 Task: Look for space in Oschatz, Germany from 10th July, 2023 to 15th July, 2023 for 7 adults in price range Rs.10000 to Rs.15000. Place can be entire place or shared room with 4 bedrooms having 7 beds and 4 bathrooms. Property type can be house, flat, guest house. Amenities needed are: wifi, TV, free parkinig on premises, gym, breakfast. Booking option can be shelf check-in. Required host language is English.
Action: Mouse moved to (392, 175)
Screenshot: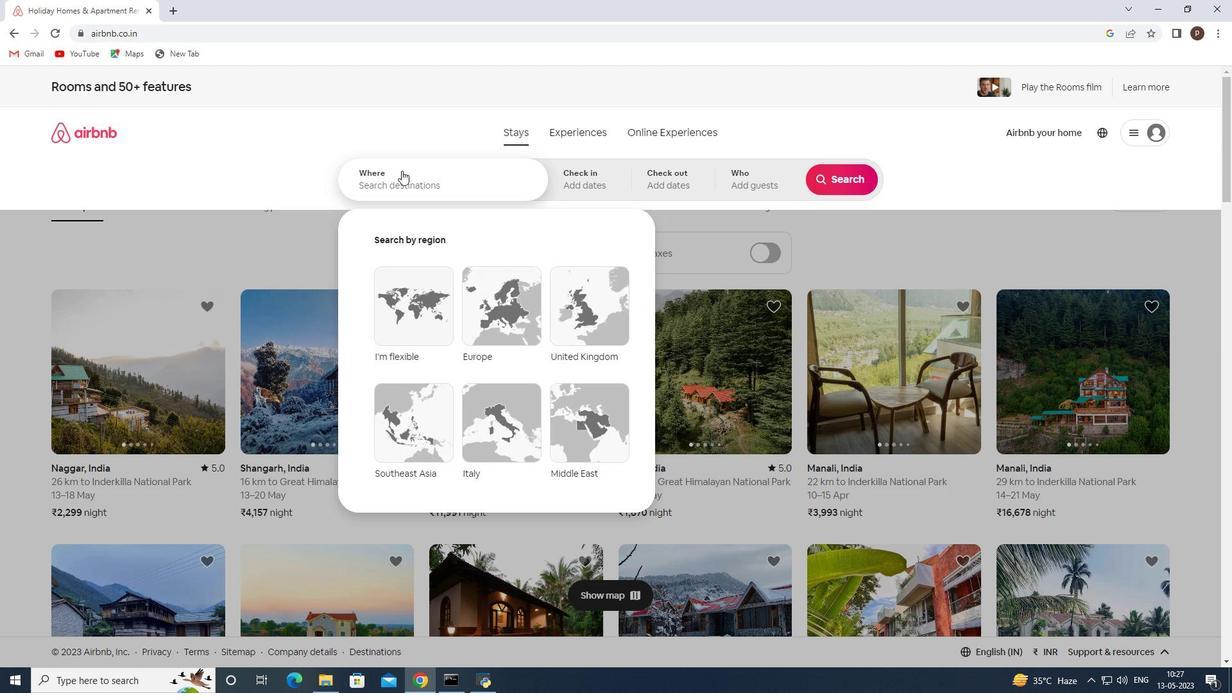 
Action: Mouse pressed left at (392, 175)
Screenshot: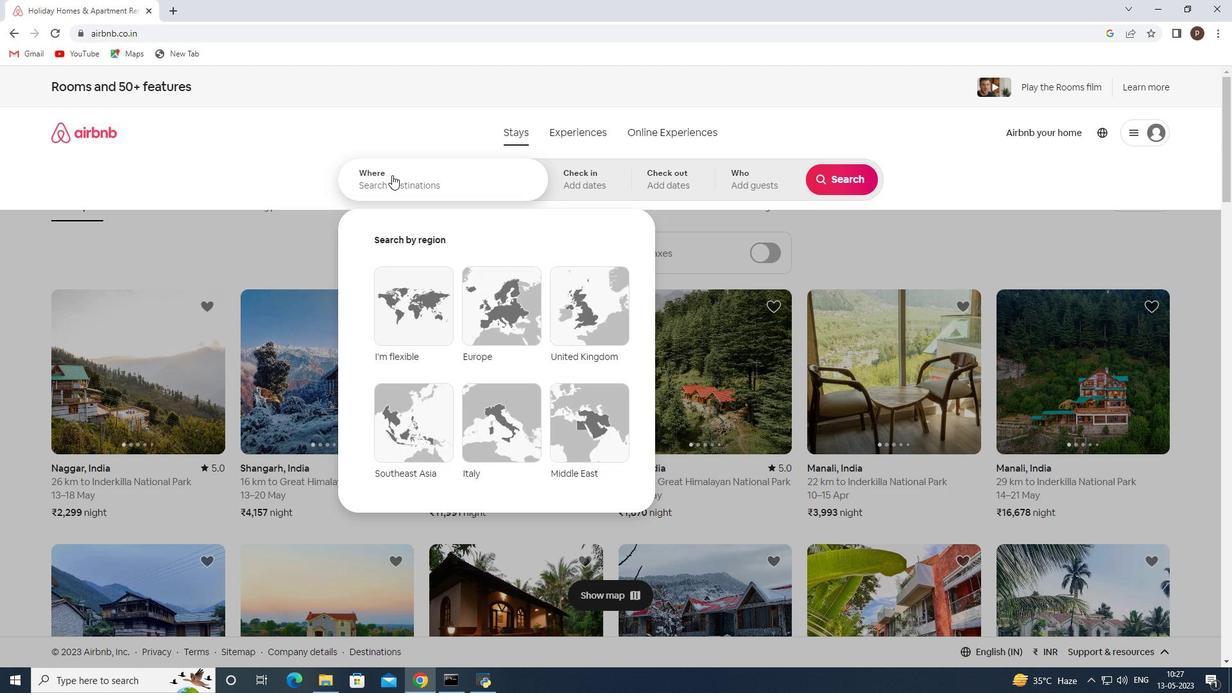 
Action: Mouse moved to (387, 181)
Screenshot: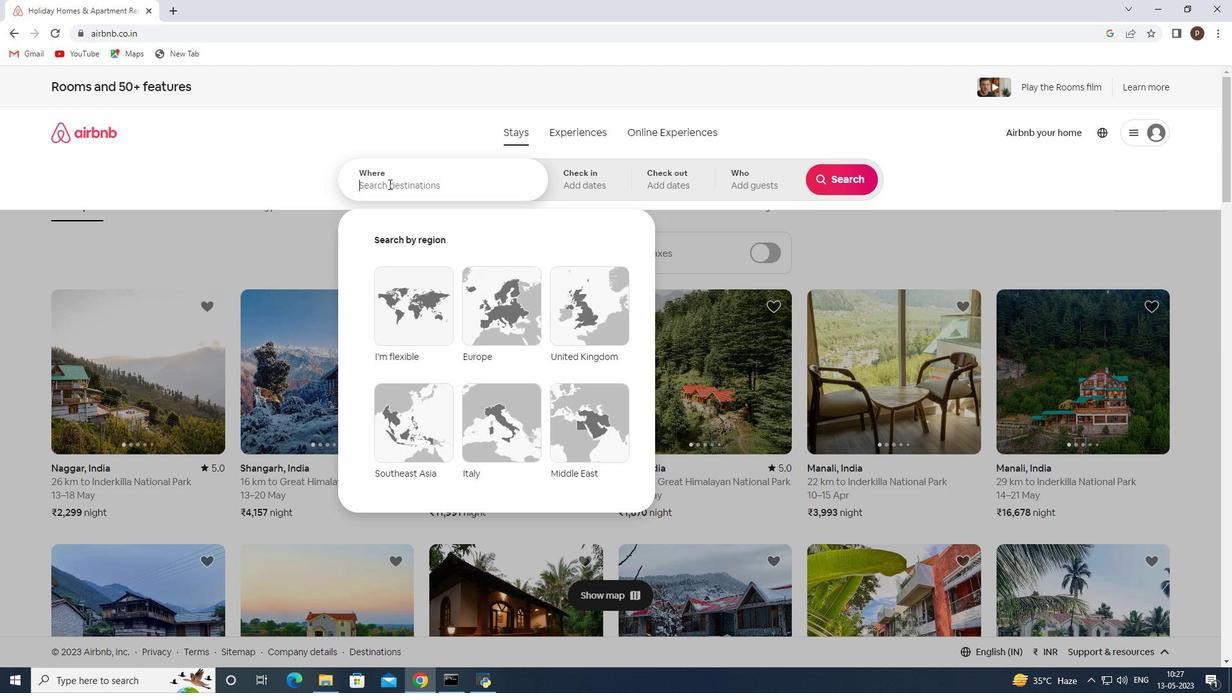 
Action: Key pressed <Key.caps_lock>O<Key.caps_lock>schatz
Screenshot: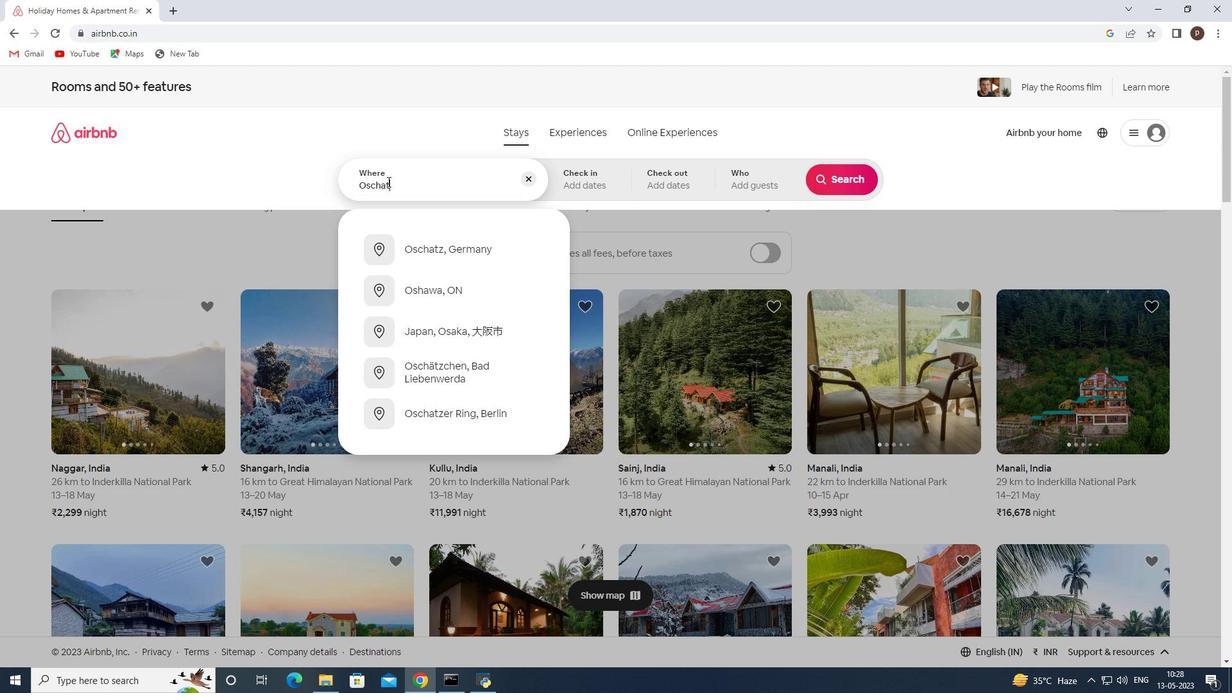 
Action: Mouse moved to (419, 244)
Screenshot: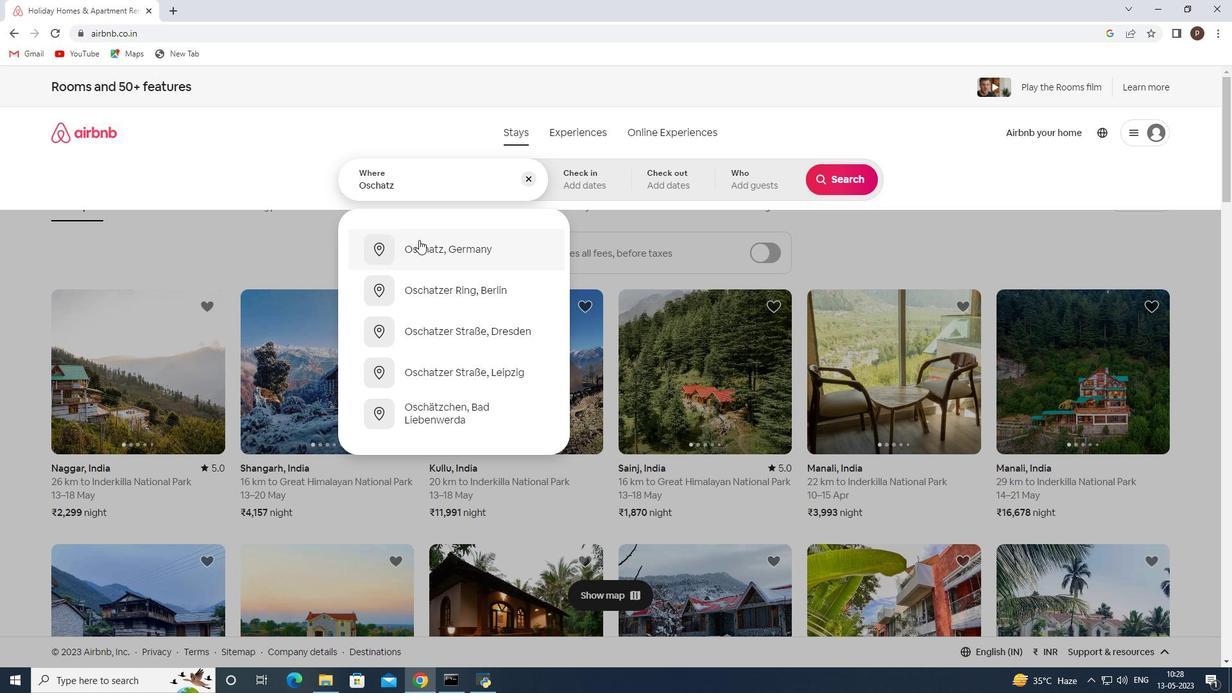 
Action: Mouse pressed left at (419, 244)
Screenshot: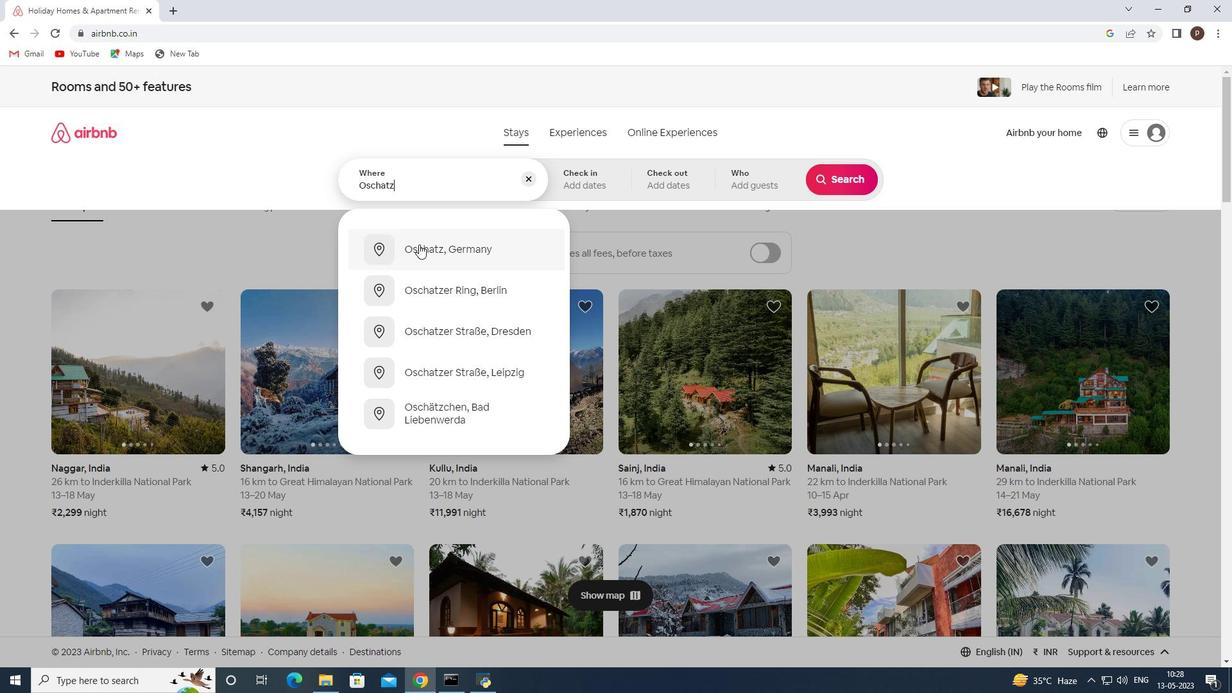 
Action: Mouse moved to (831, 281)
Screenshot: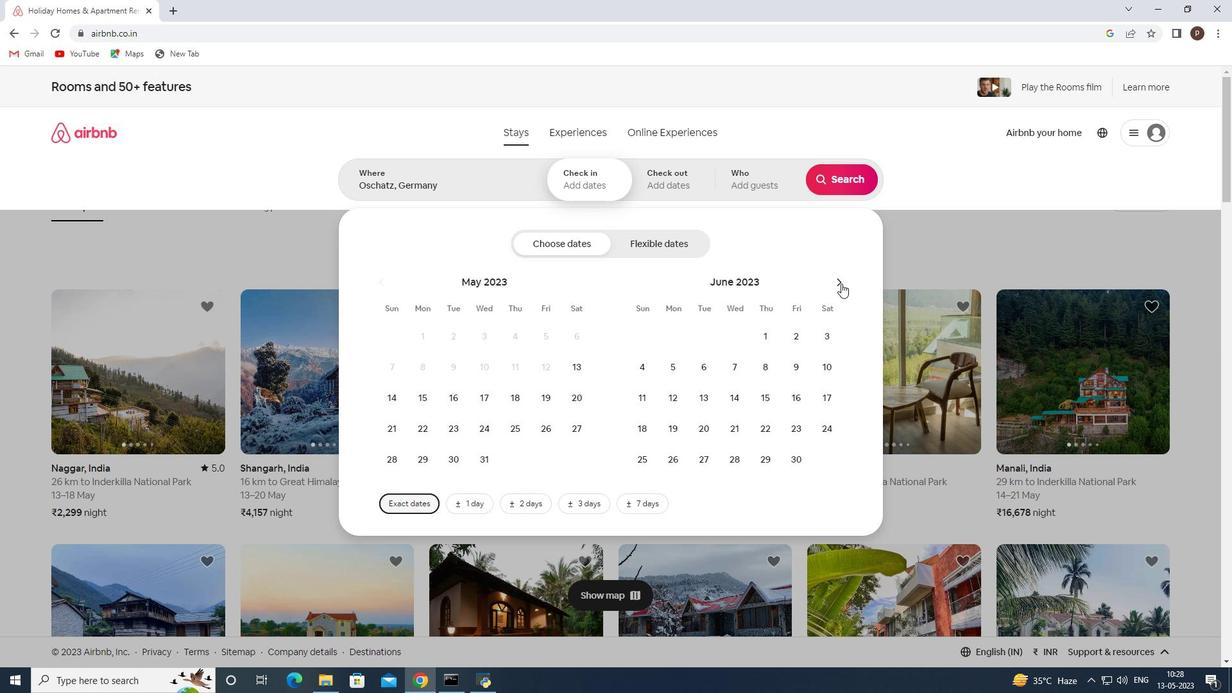 
Action: Mouse pressed left at (831, 281)
Screenshot: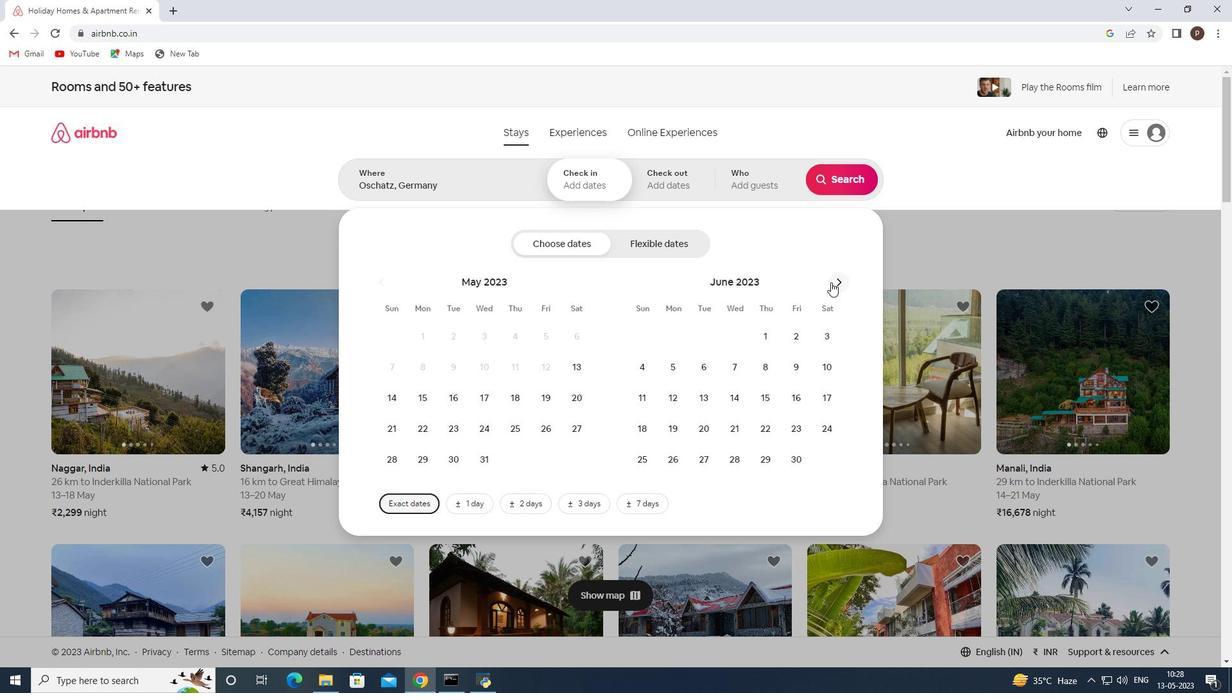 
Action: Mouse moved to (678, 392)
Screenshot: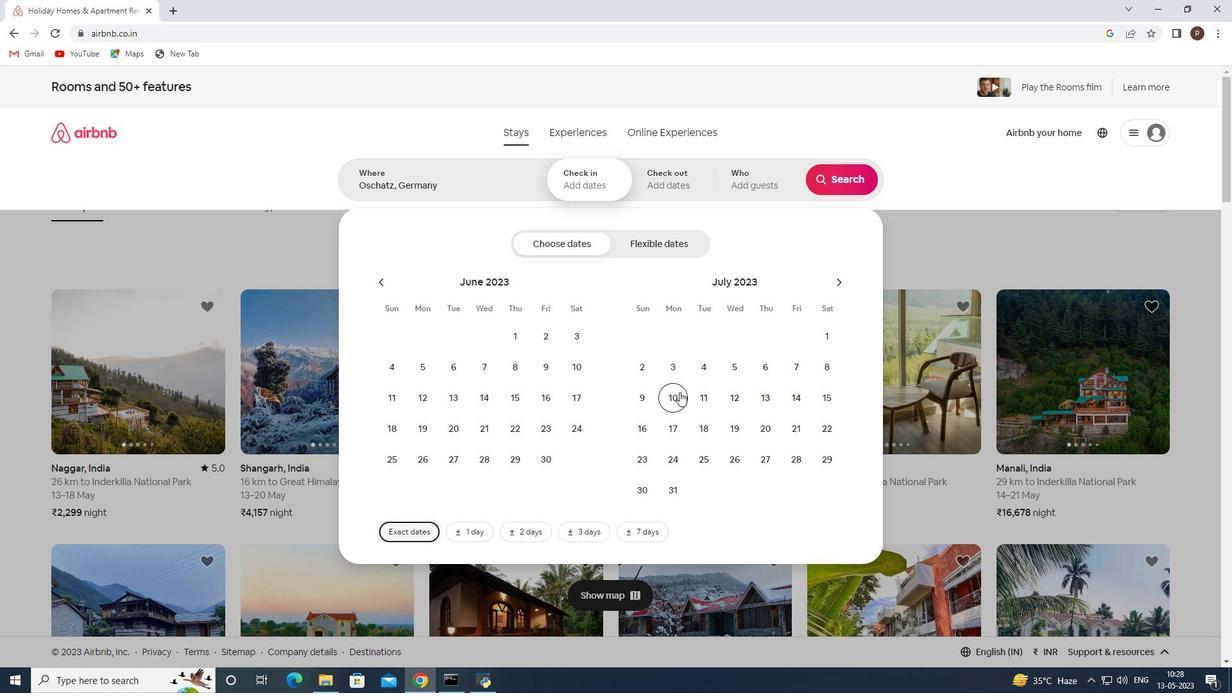 
Action: Mouse pressed left at (678, 392)
Screenshot: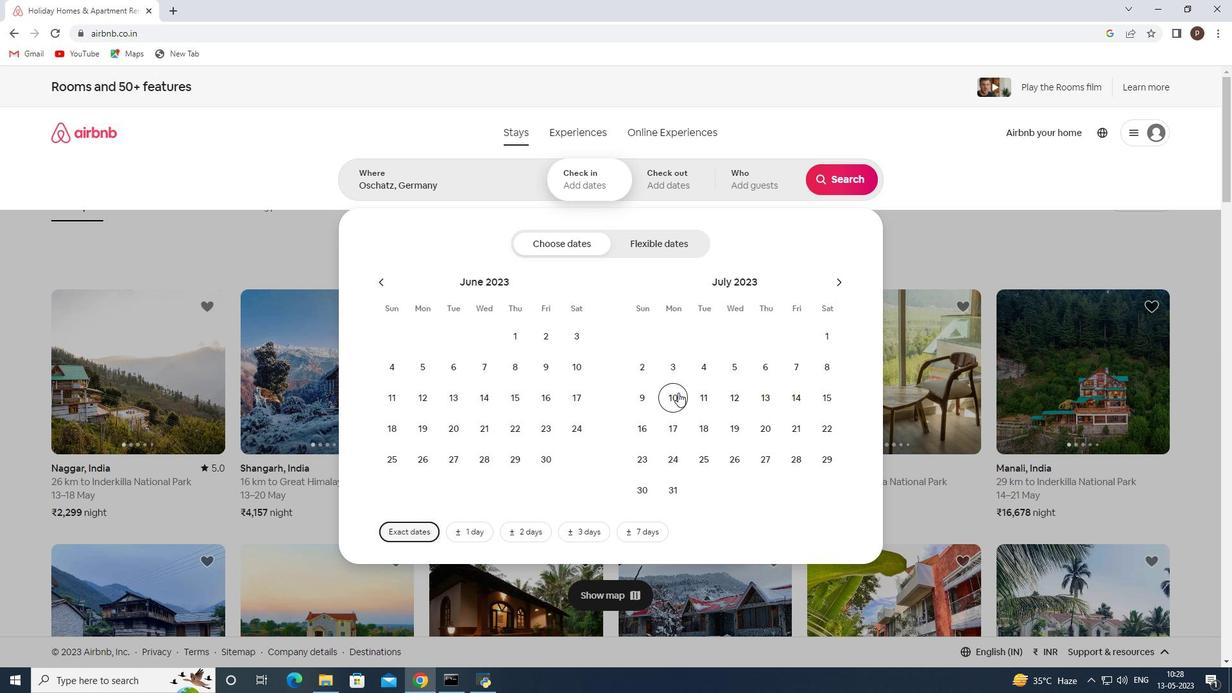 
Action: Mouse moved to (827, 397)
Screenshot: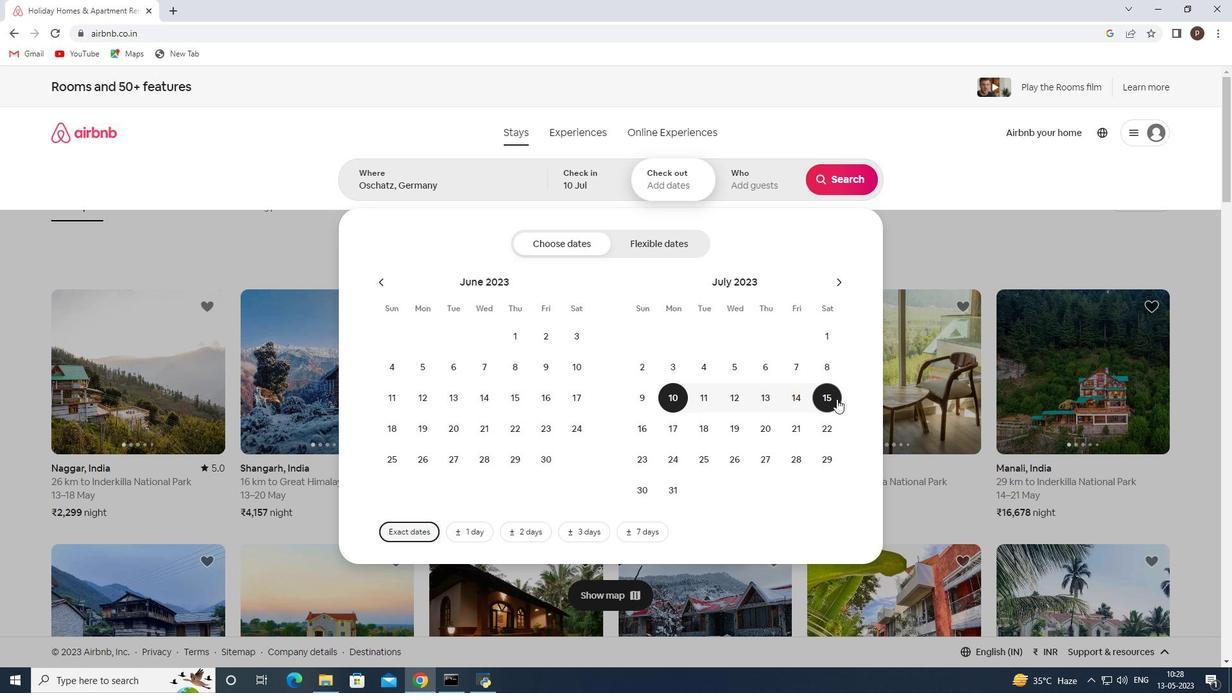 
Action: Mouse pressed left at (827, 397)
Screenshot: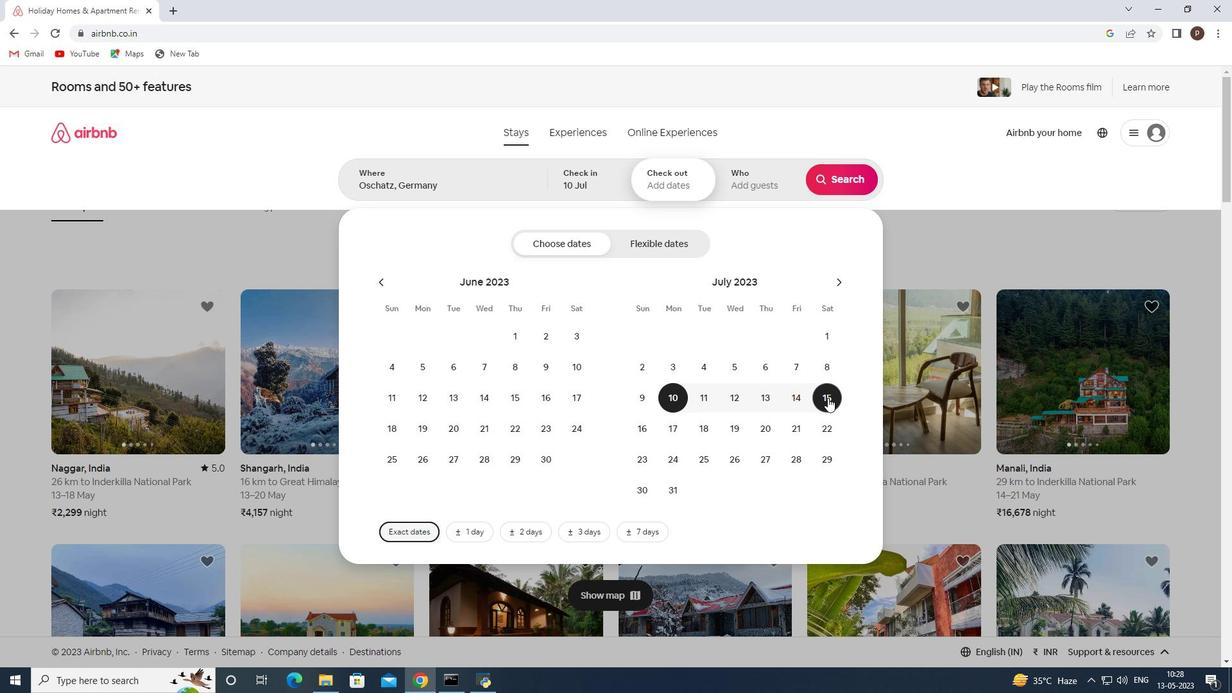 
Action: Mouse moved to (758, 175)
Screenshot: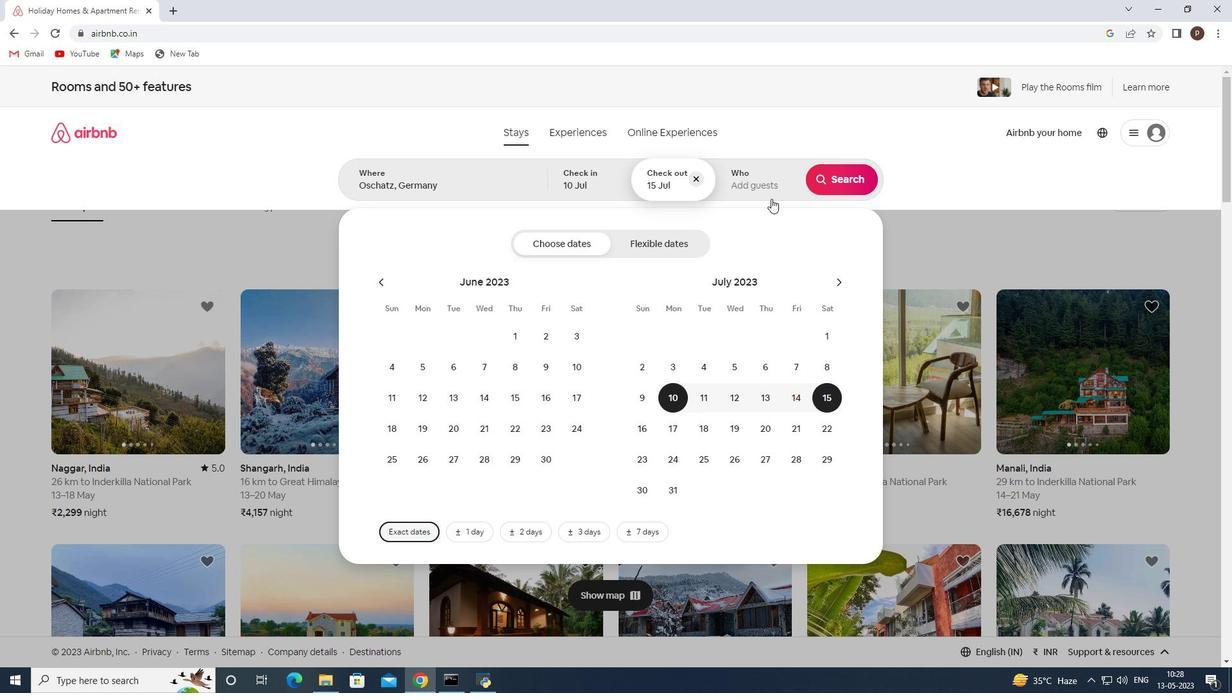 
Action: Mouse pressed left at (758, 175)
Screenshot: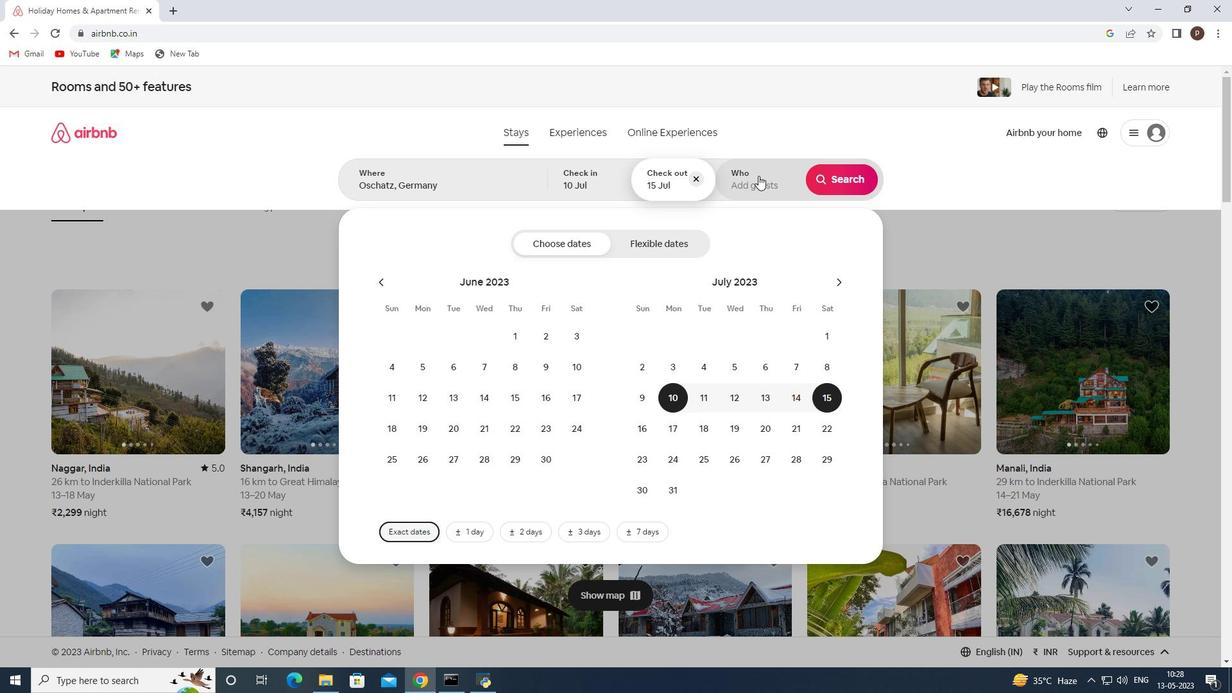 
Action: Mouse moved to (841, 247)
Screenshot: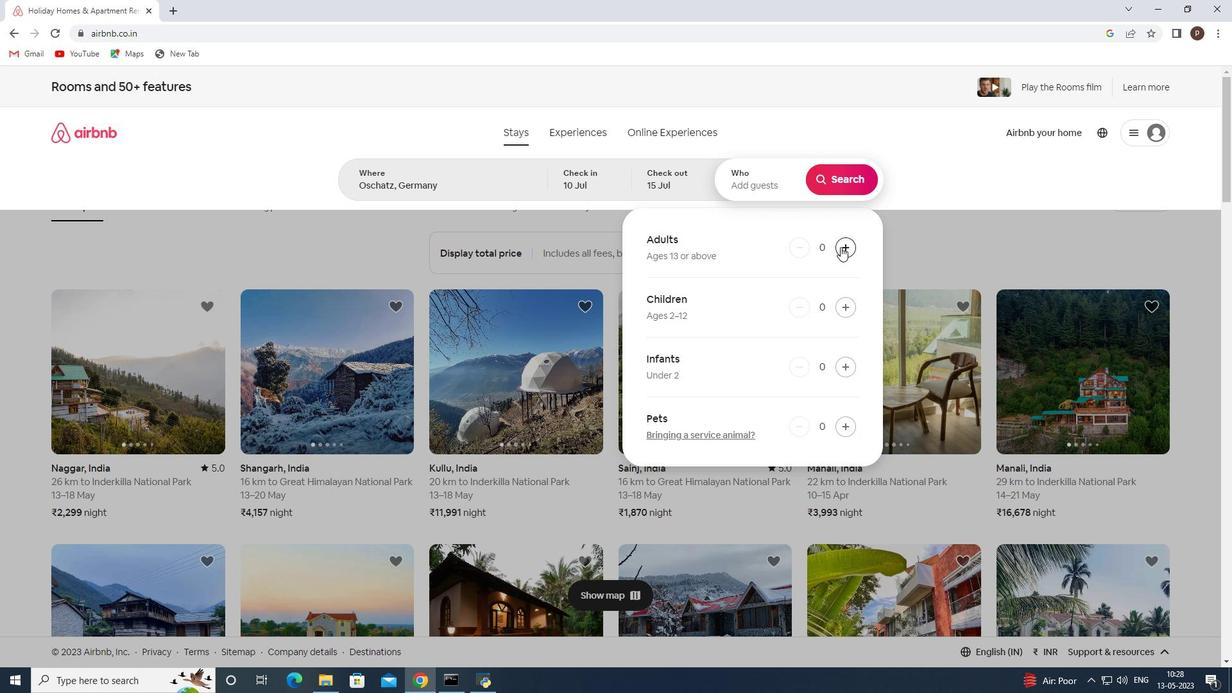 
Action: Mouse pressed left at (841, 247)
Screenshot: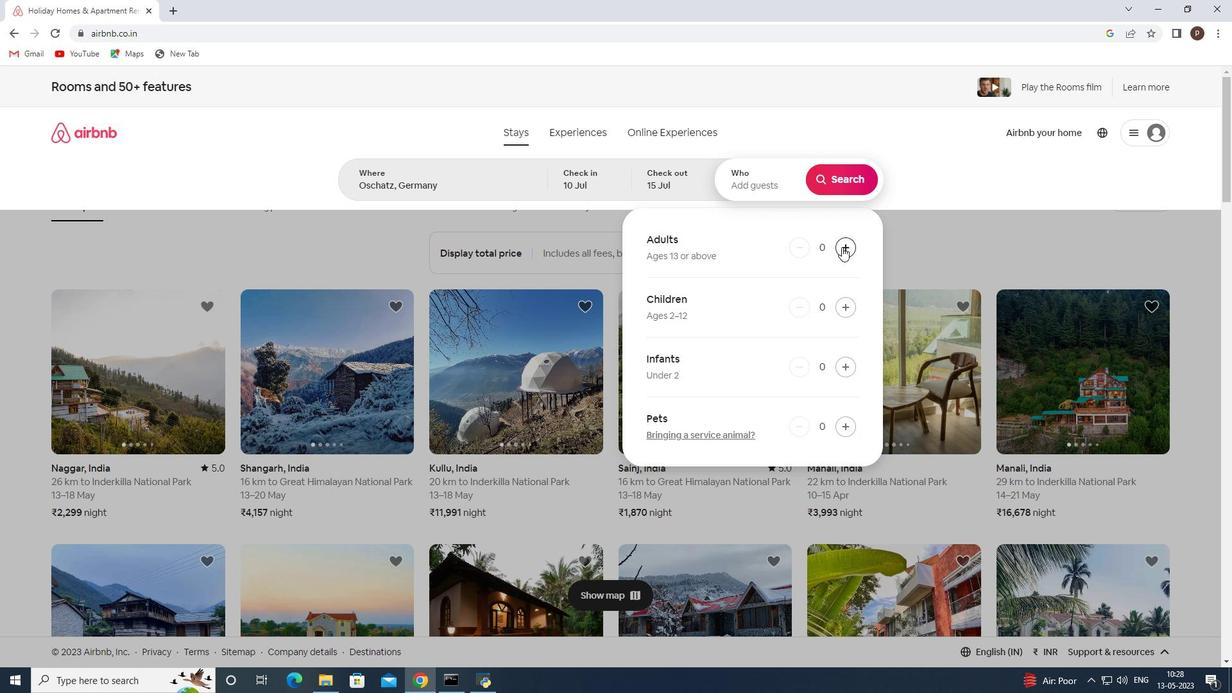 
Action: Mouse pressed left at (841, 247)
Screenshot: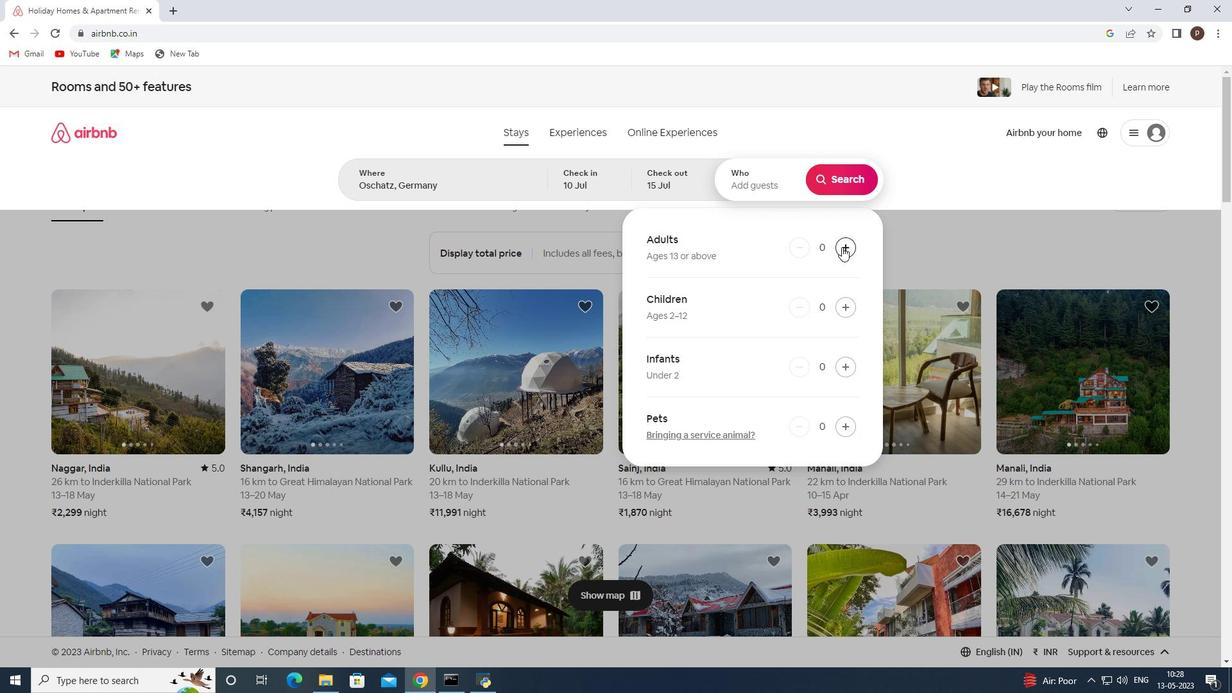 
Action: Mouse pressed left at (841, 247)
Screenshot: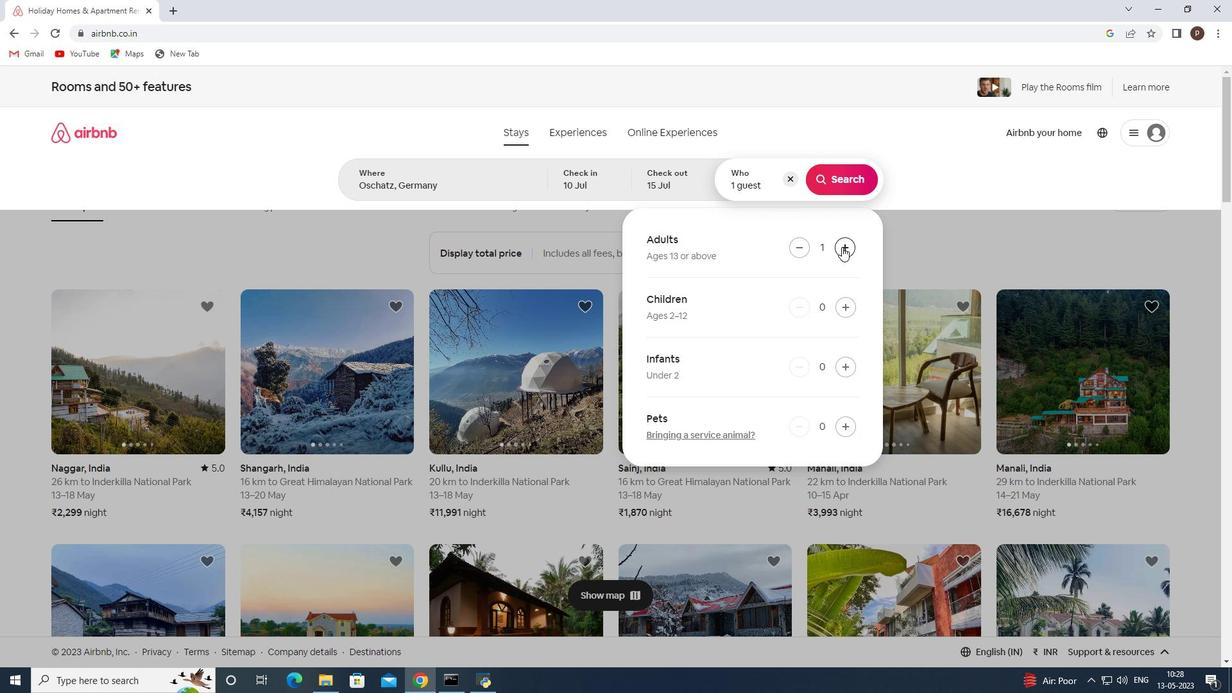 
Action: Mouse pressed left at (841, 247)
Screenshot: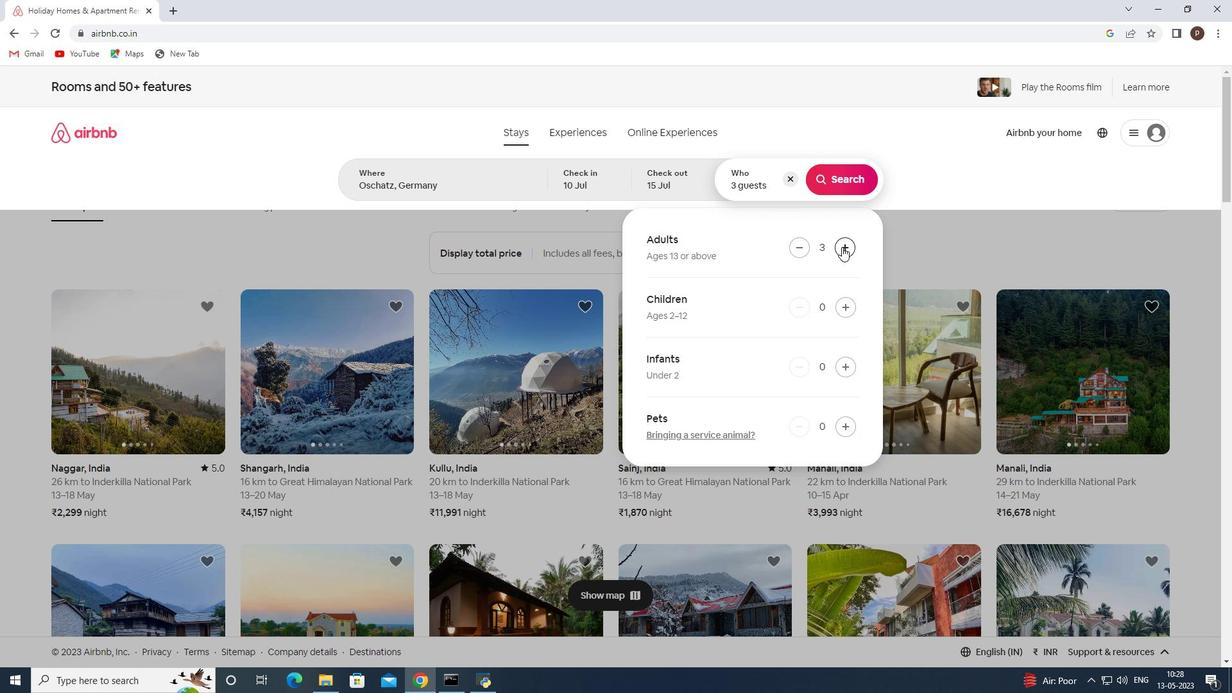 
Action: Mouse pressed left at (841, 247)
Screenshot: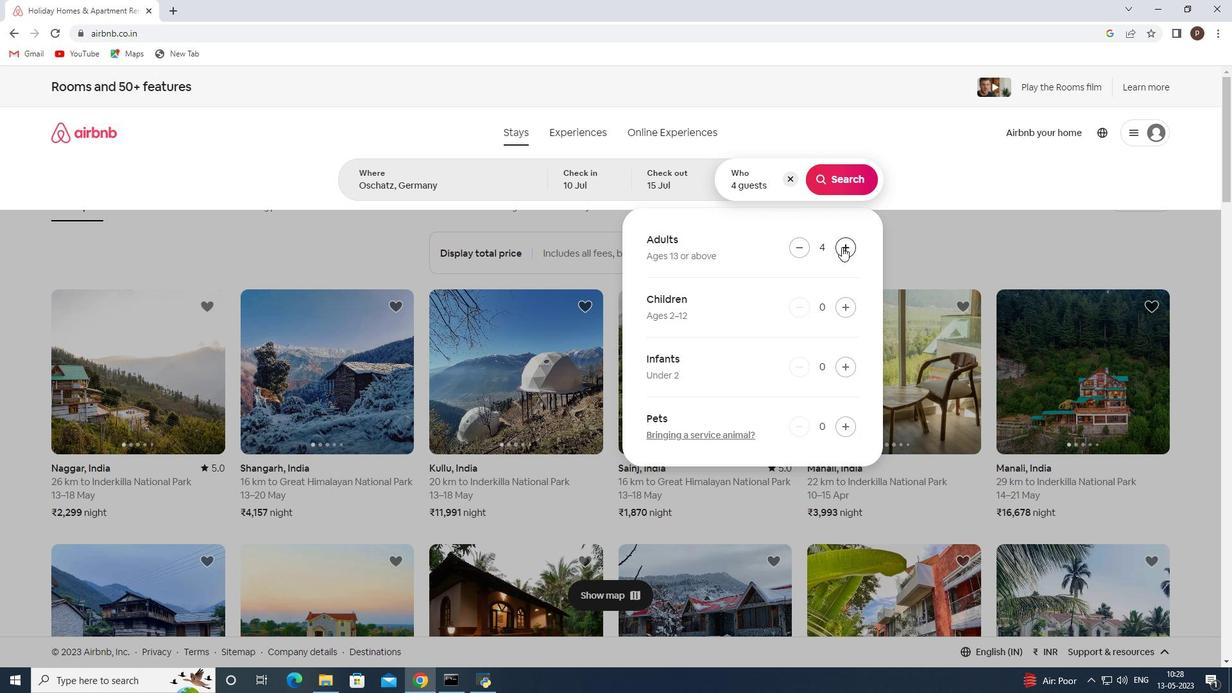 
Action: Mouse pressed left at (841, 247)
Screenshot: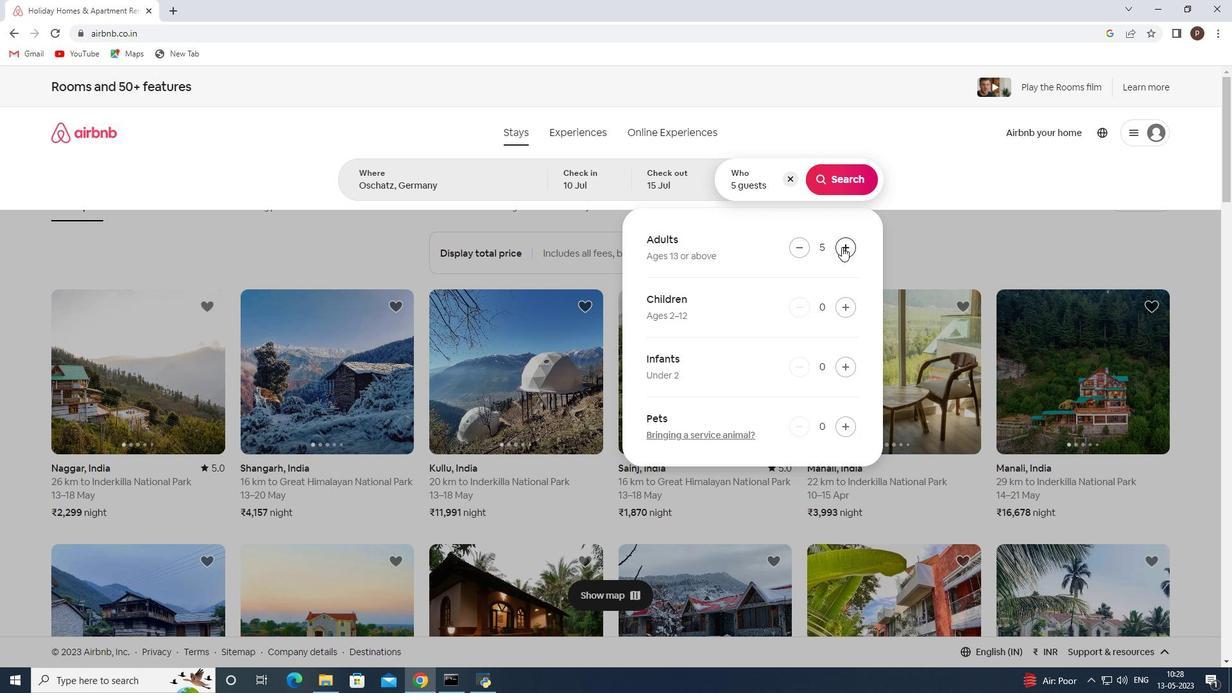 
Action: Mouse pressed left at (841, 247)
Screenshot: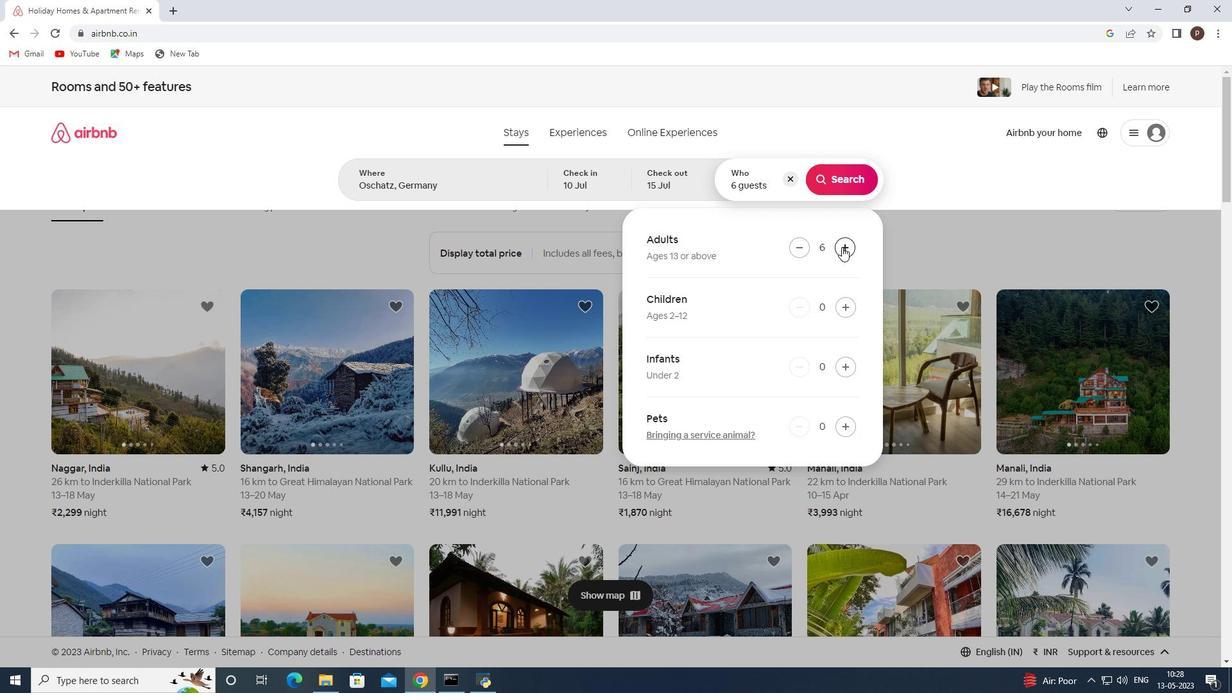
Action: Mouse moved to (832, 172)
Screenshot: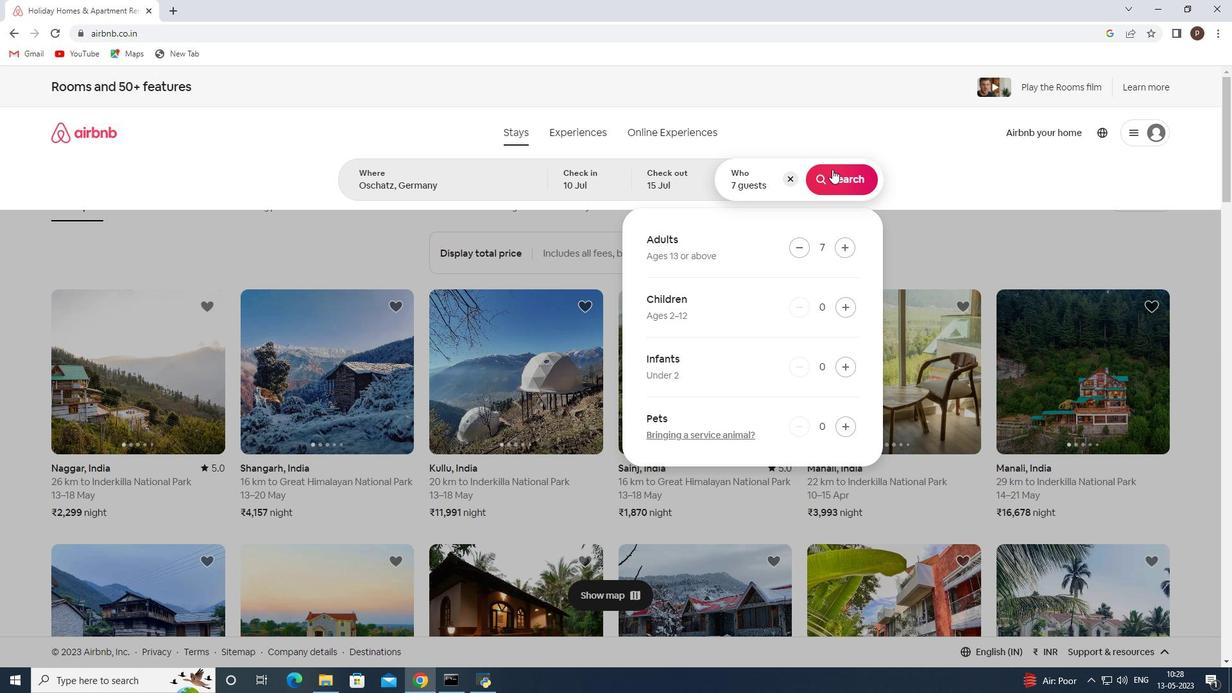 
Action: Mouse pressed left at (832, 172)
Screenshot: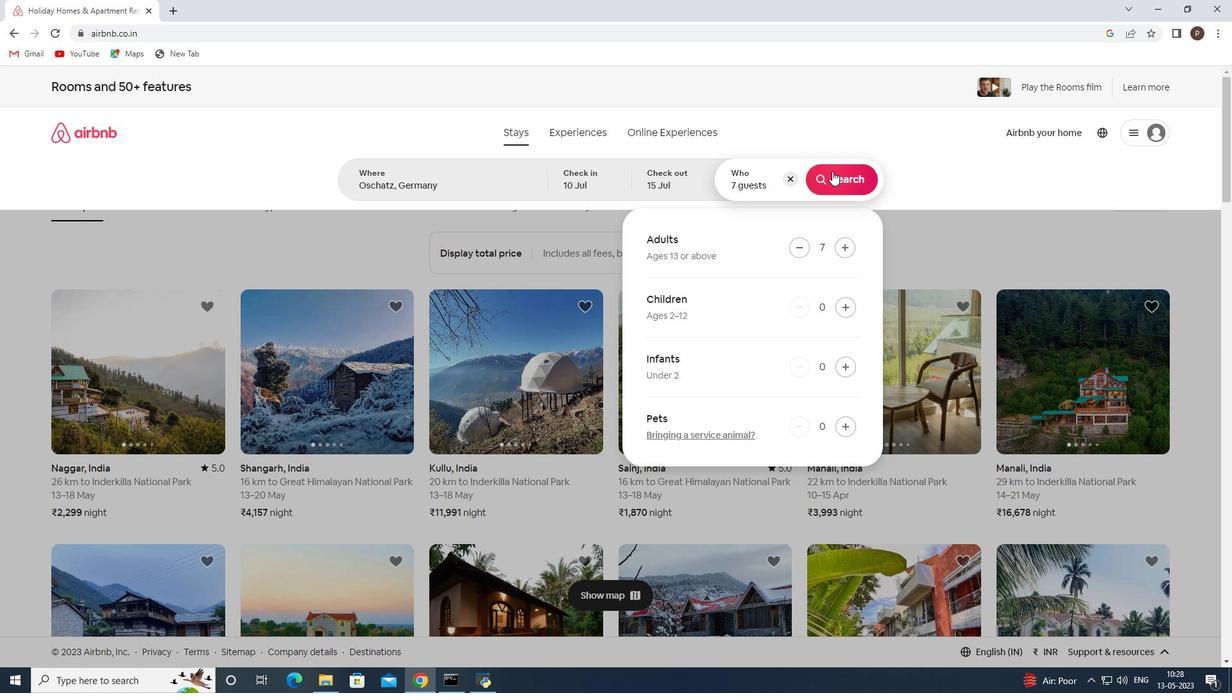 
Action: Mouse moved to (1161, 141)
Screenshot: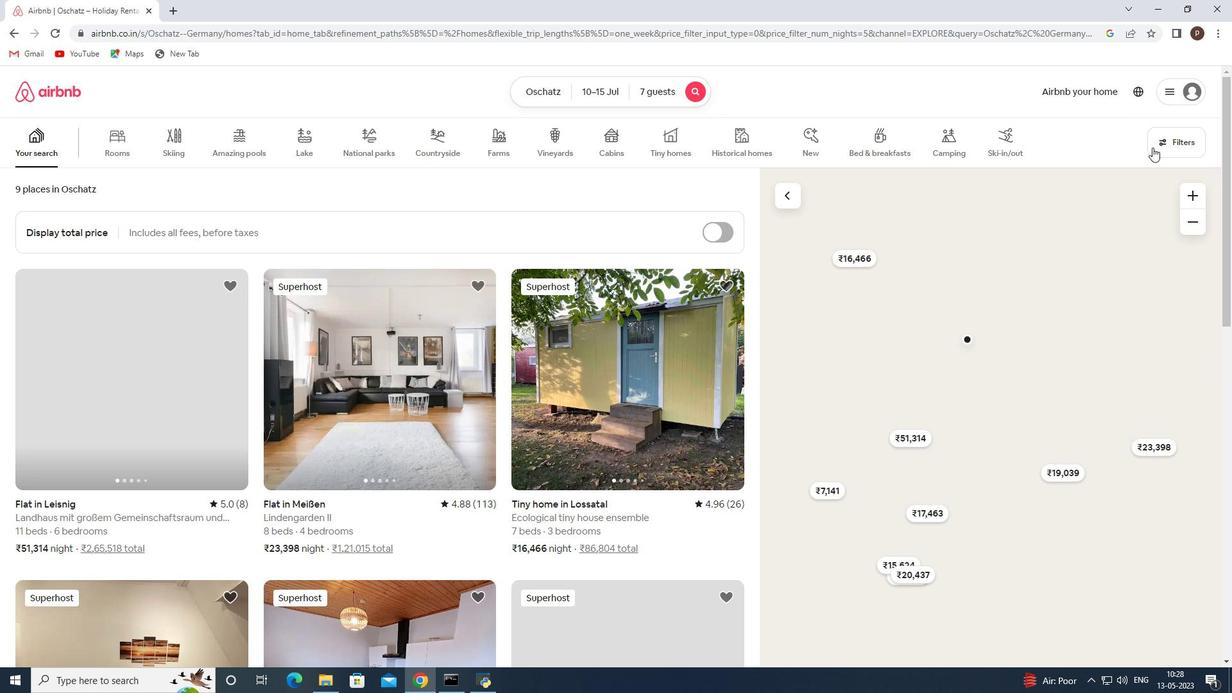 
Action: Mouse pressed left at (1161, 141)
Screenshot: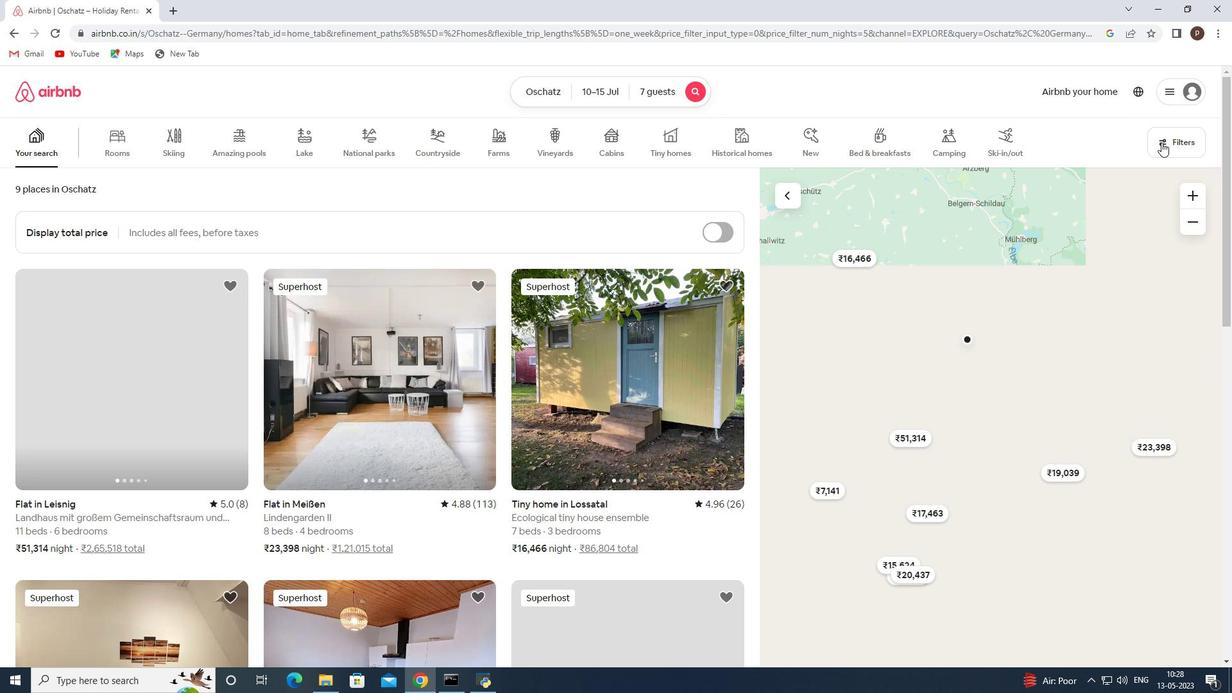 
Action: Mouse moved to (426, 457)
Screenshot: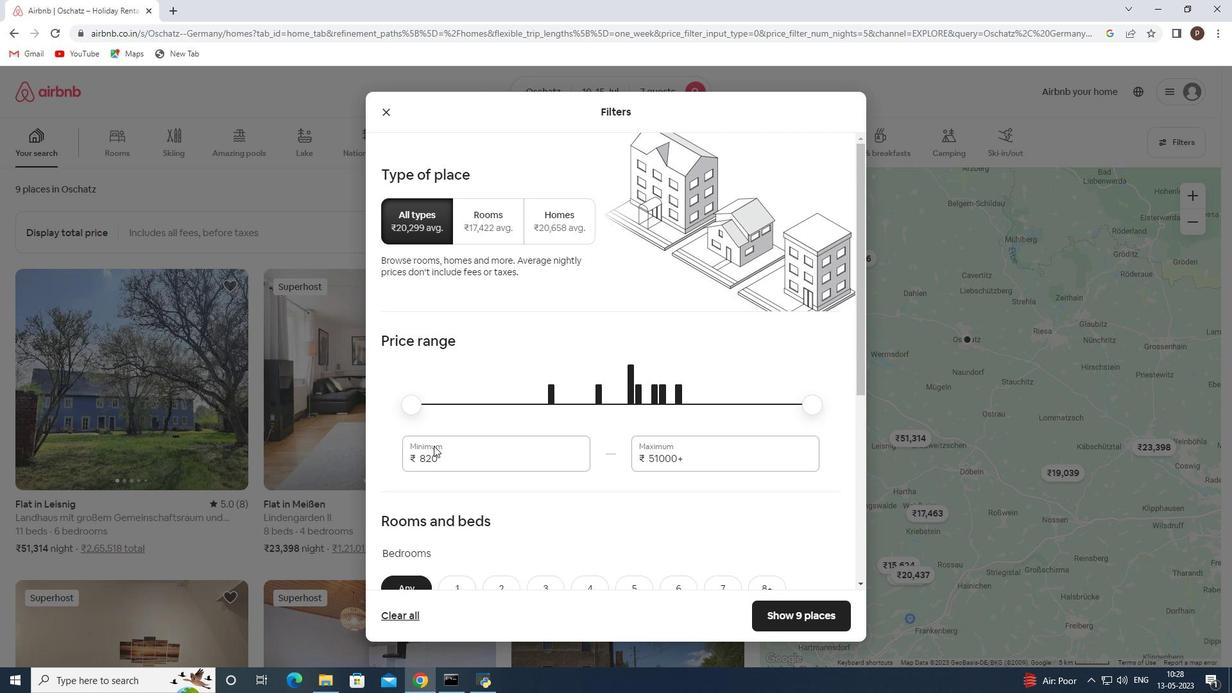 
Action: Mouse pressed left at (426, 457)
Screenshot: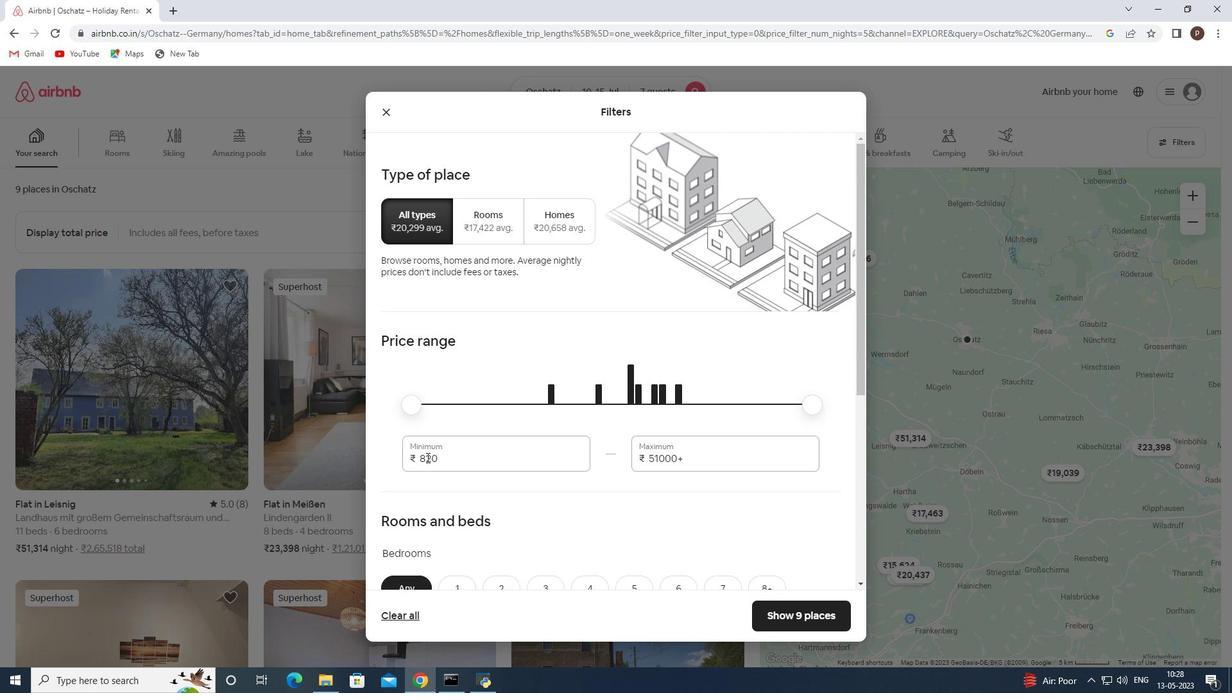 
Action: Mouse pressed left at (426, 457)
Screenshot: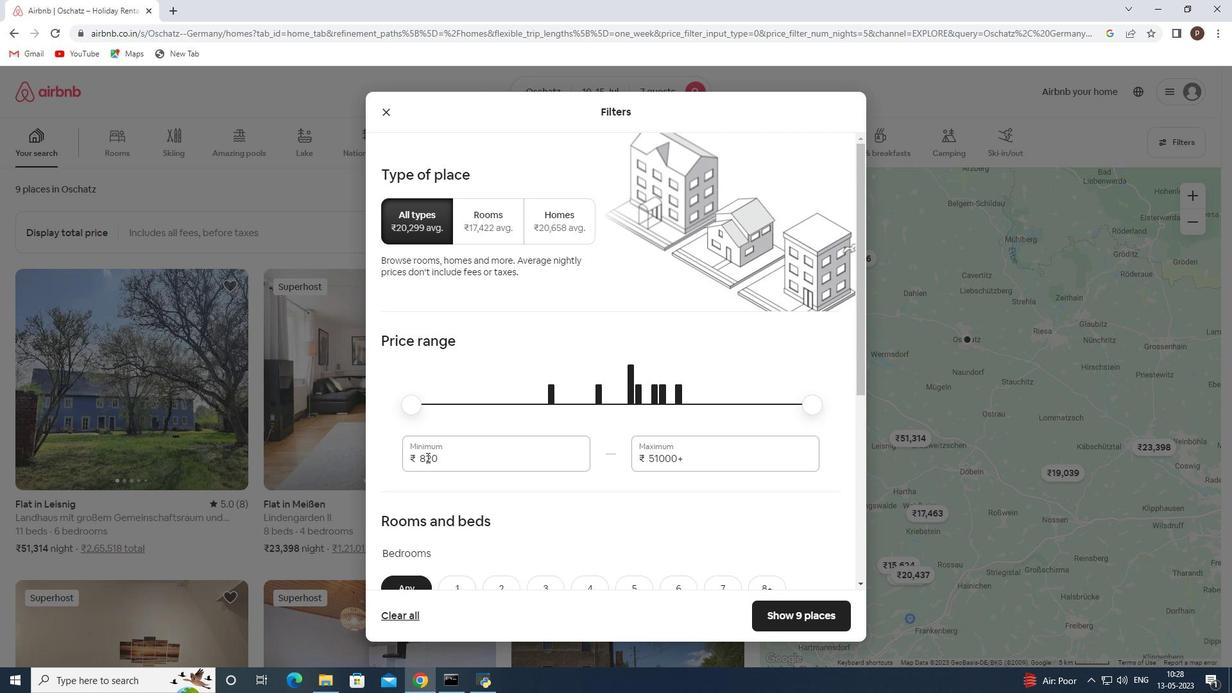 
Action: Key pressed 10000<Key.tab>15000
Screenshot: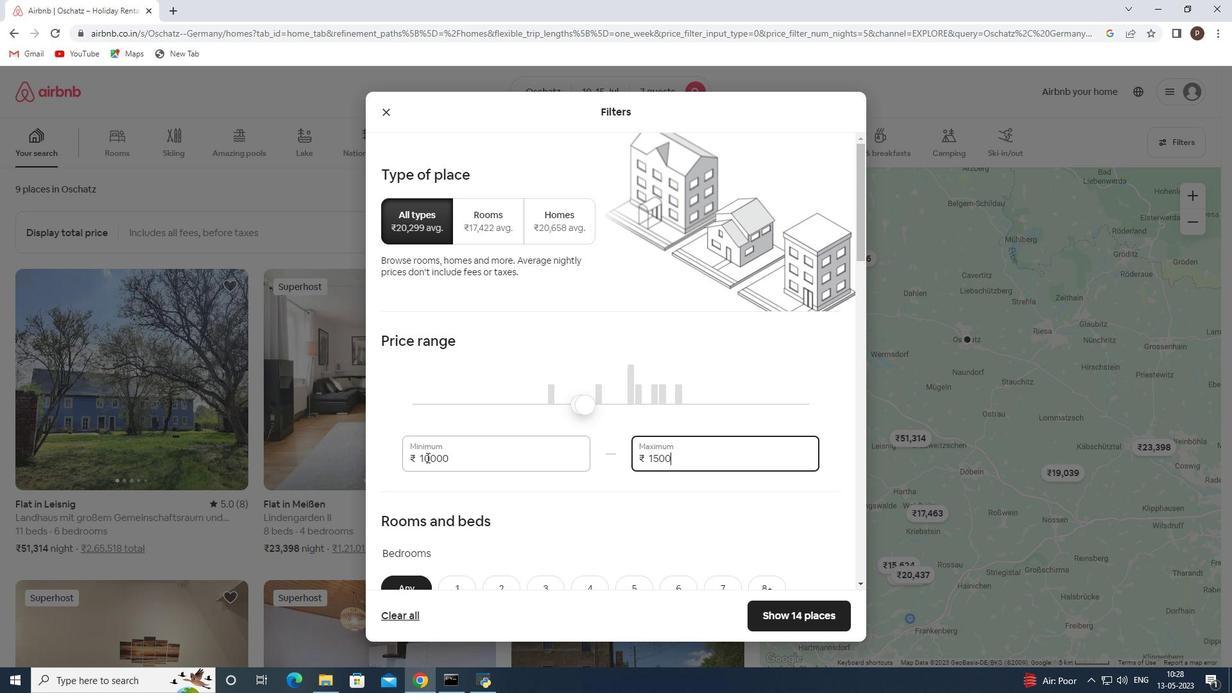 
Action: Mouse scrolled (426, 456) with delta (0, 0)
Screenshot: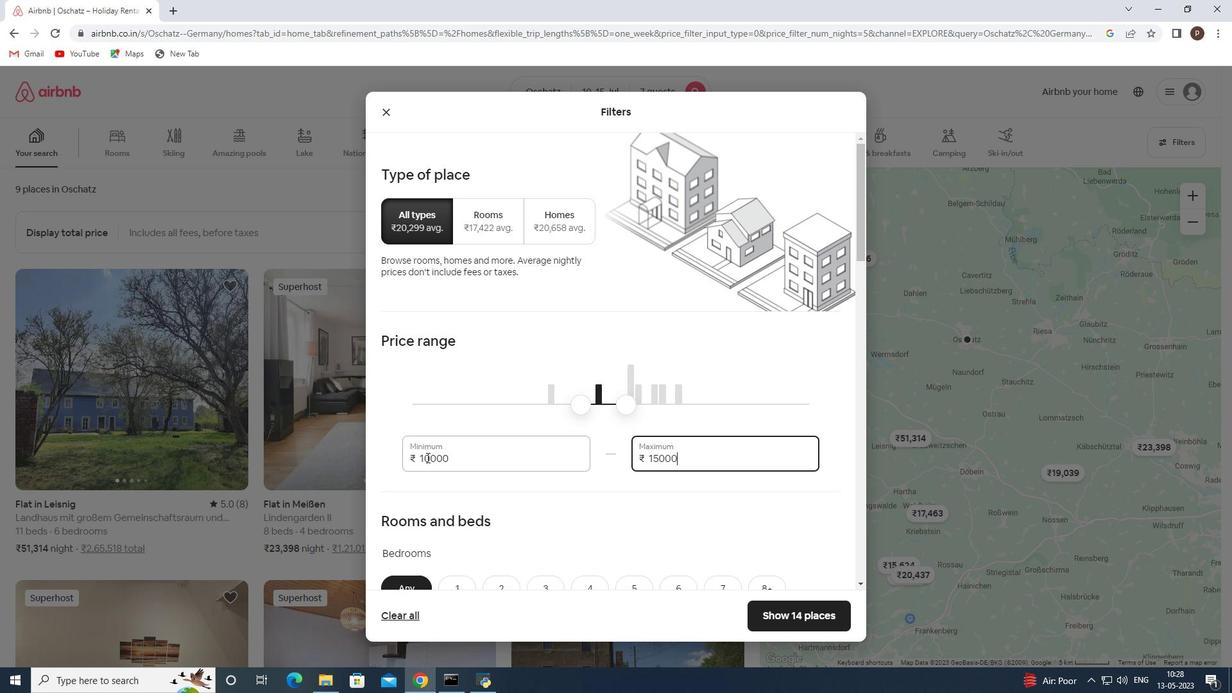 
Action: Mouse scrolled (426, 456) with delta (0, 0)
Screenshot: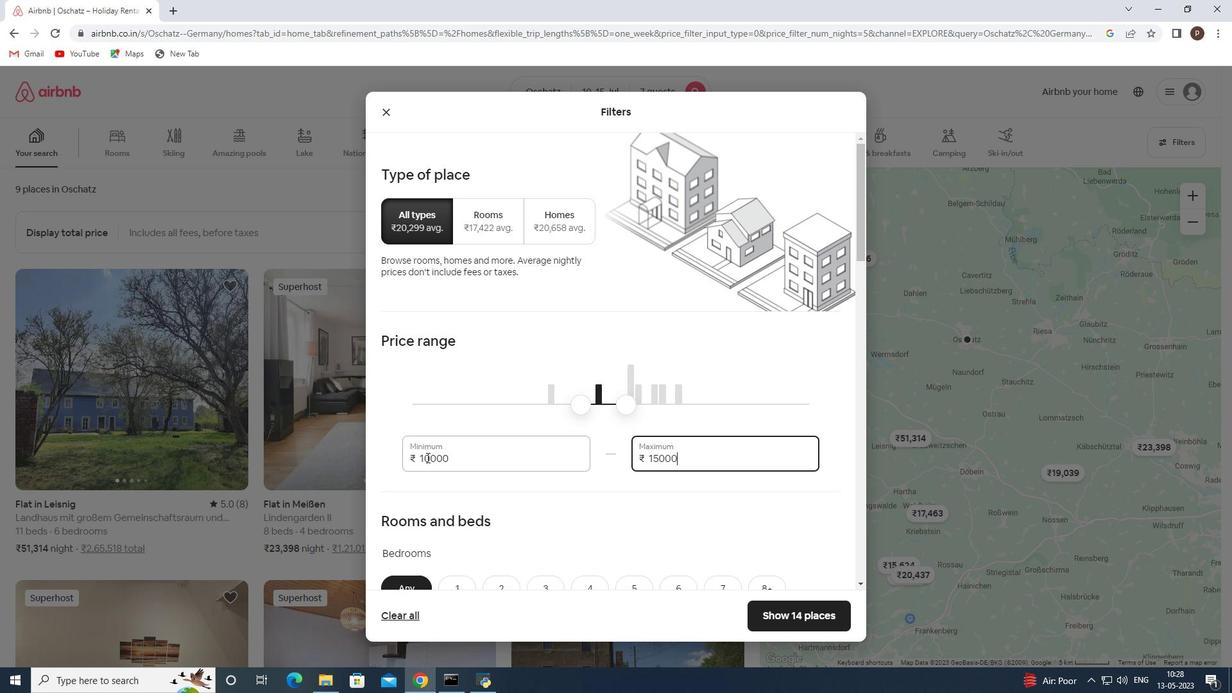 
Action: Mouse scrolled (426, 456) with delta (0, 0)
Screenshot: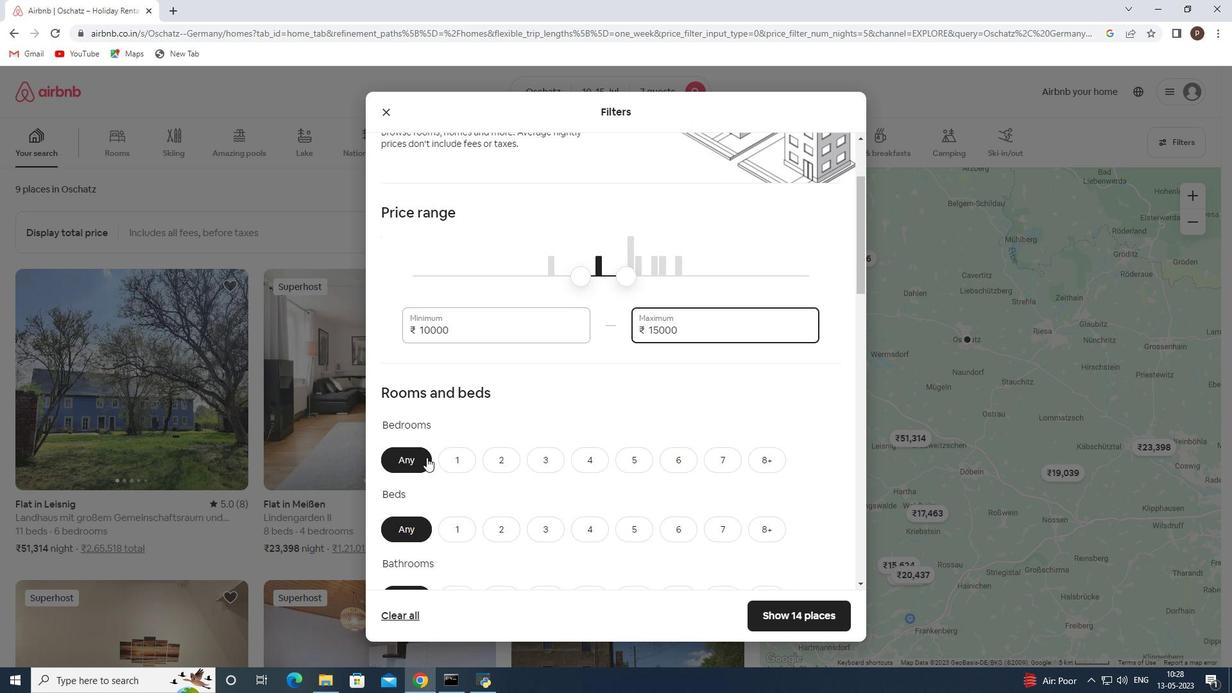 
Action: Mouse moved to (591, 395)
Screenshot: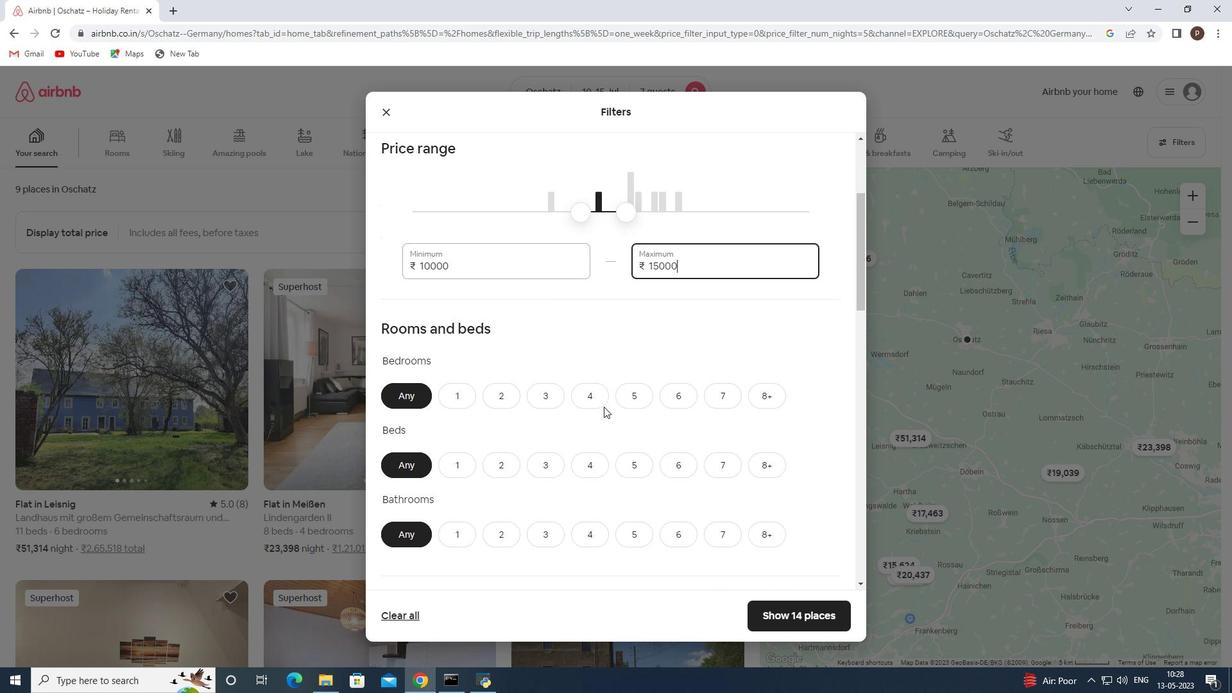 
Action: Mouse pressed left at (591, 395)
Screenshot: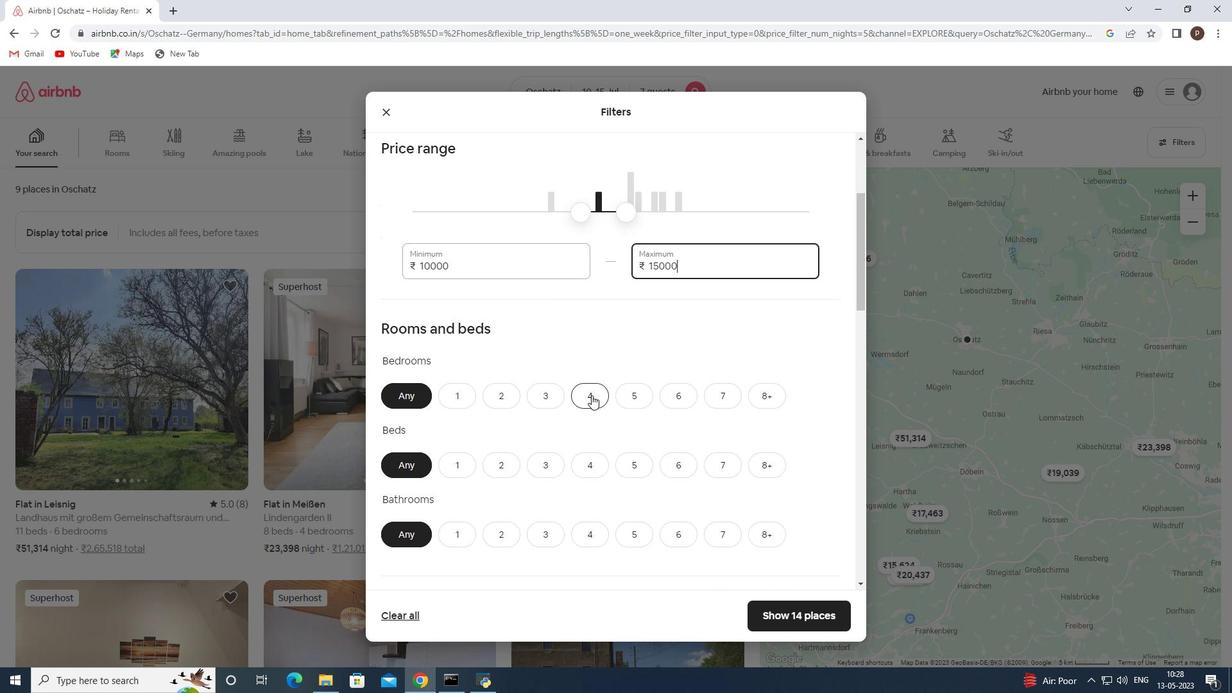
Action: Mouse moved to (738, 458)
Screenshot: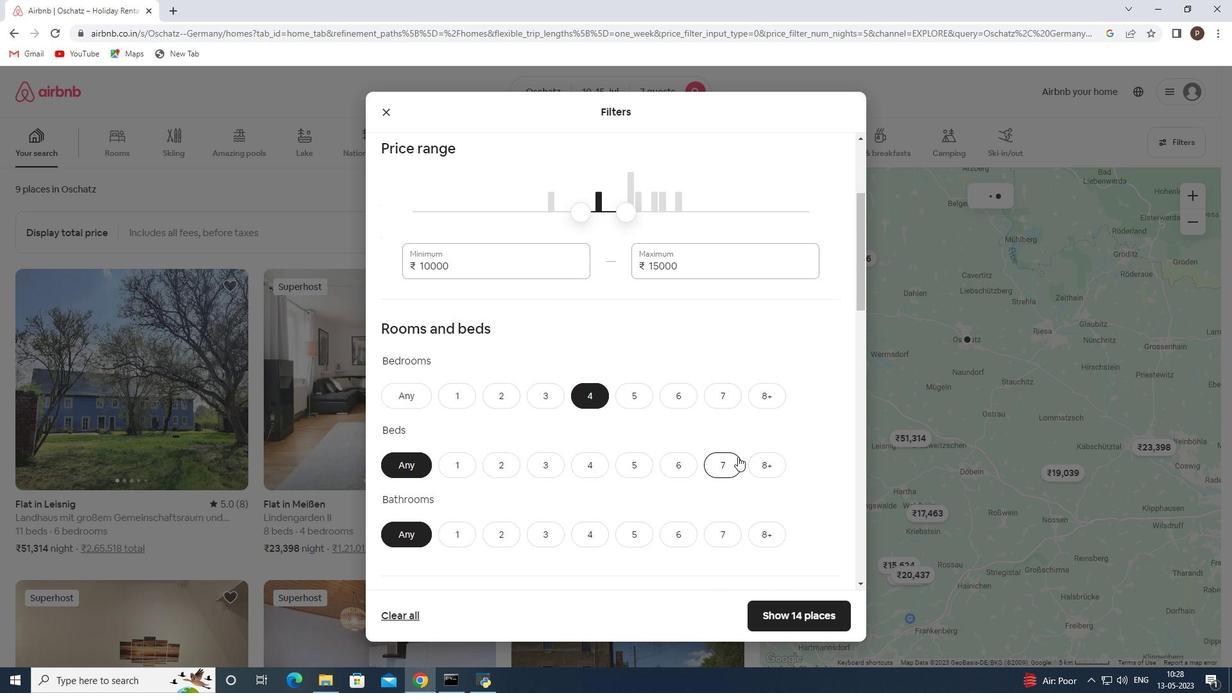 
Action: Mouse pressed left at (738, 458)
Screenshot: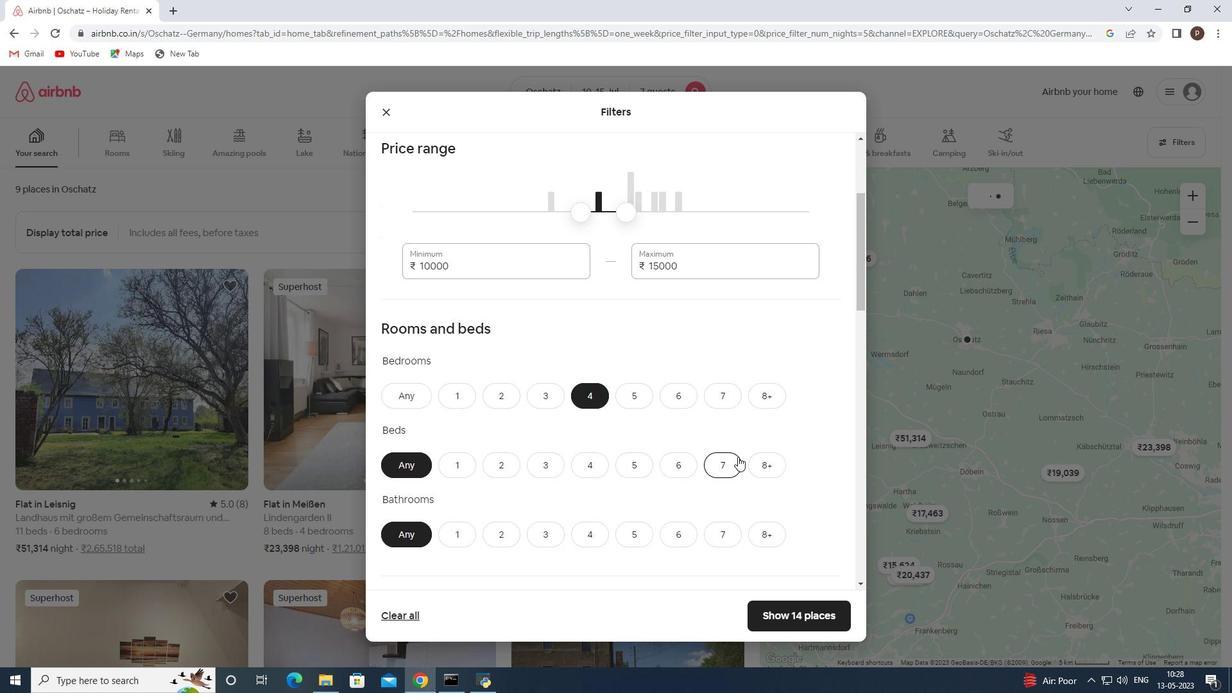 
Action: Mouse moved to (587, 533)
Screenshot: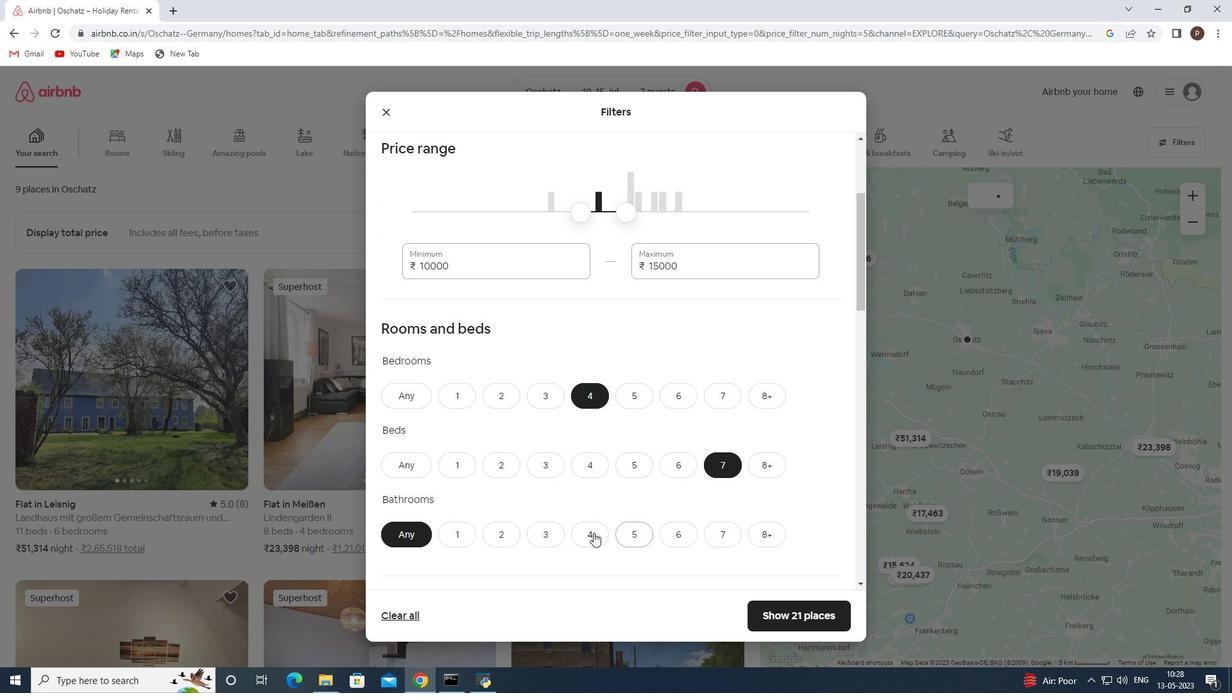
Action: Mouse pressed left at (587, 533)
Screenshot: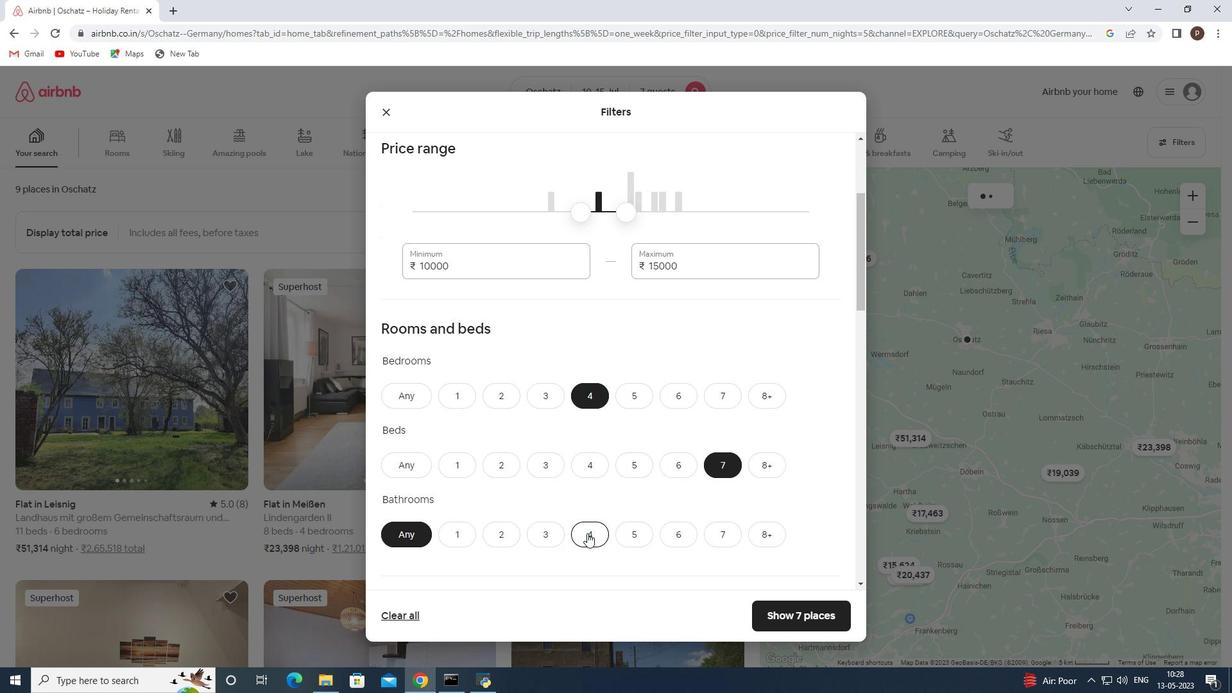 
Action: Mouse moved to (587, 533)
Screenshot: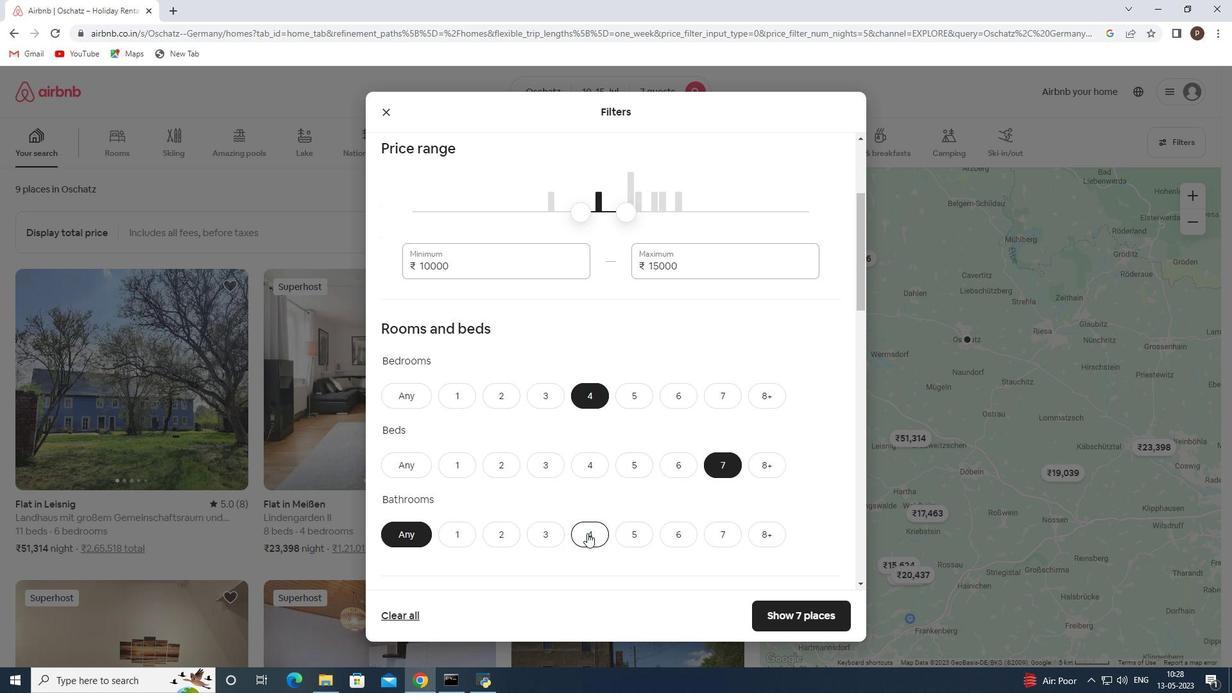 
Action: Mouse scrolled (587, 532) with delta (0, 0)
Screenshot: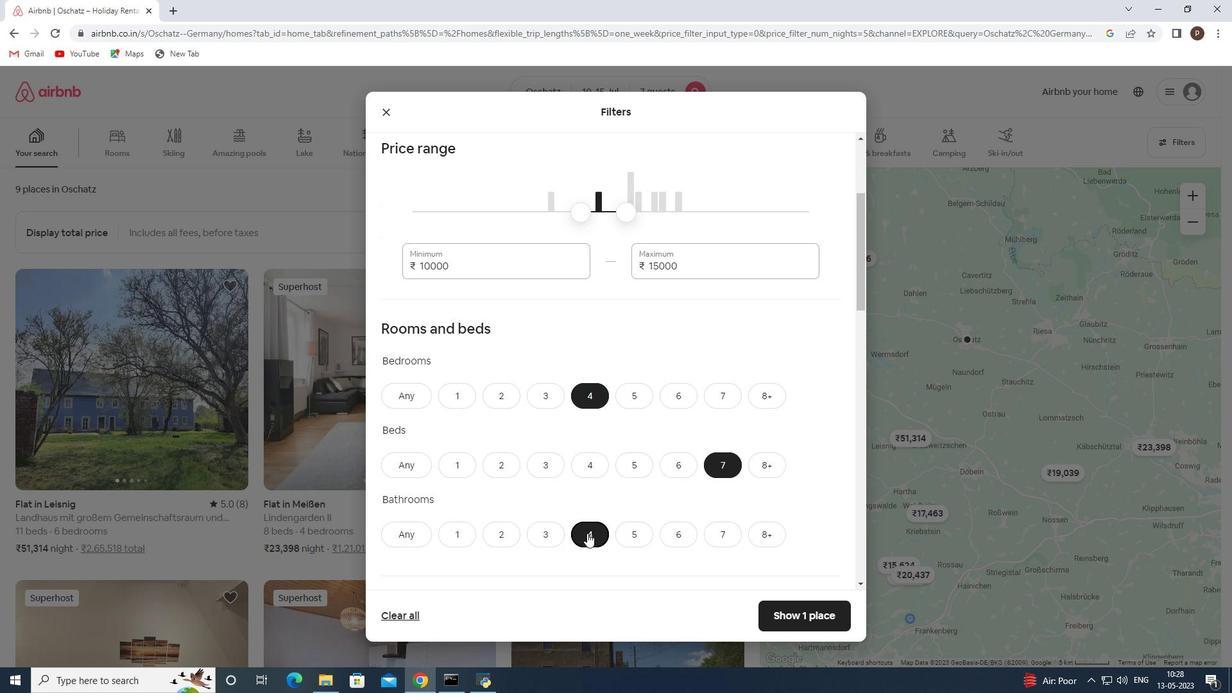 
Action: Mouse moved to (587, 512)
Screenshot: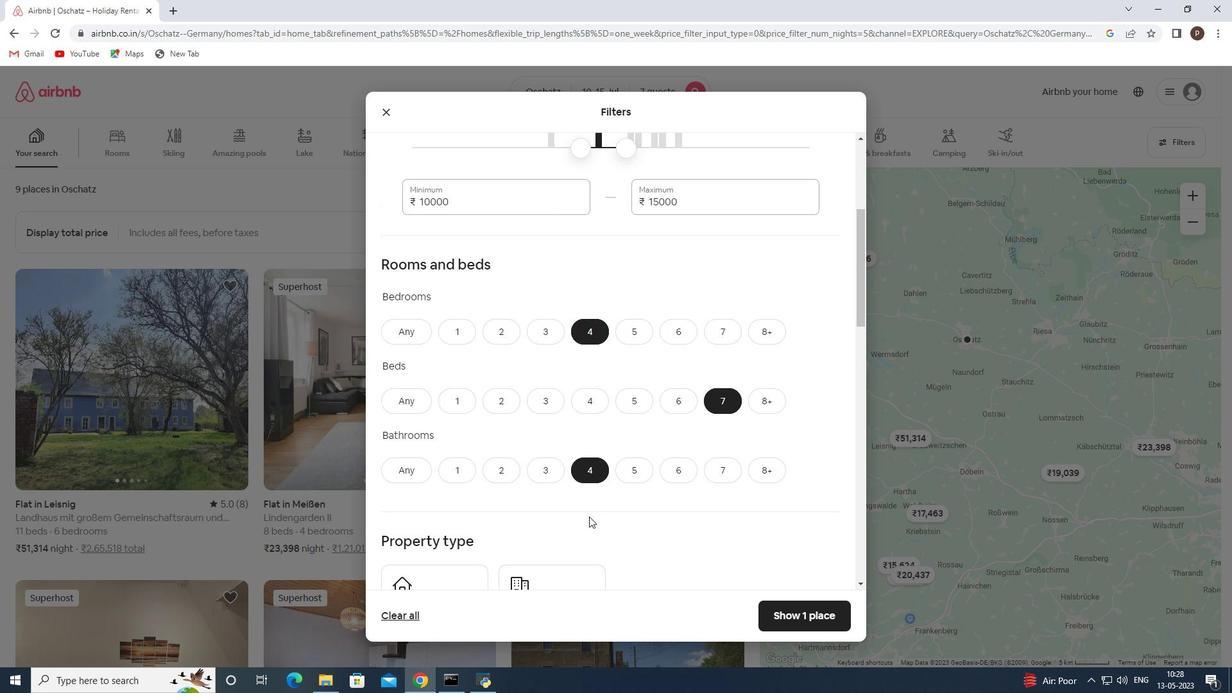 
Action: Mouse scrolled (587, 511) with delta (0, 0)
Screenshot: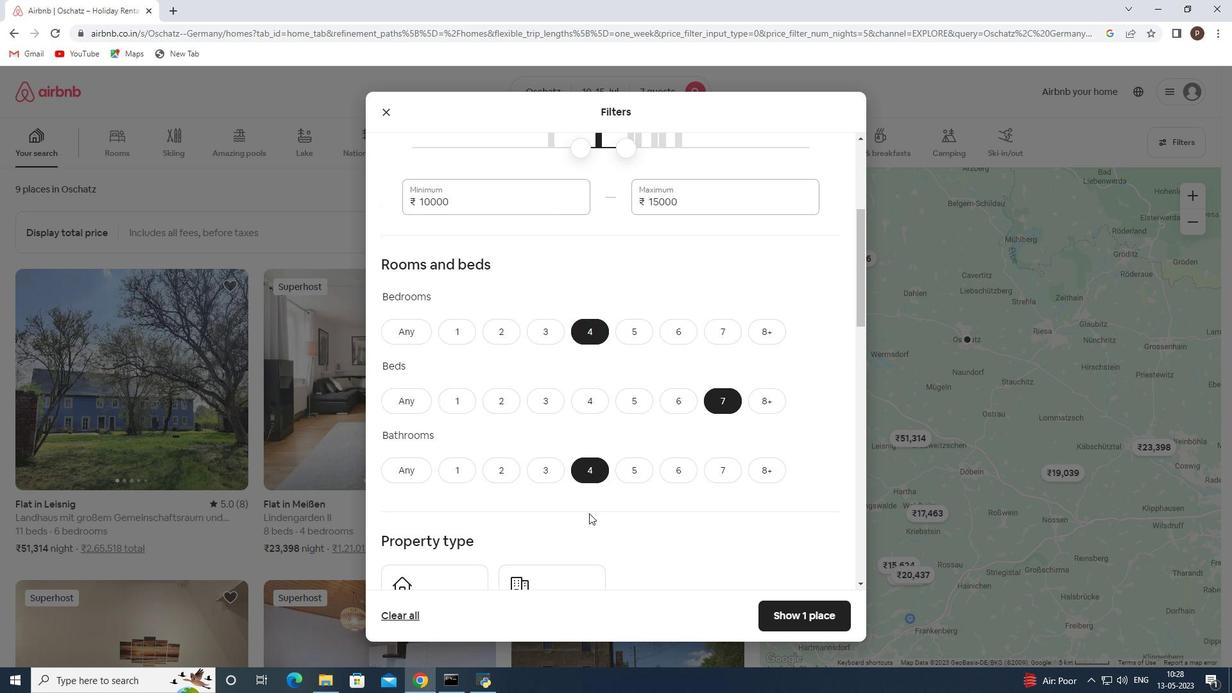
Action: Mouse scrolled (587, 511) with delta (0, 0)
Screenshot: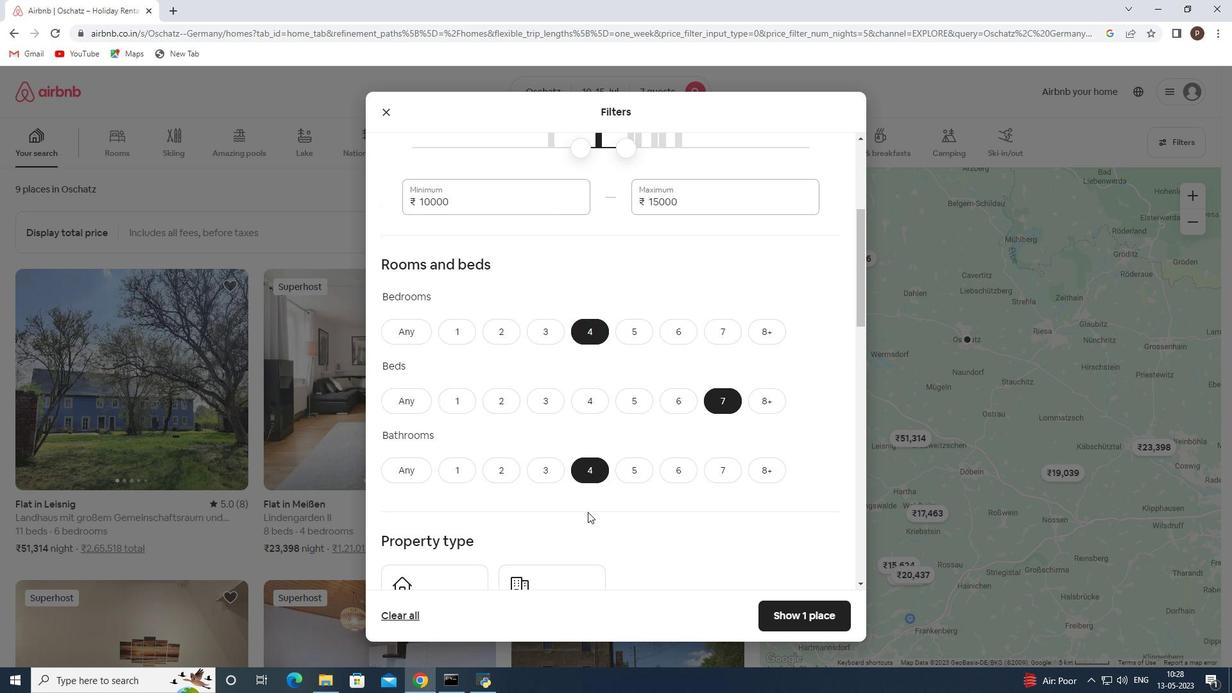 
Action: Mouse moved to (576, 485)
Screenshot: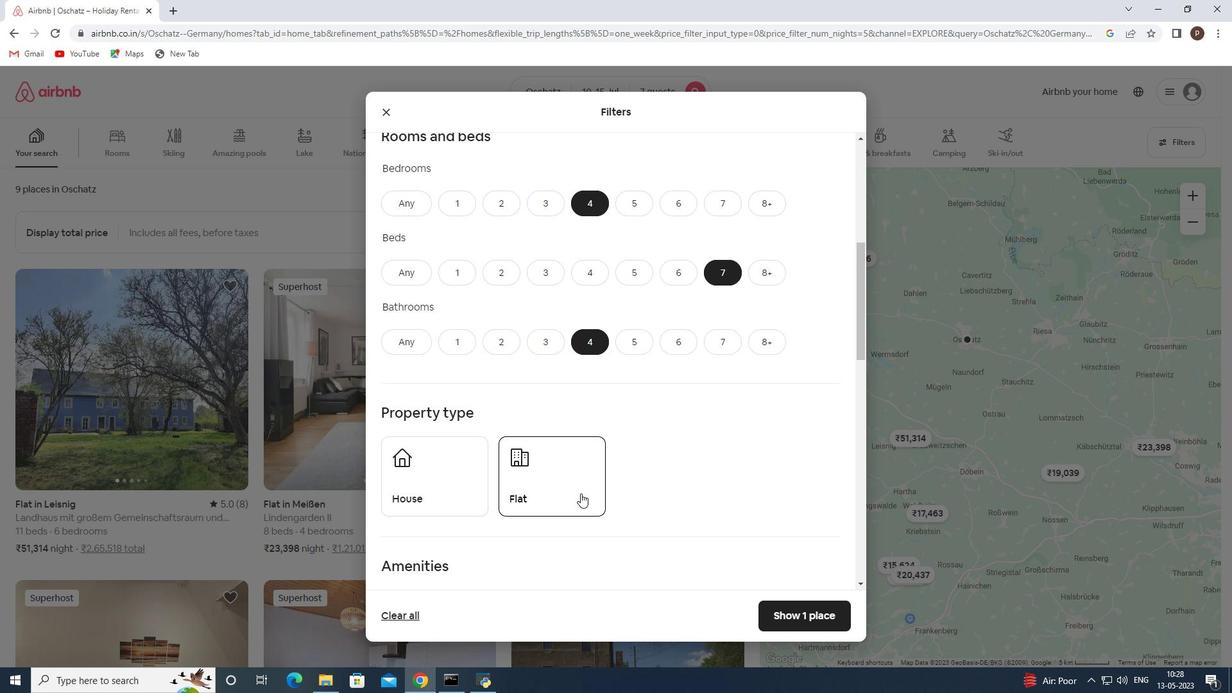 
Action: Mouse scrolled (576, 485) with delta (0, 0)
Screenshot: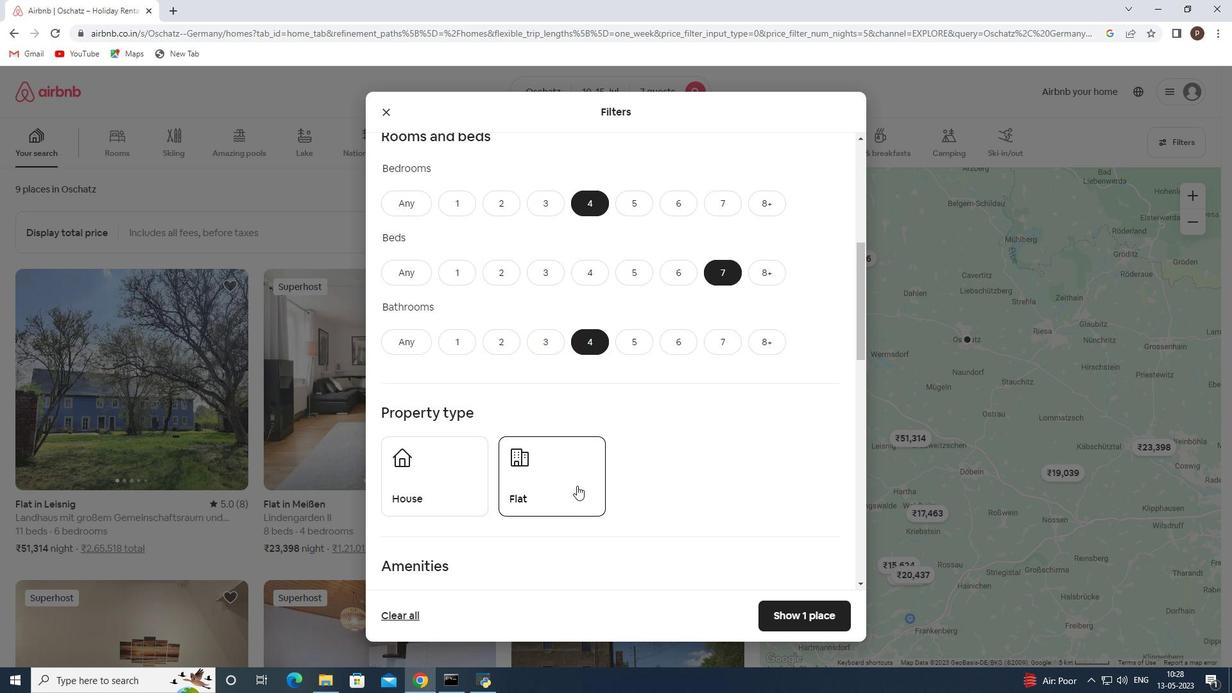
Action: Mouse moved to (461, 420)
Screenshot: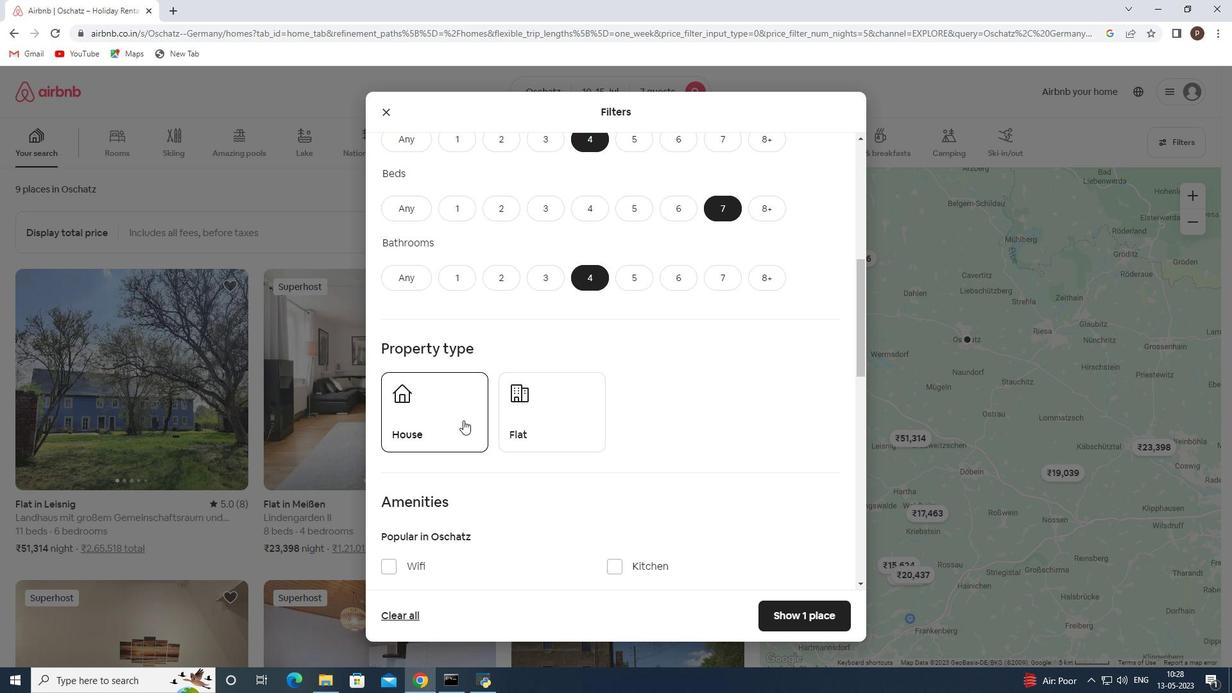 
Action: Mouse pressed left at (461, 420)
Screenshot: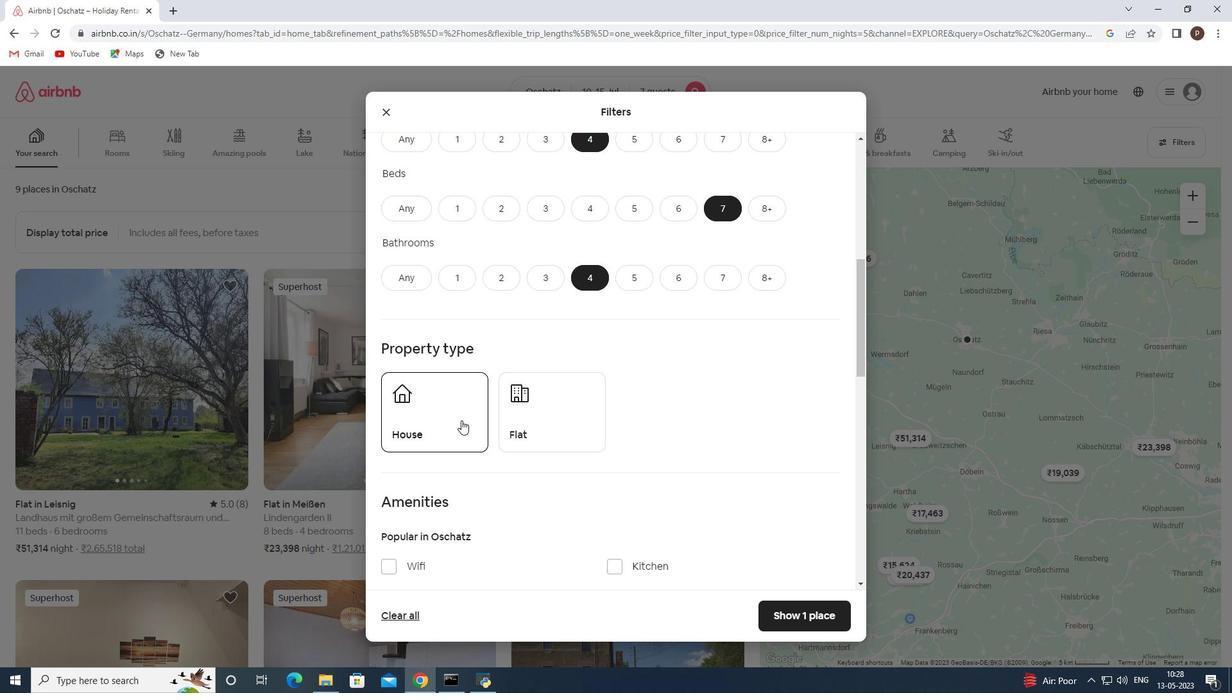 
Action: Mouse moved to (545, 425)
Screenshot: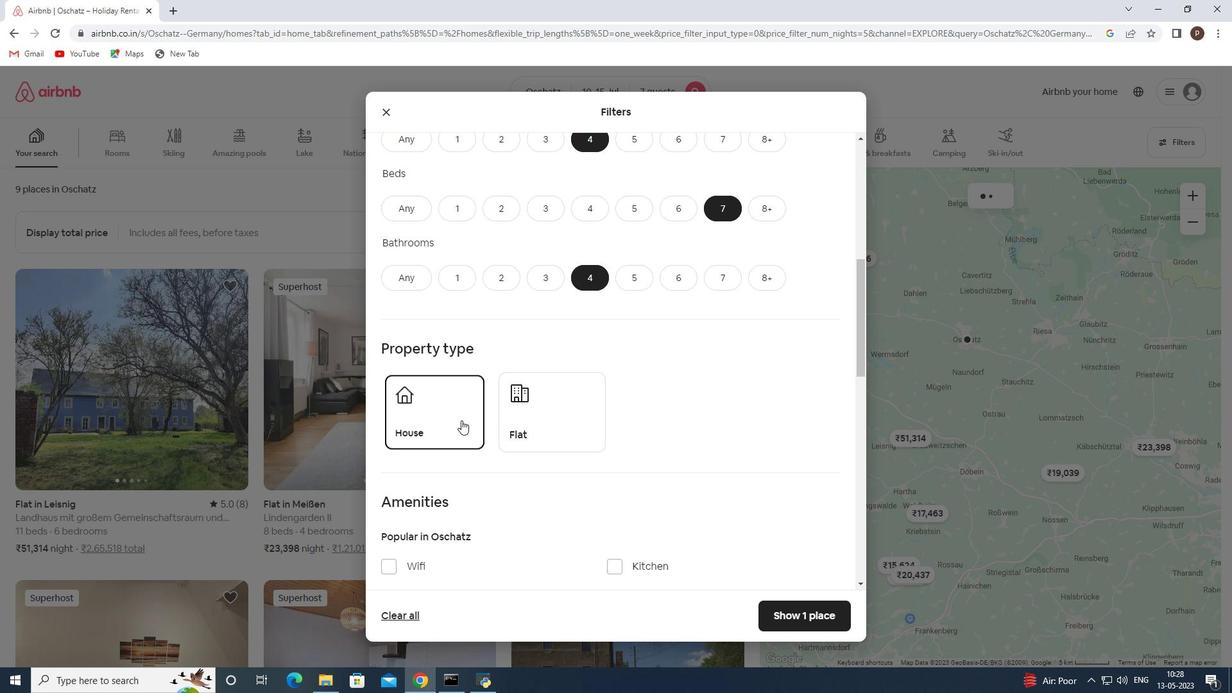 
Action: Mouse pressed left at (545, 425)
Screenshot: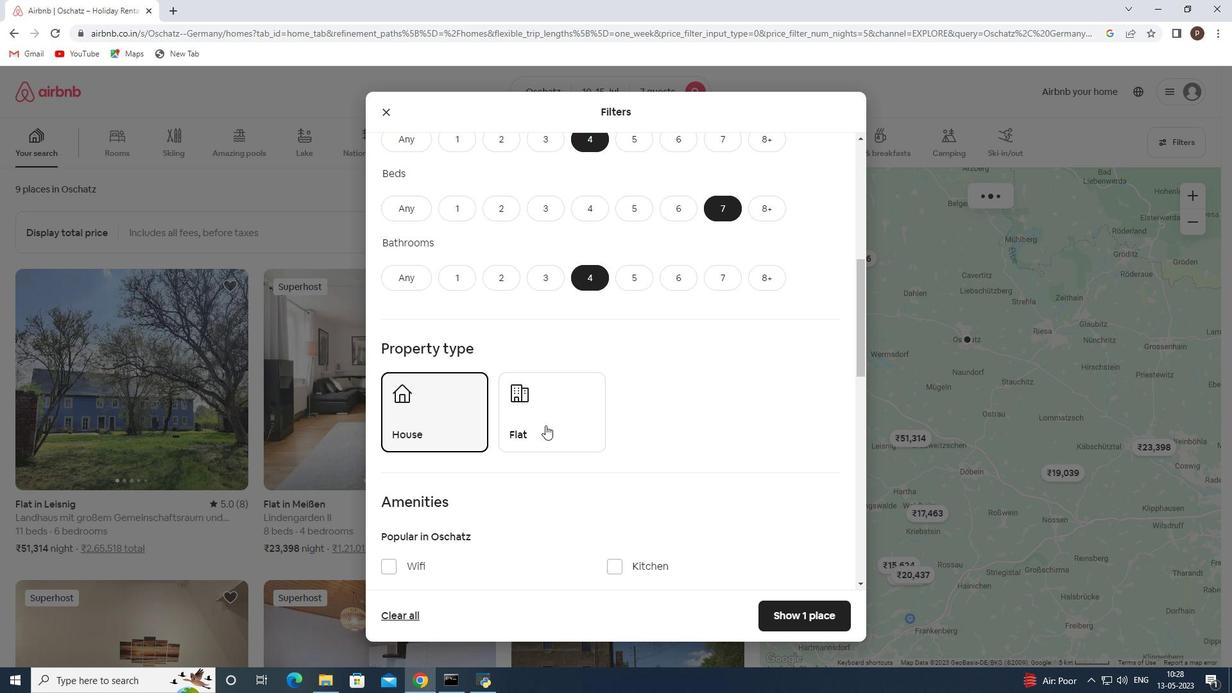 
Action: Mouse moved to (497, 448)
Screenshot: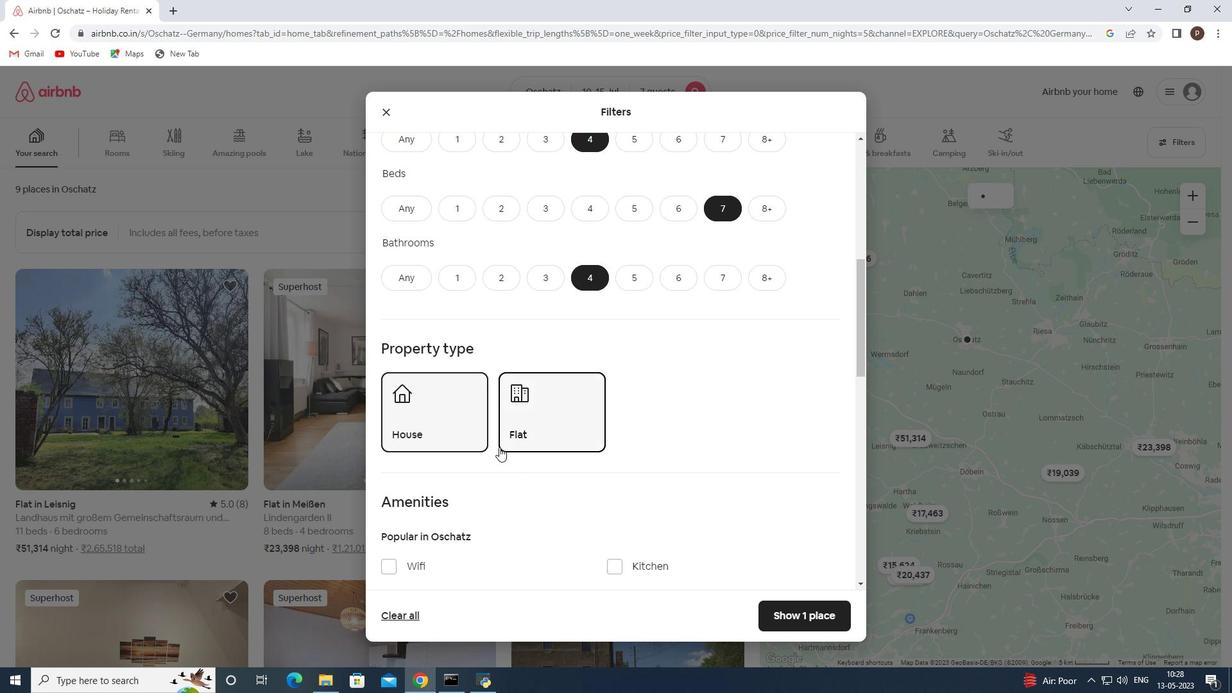 
Action: Mouse scrolled (497, 447) with delta (0, 0)
Screenshot: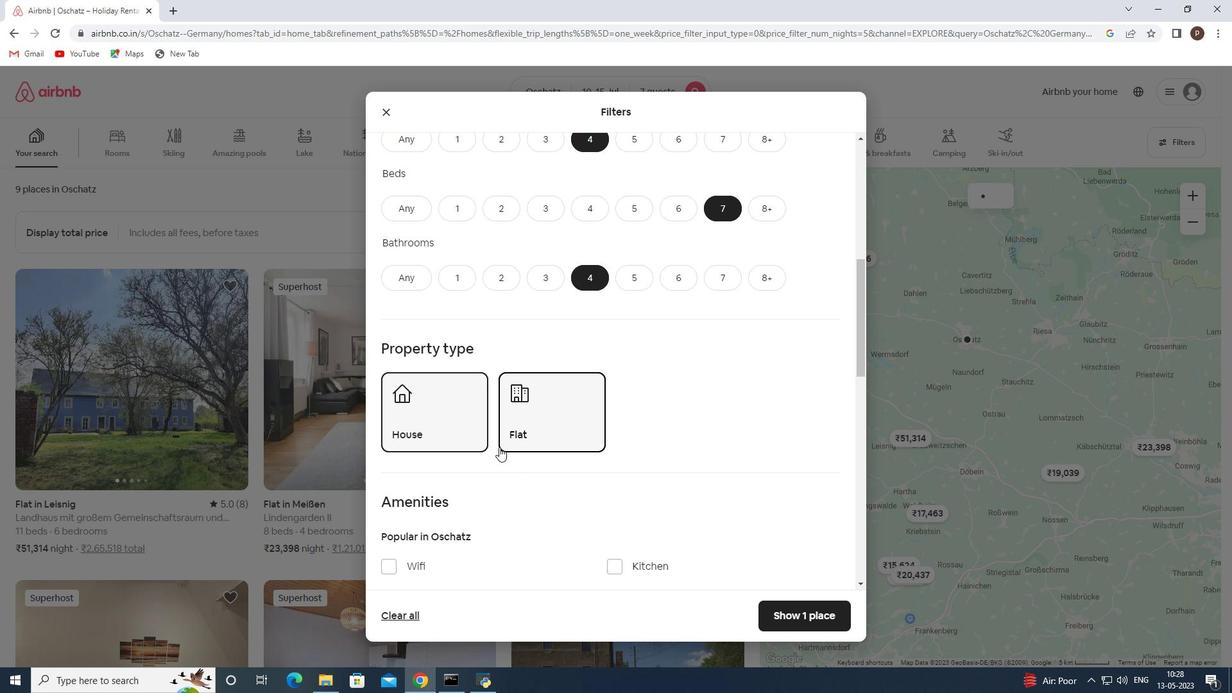 
Action: Mouse scrolled (497, 447) with delta (0, 0)
Screenshot: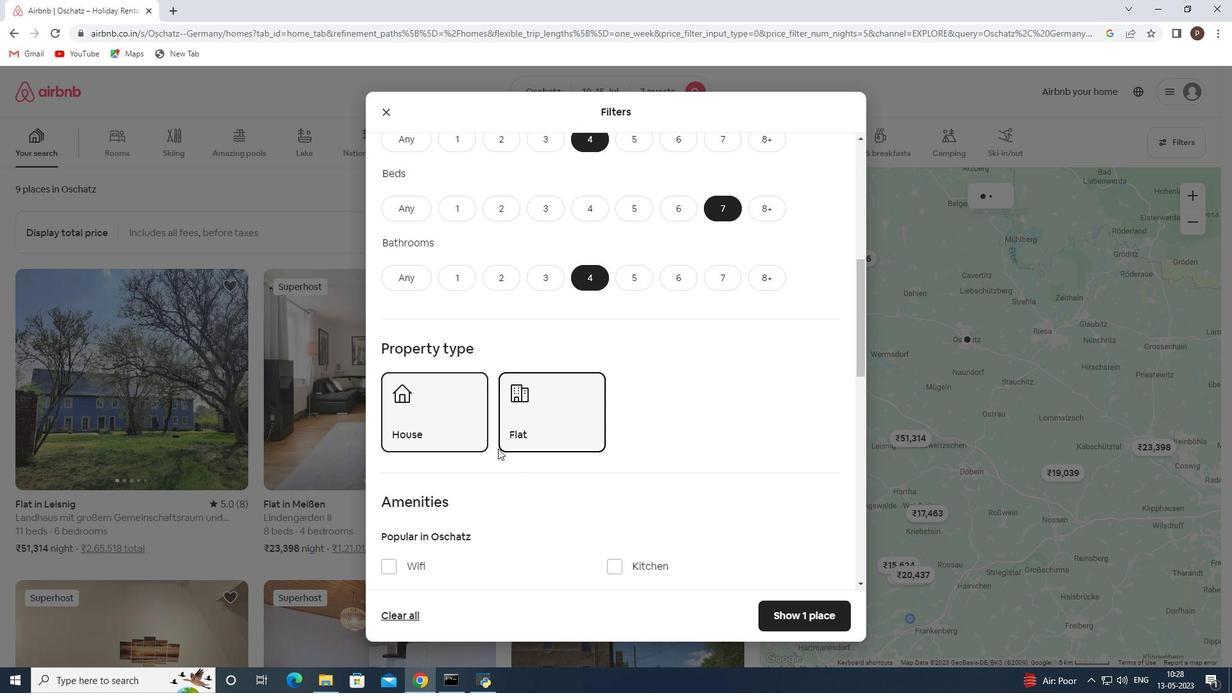 
Action: Mouse moved to (392, 440)
Screenshot: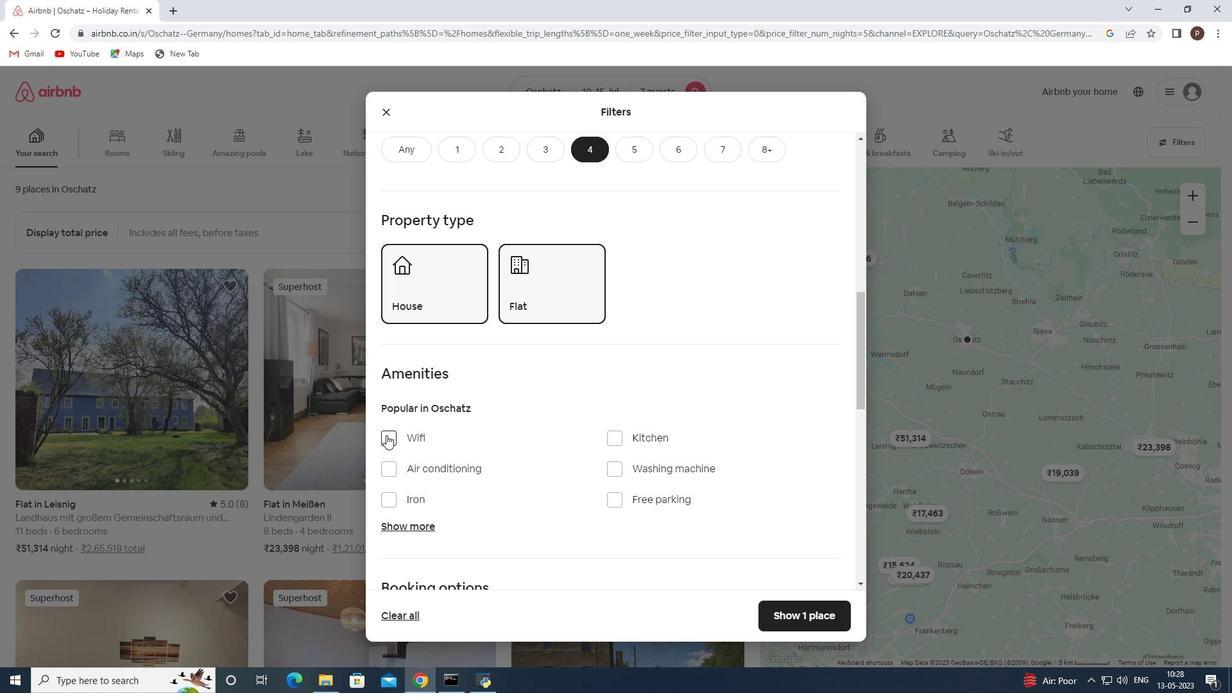 
Action: Mouse pressed left at (392, 440)
Screenshot: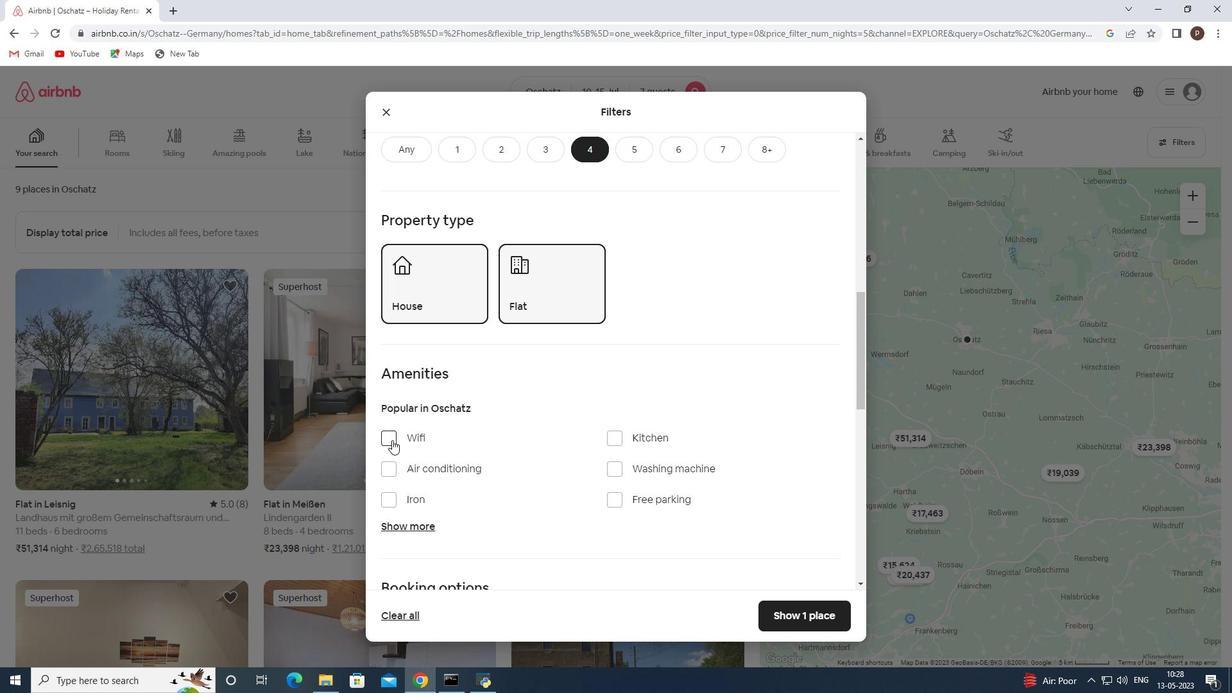 
Action: Mouse moved to (614, 496)
Screenshot: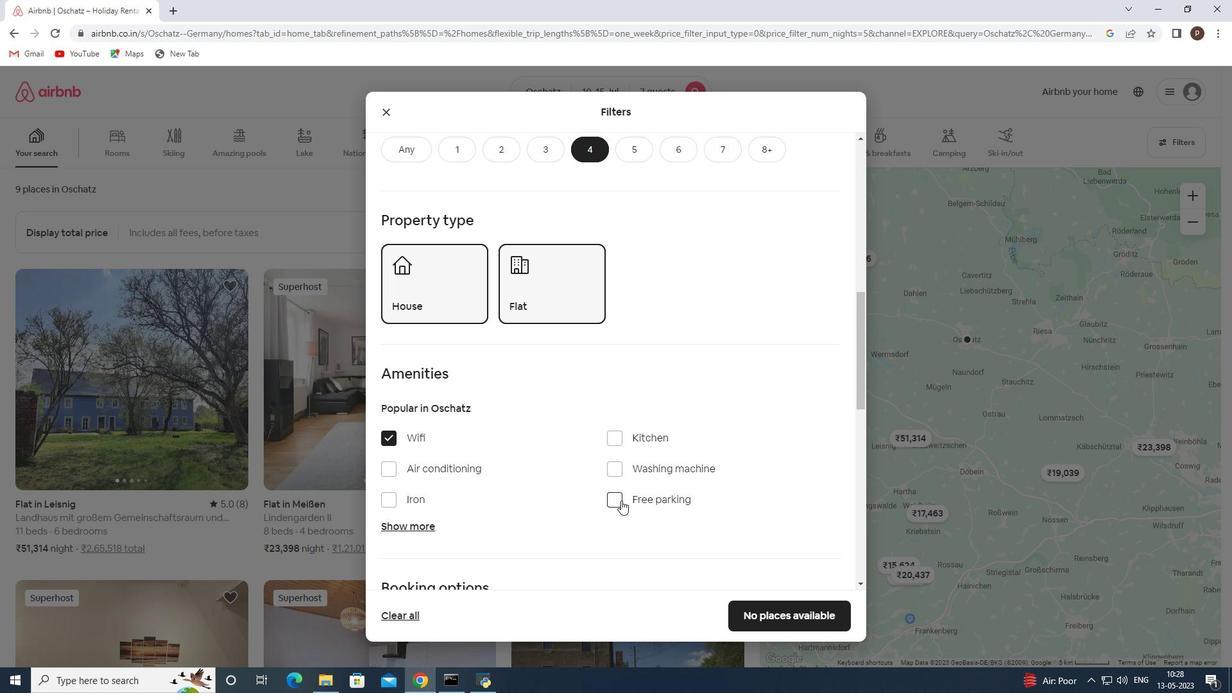 
Action: Mouse pressed left at (614, 496)
Screenshot: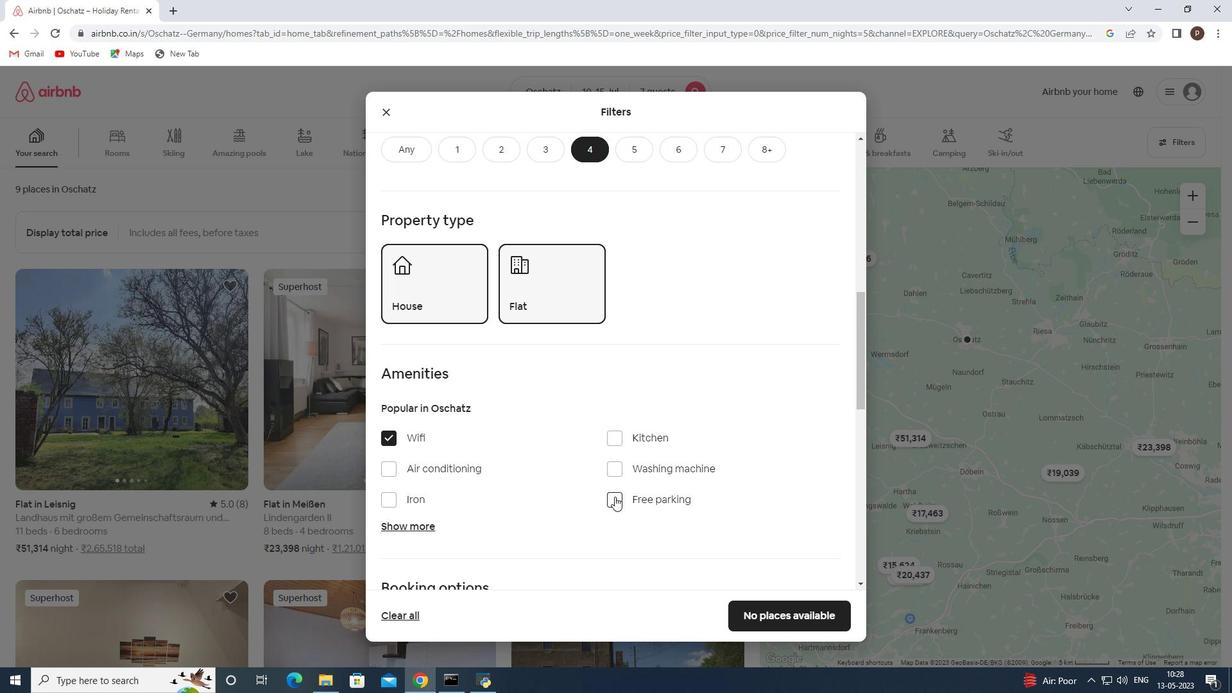 
Action: Mouse moved to (483, 472)
Screenshot: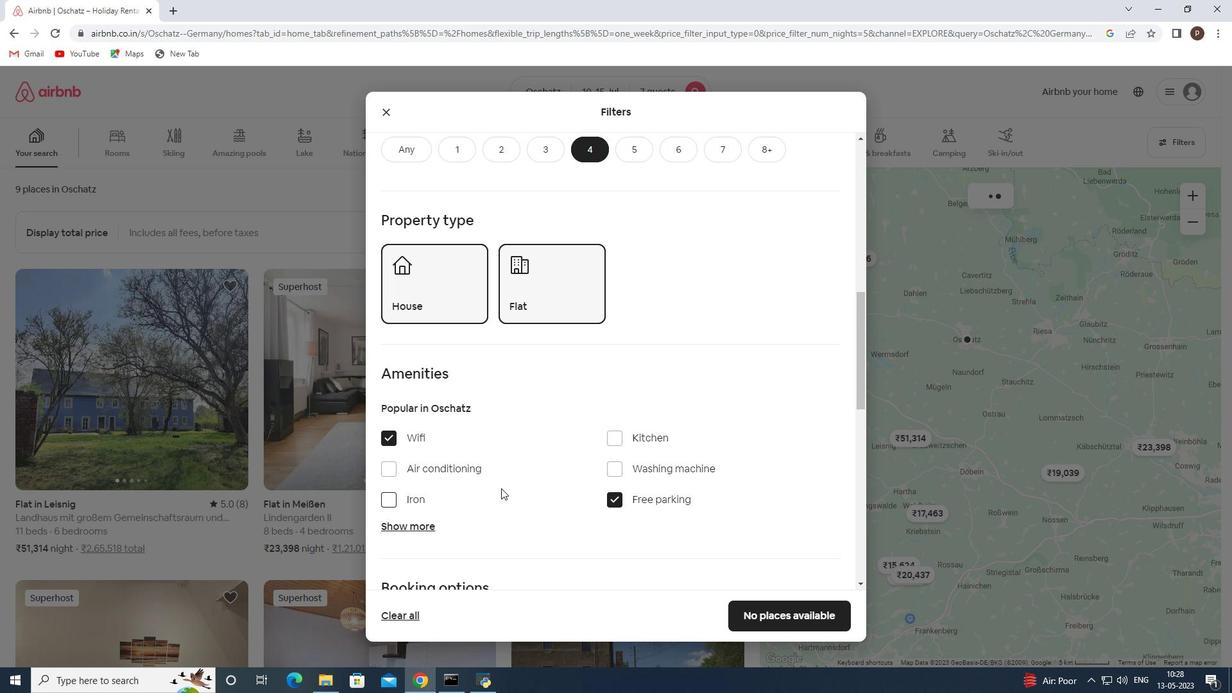 
Action: Mouse scrolled (483, 472) with delta (0, 0)
Screenshot: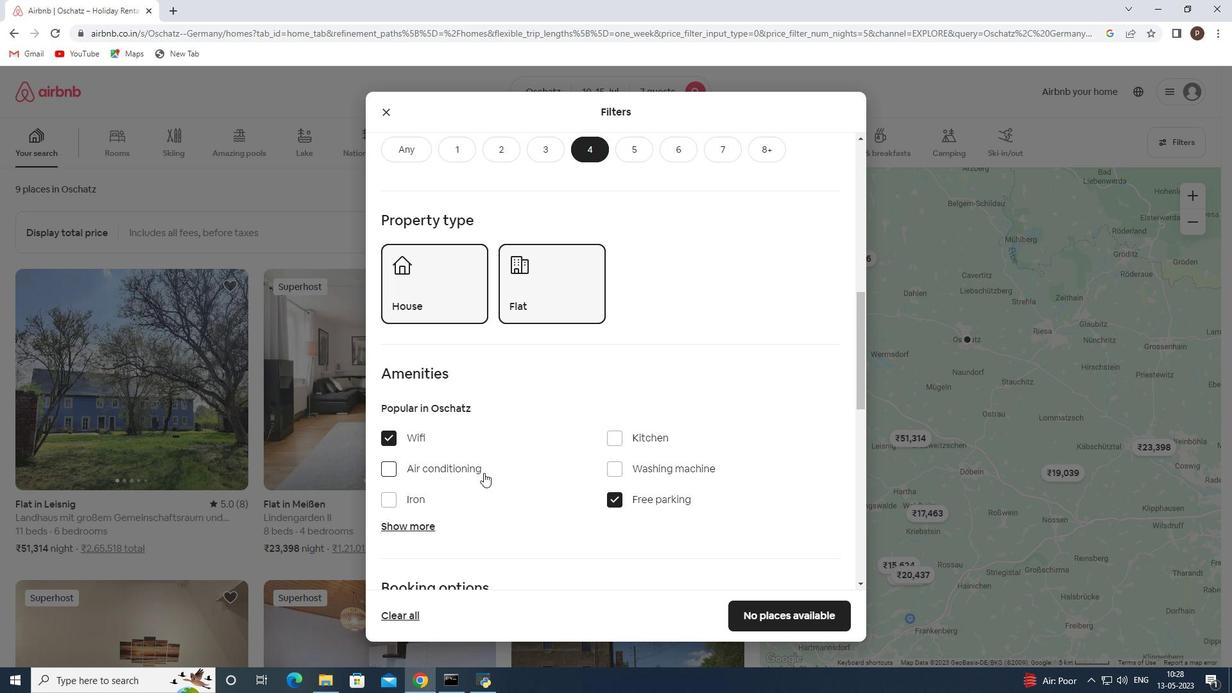 
Action: Mouse moved to (393, 463)
Screenshot: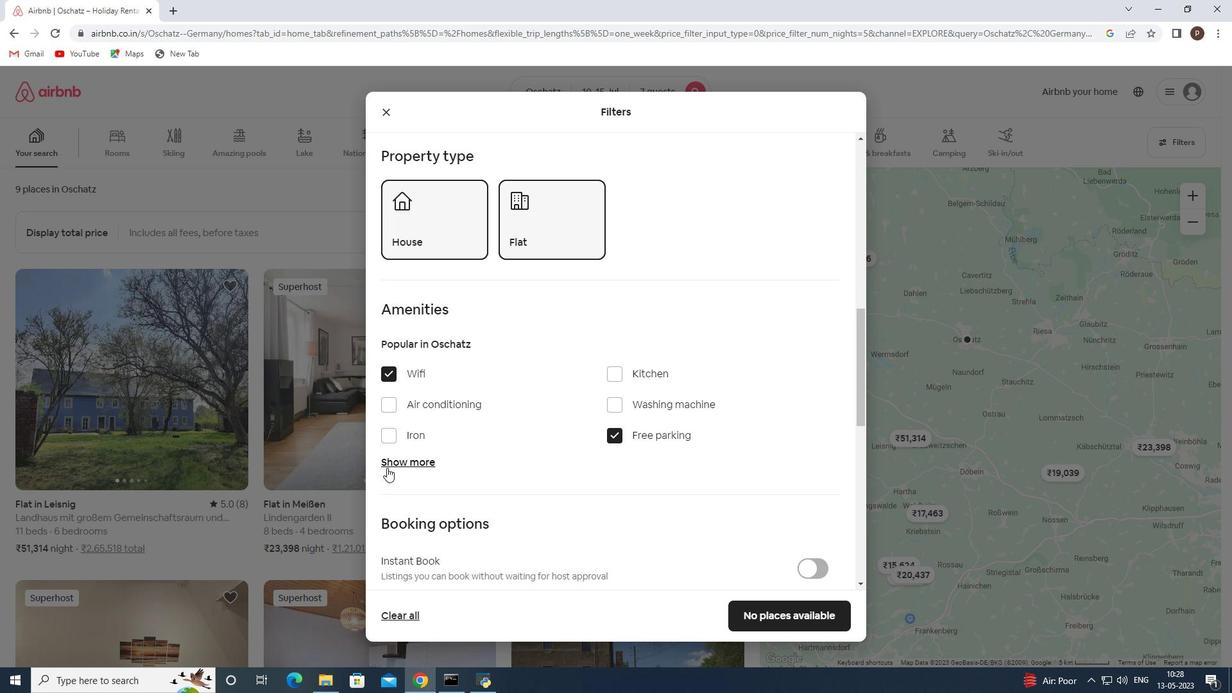 
Action: Mouse pressed left at (393, 463)
Screenshot: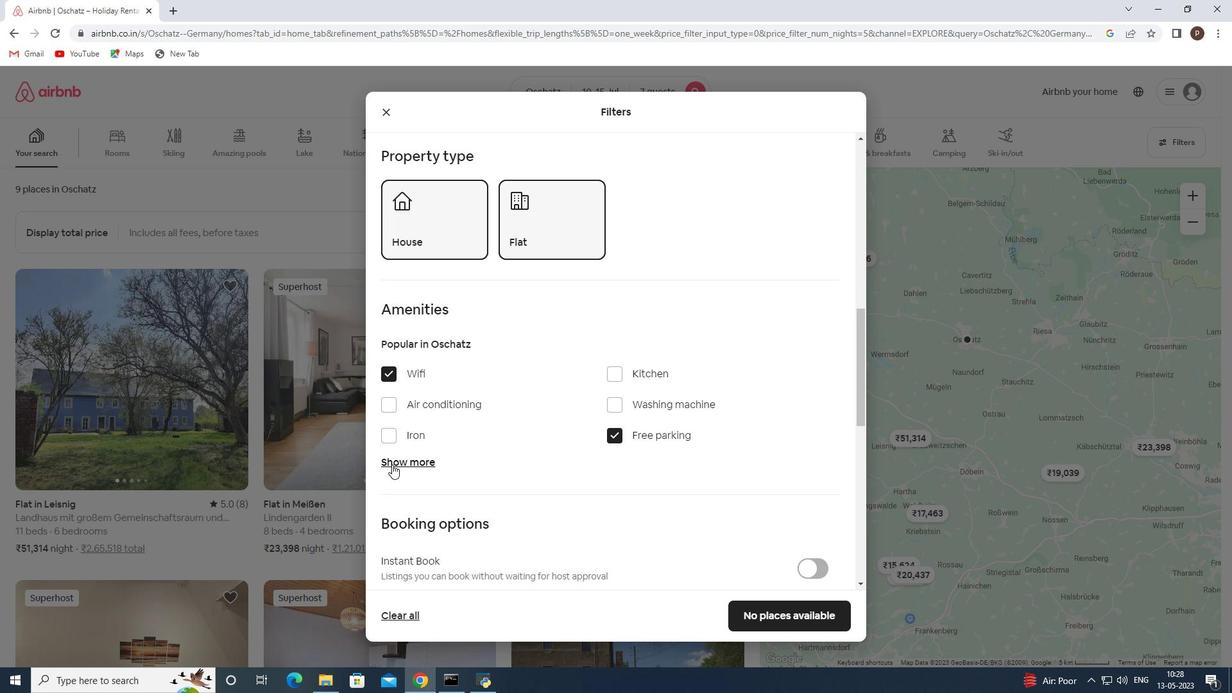 
Action: Mouse moved to (483, 463)
Screenshot: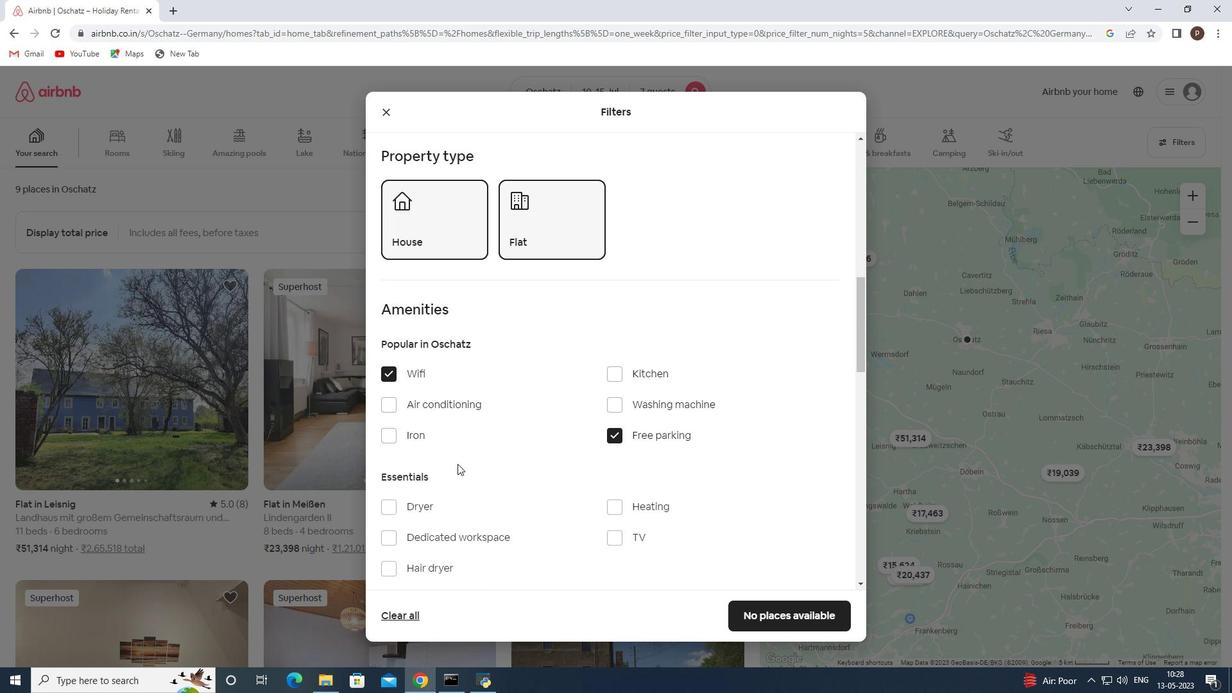 
Action: Mouse scrolled (483, 462) with delta (0, 0)
Screenshot: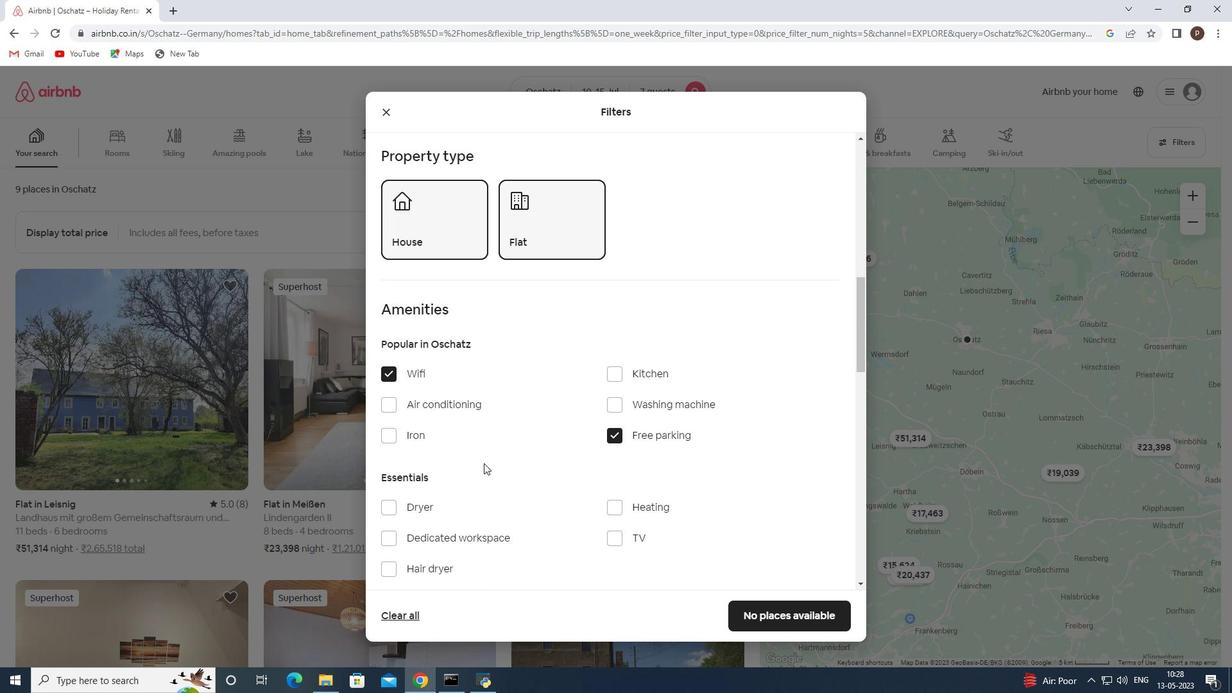 
Action: Mouse moved to (607, 474)
Screenshot: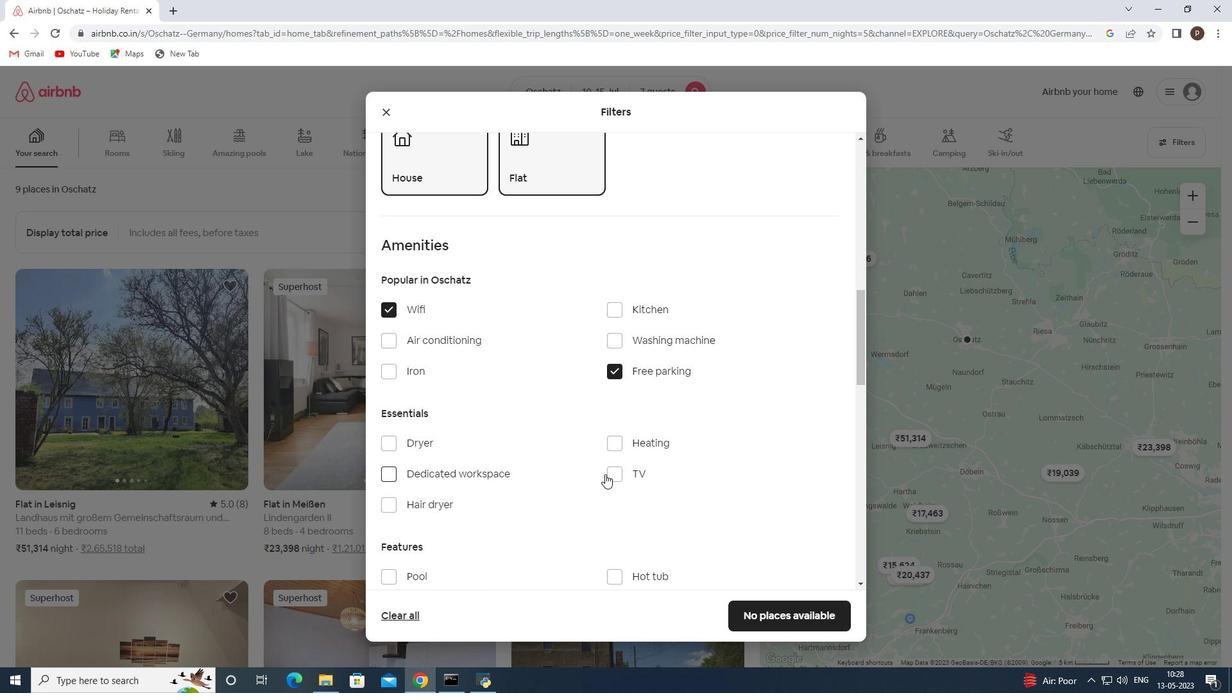 
Action: Mouse pressed left at (607, 474)
Screenshot: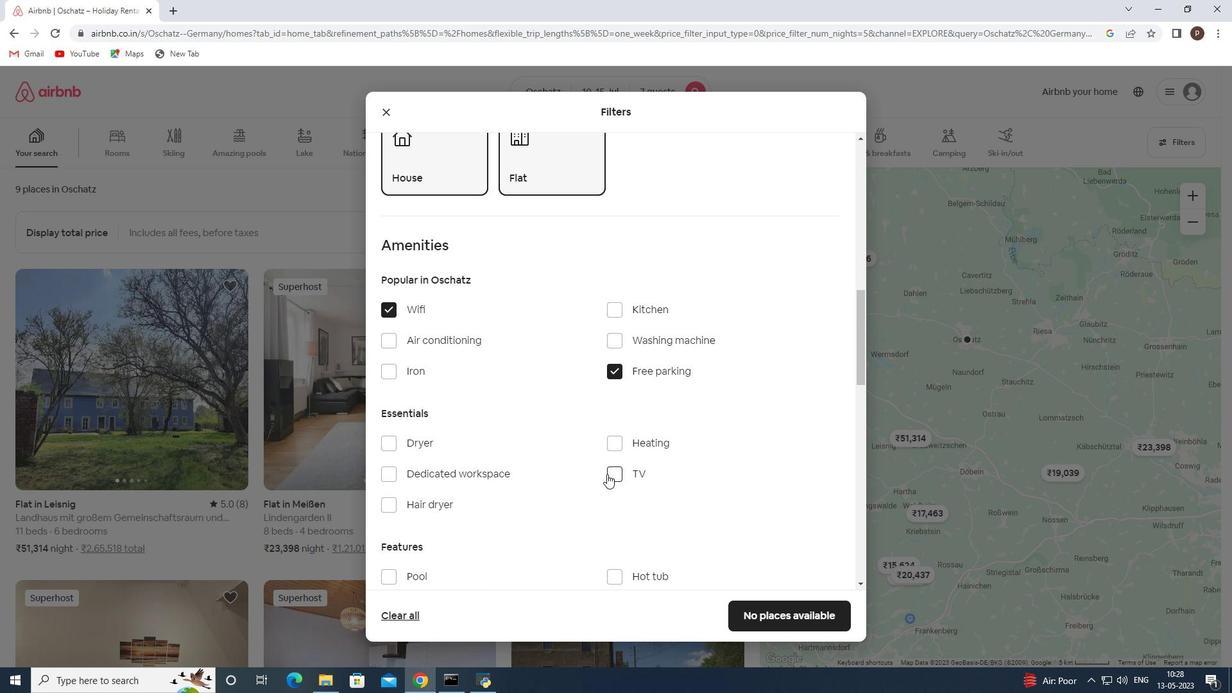 
Action: Mouse moved to (535, 471)
Screenshot: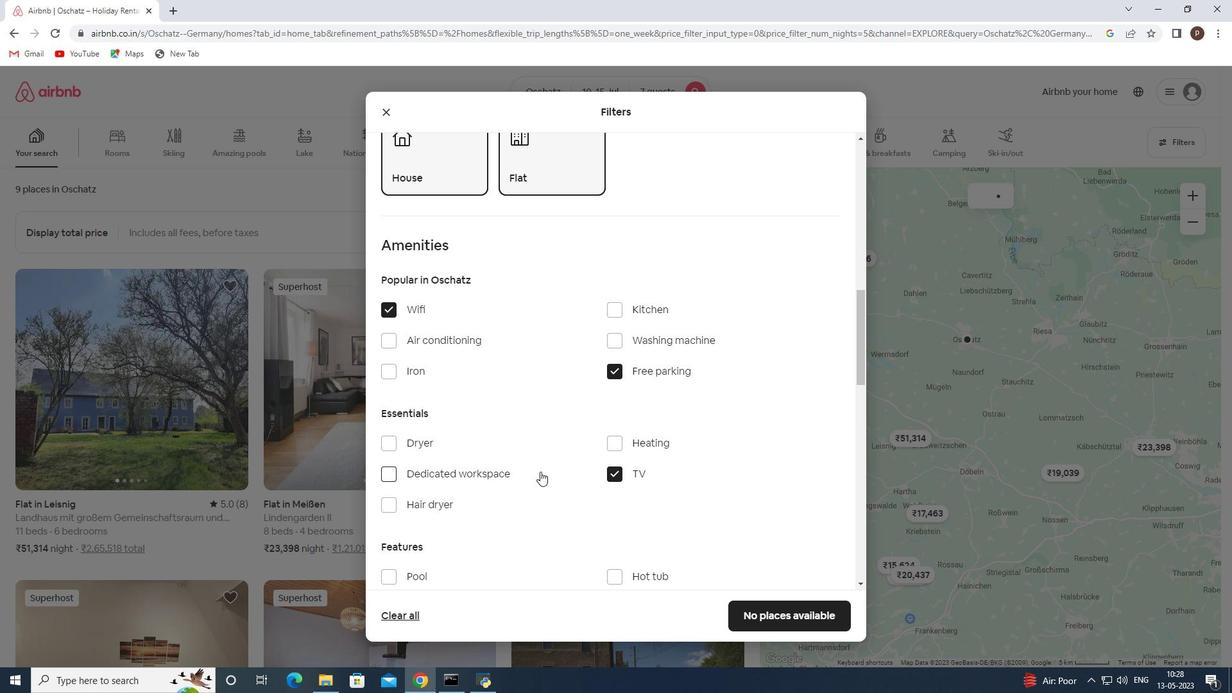 
Action: Mouse scrolled (535, 471) with delta (0, 0)
Screenshot: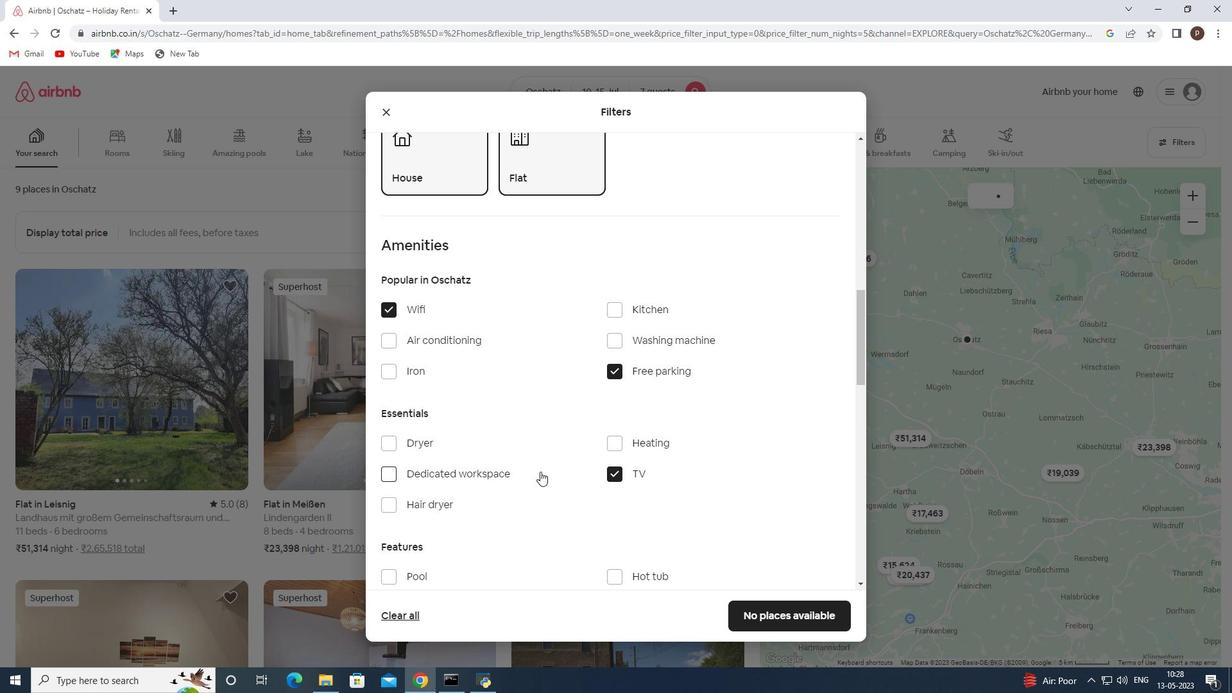 
Action: Mouse scrolled (535, 471) with delta (0, 0)
Screenshot: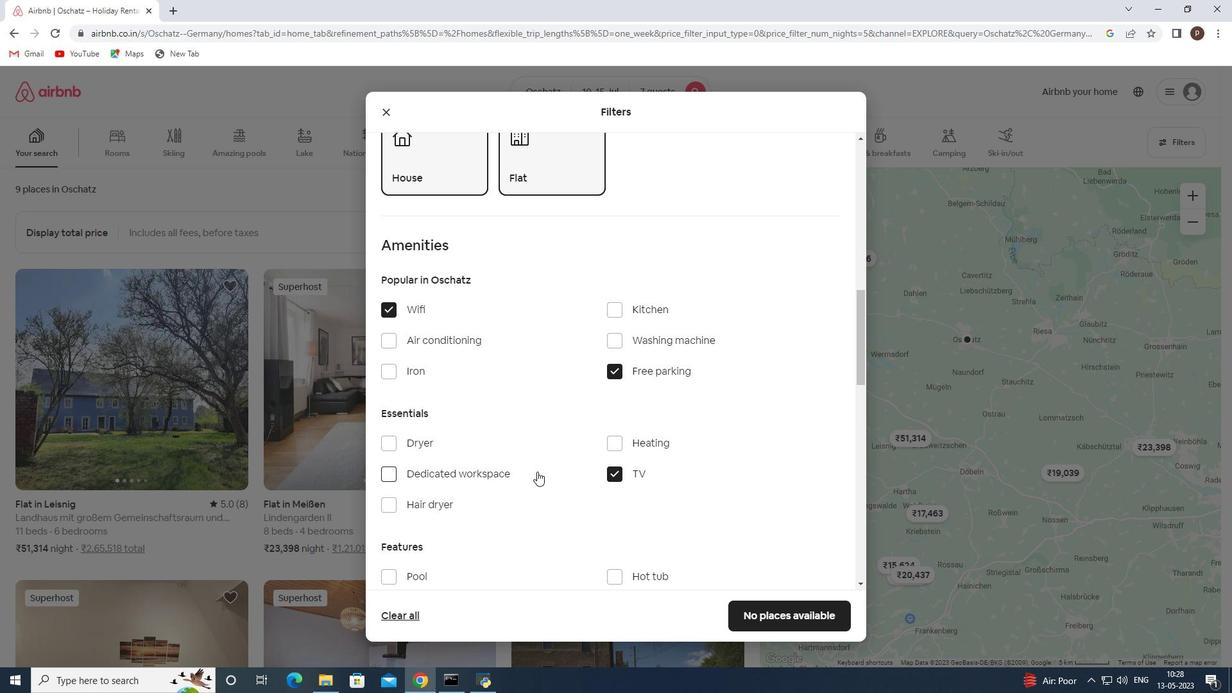 
Action: Mouse scrolled (535, 471) with delta (0, 0)
Screenshot: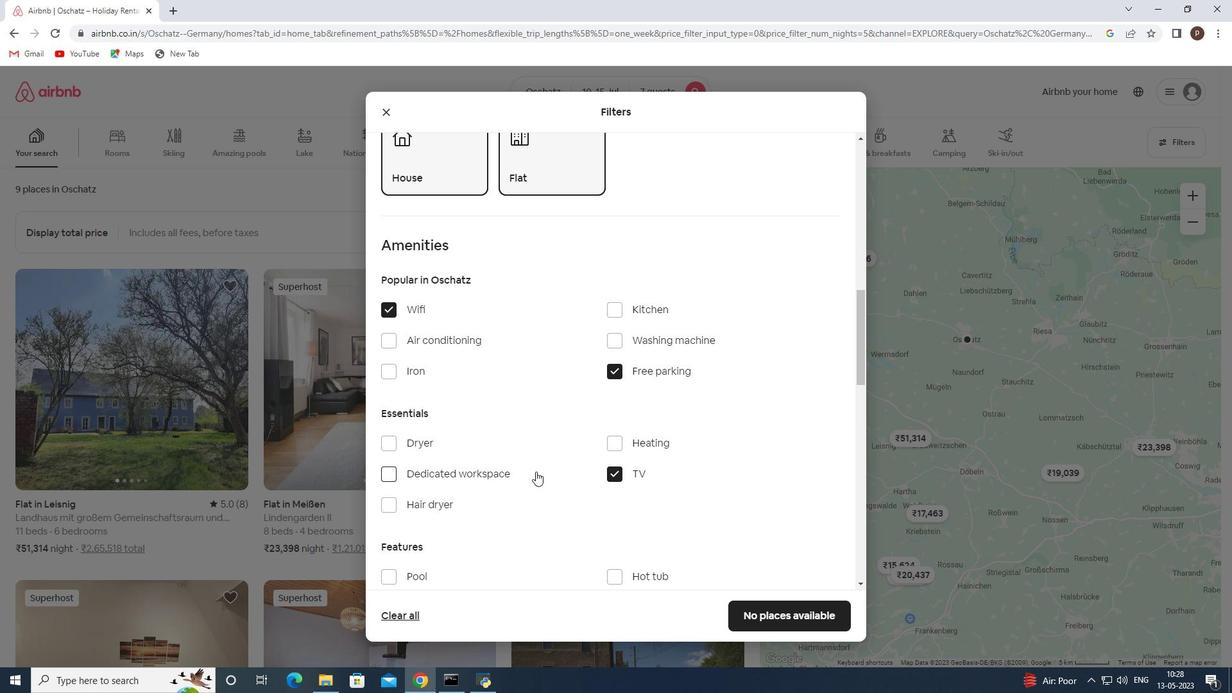 
Action: Mouse moved to (390, 441)
Screenshot: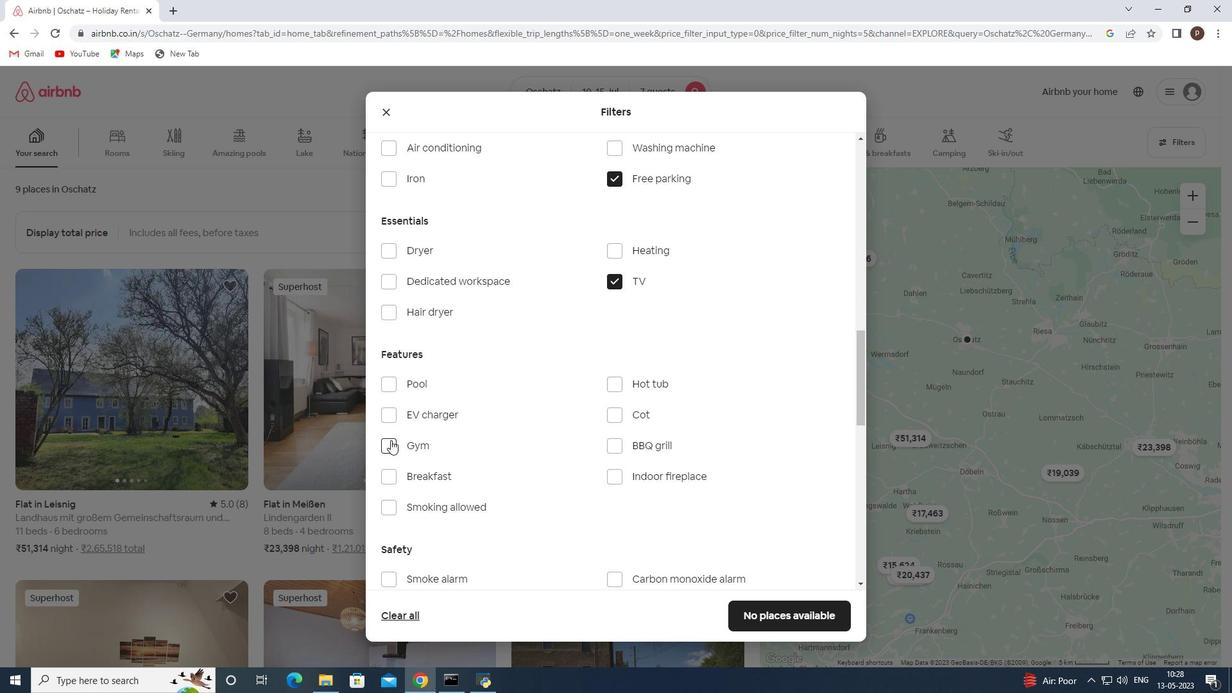 
Action: Mouse pressed left at (390, 441)
Screenshot: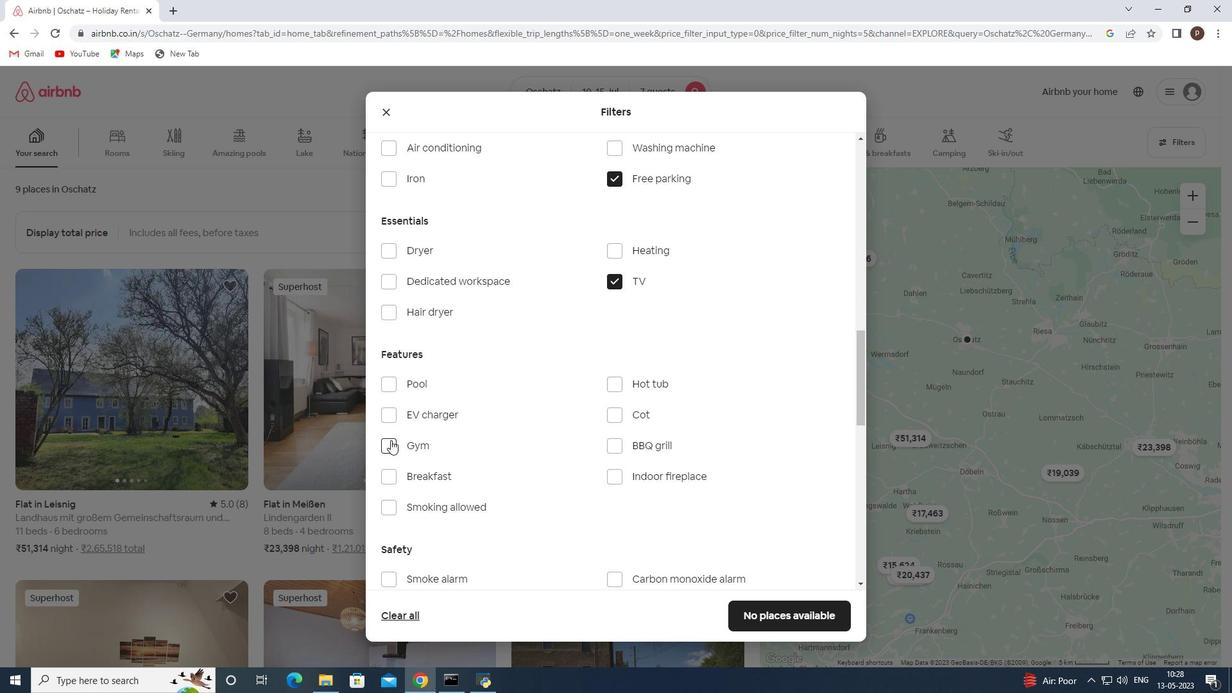 
Action: Mouse moved to (391, 478)
Screenshot: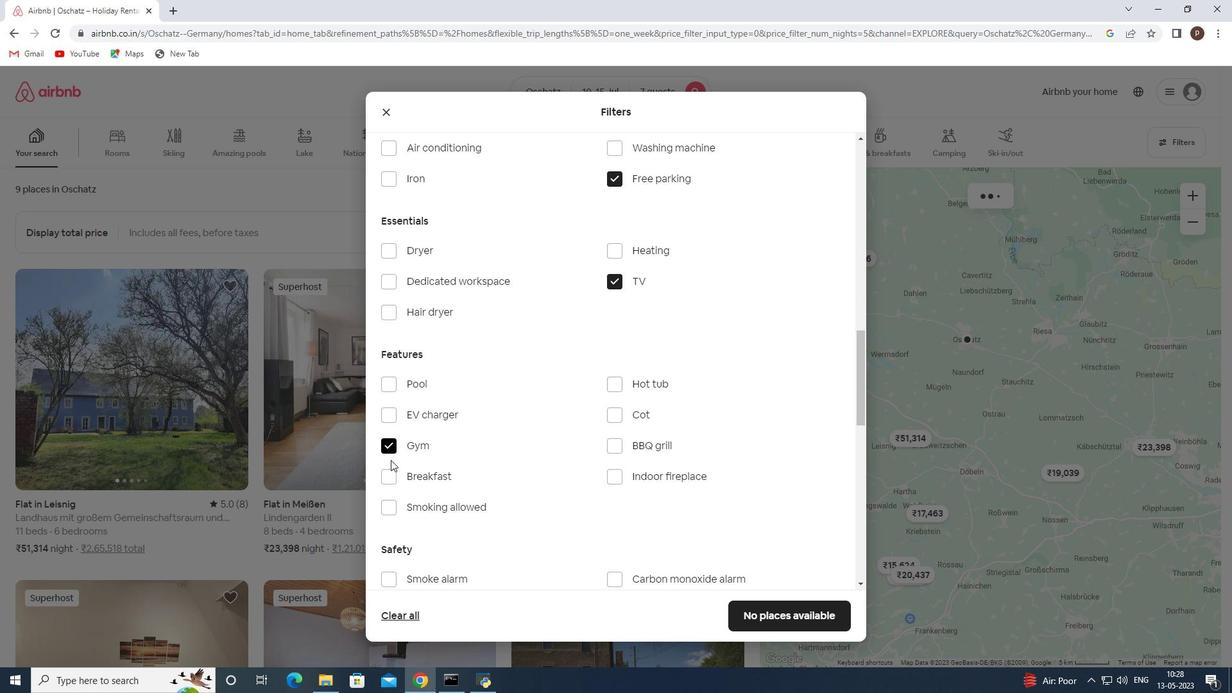 
Action: Mouse pressed left at (391, 478)
Screenshot: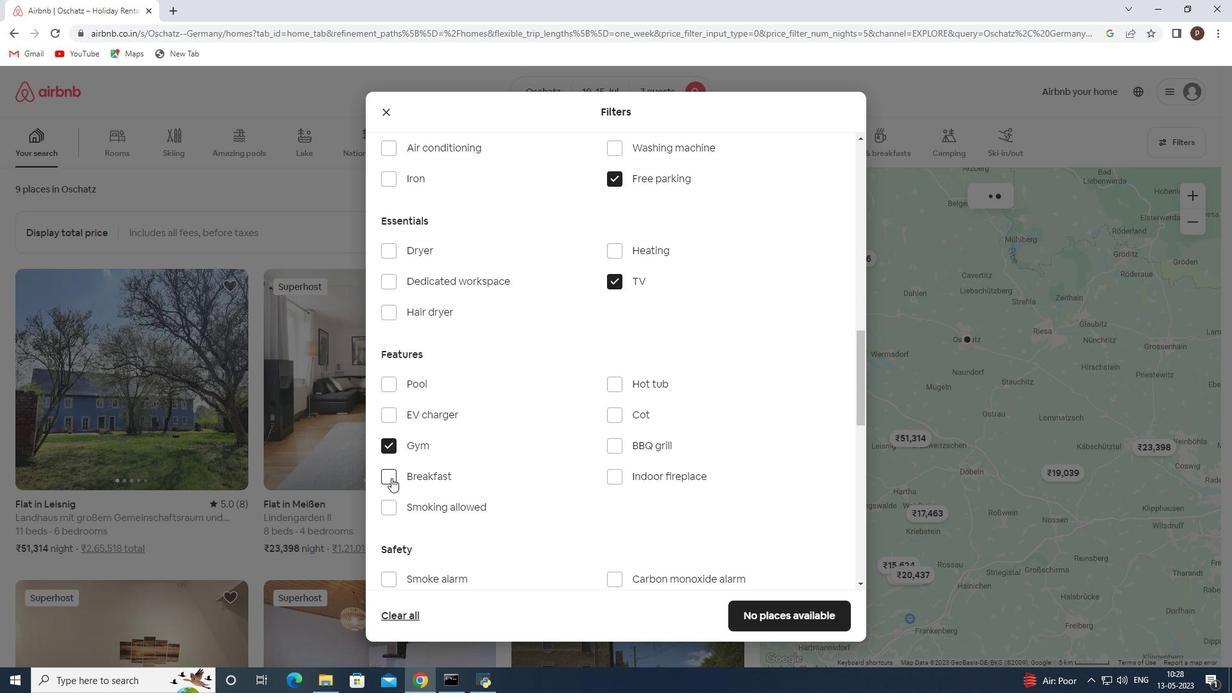 
Action: Mouse moved to (454, 479)
Screenshot: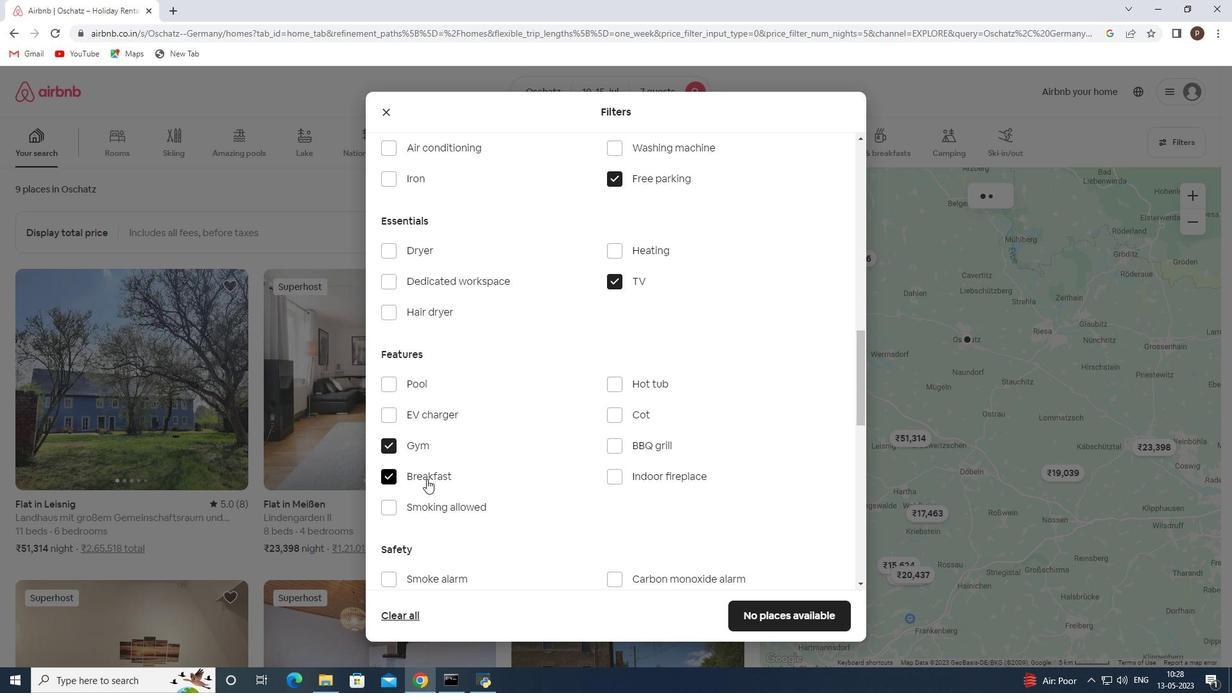 
Action: Mouse scrolled (454, 478) with delta (0, 0)
Screenshot: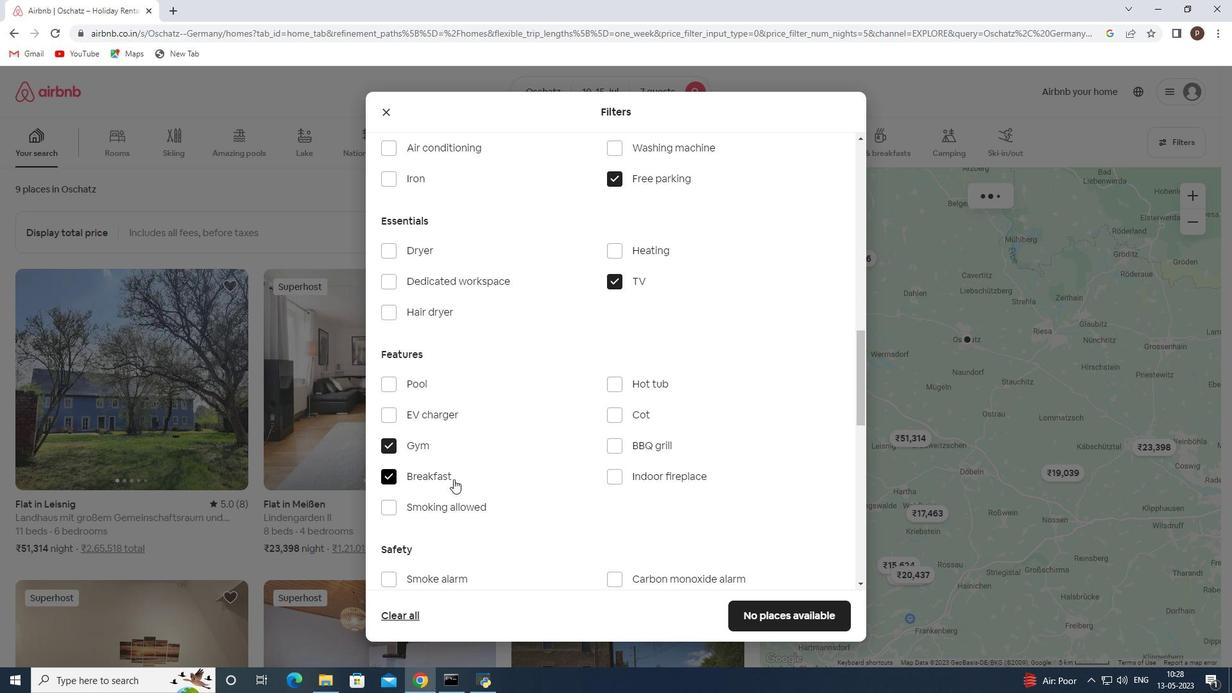 
Action: Mouse scrolled (454, 478) with delta (0, 0)
Screenshot: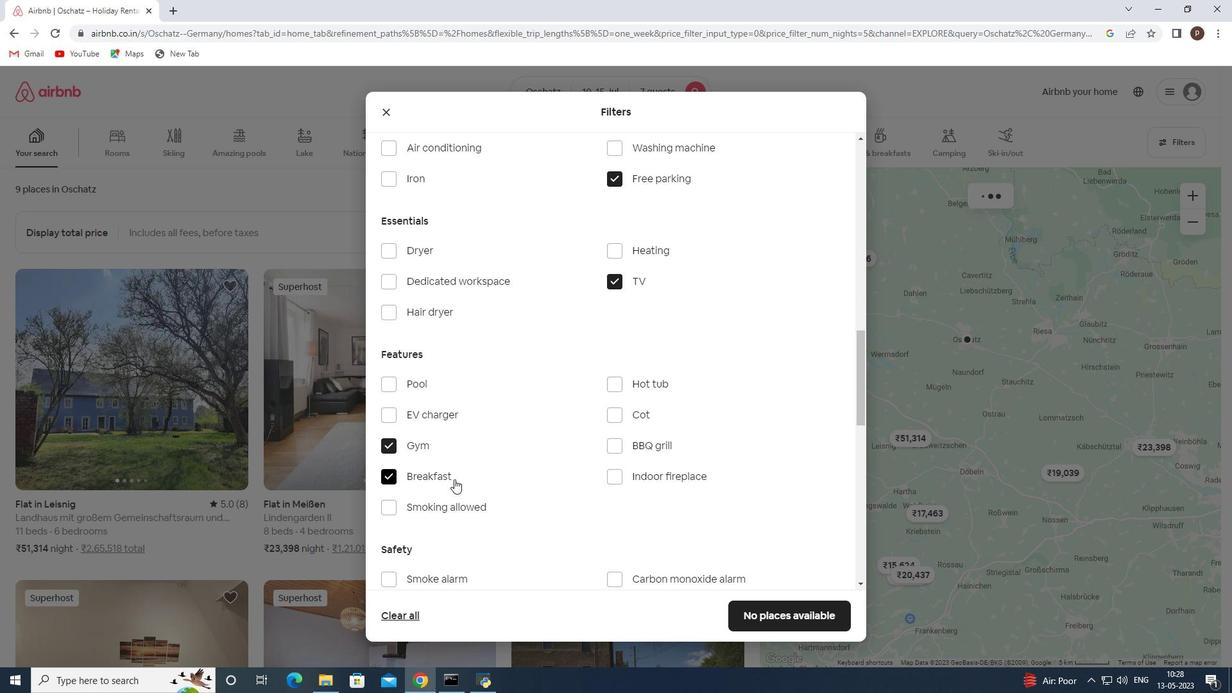 
Action: Mouse scrolled (454, 478) with delta (0, 0)
Screenshot: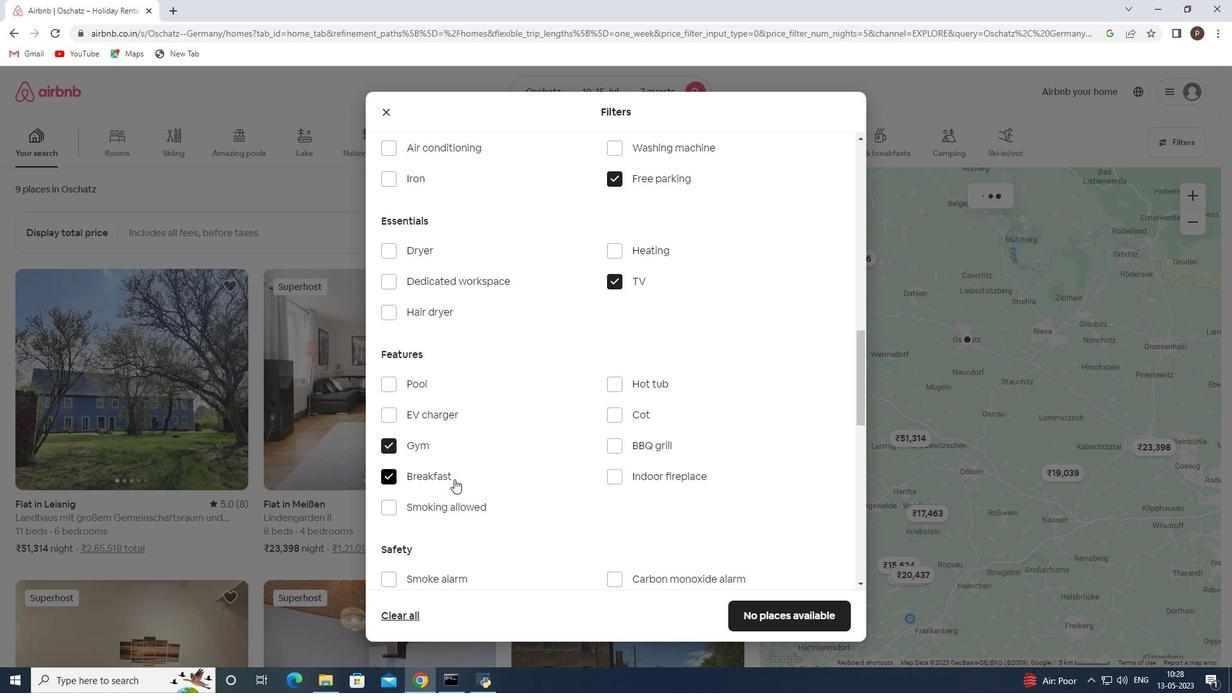 
Action: Mouse scrolled (454, 478) with delta (0, 0)
Screenshot: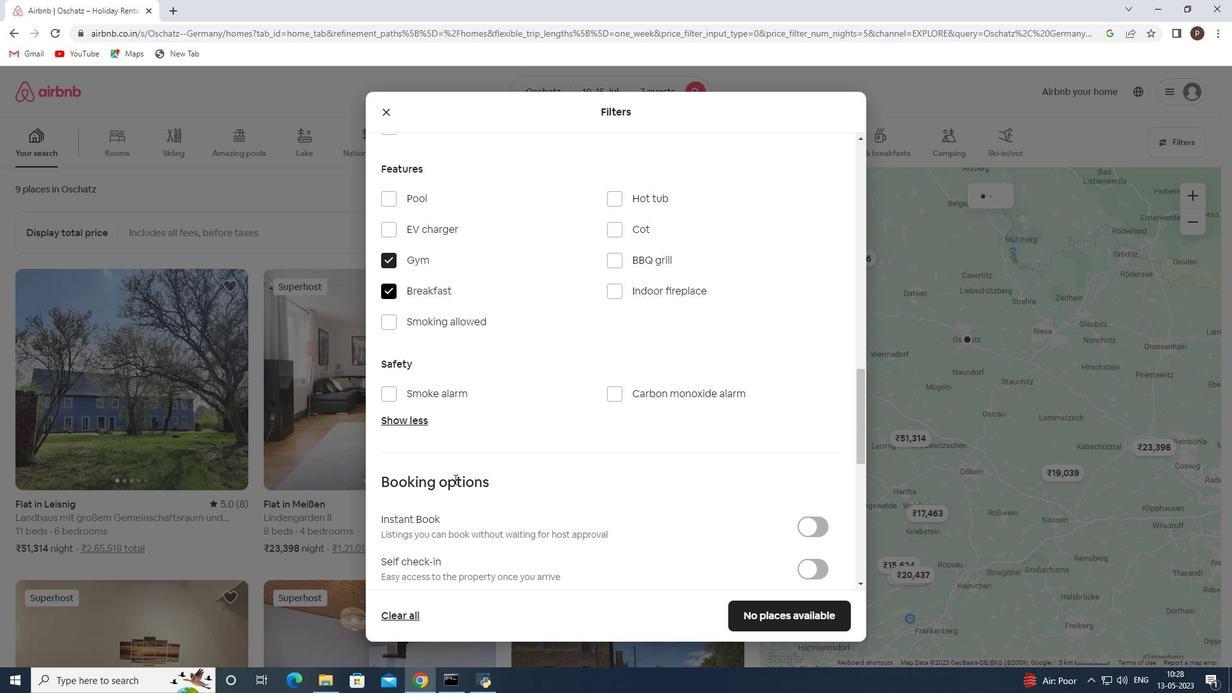 
Action: Mouse scrolled (454, 478) with delta (0, 0)
Screenshot: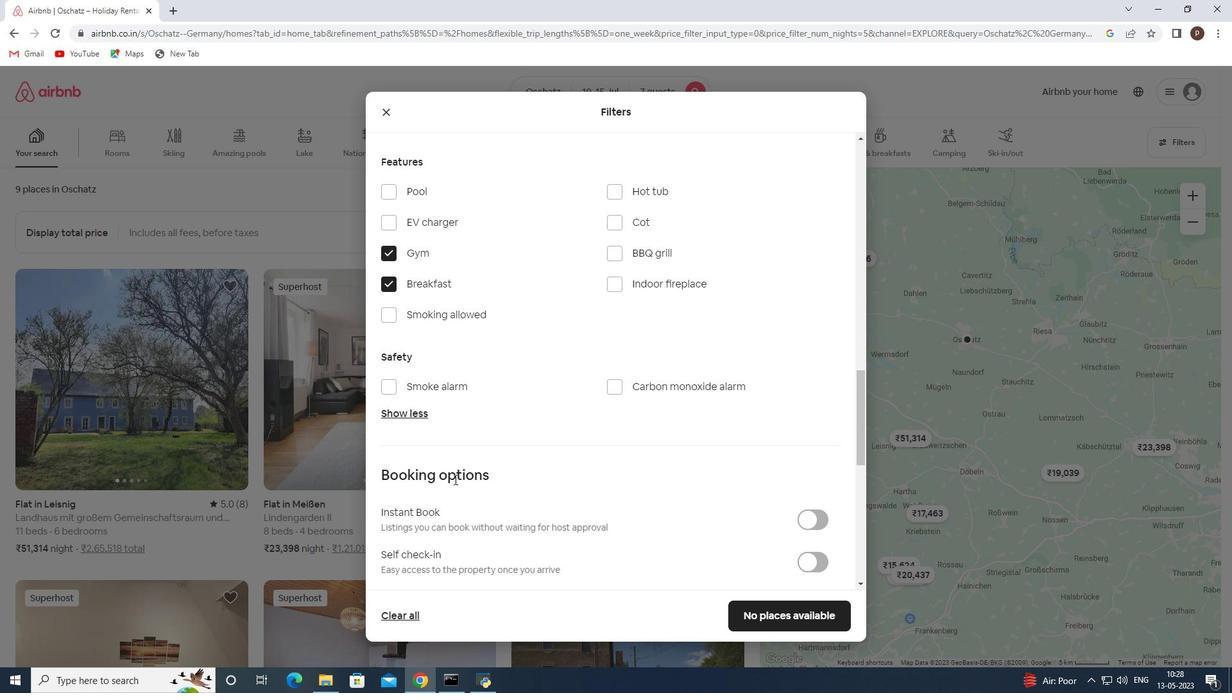 
Action: Mouse moved to (814, 436)
Screenshot: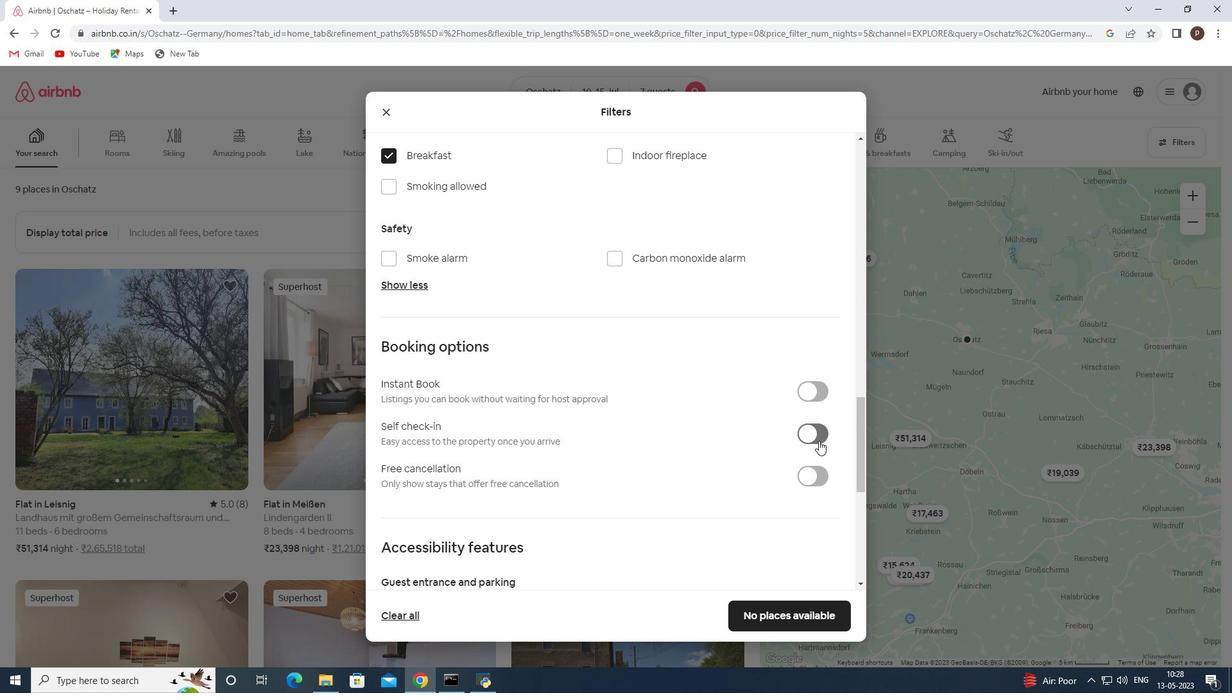 
Action: Mouse pressed left at (814, 436)
Screenshot: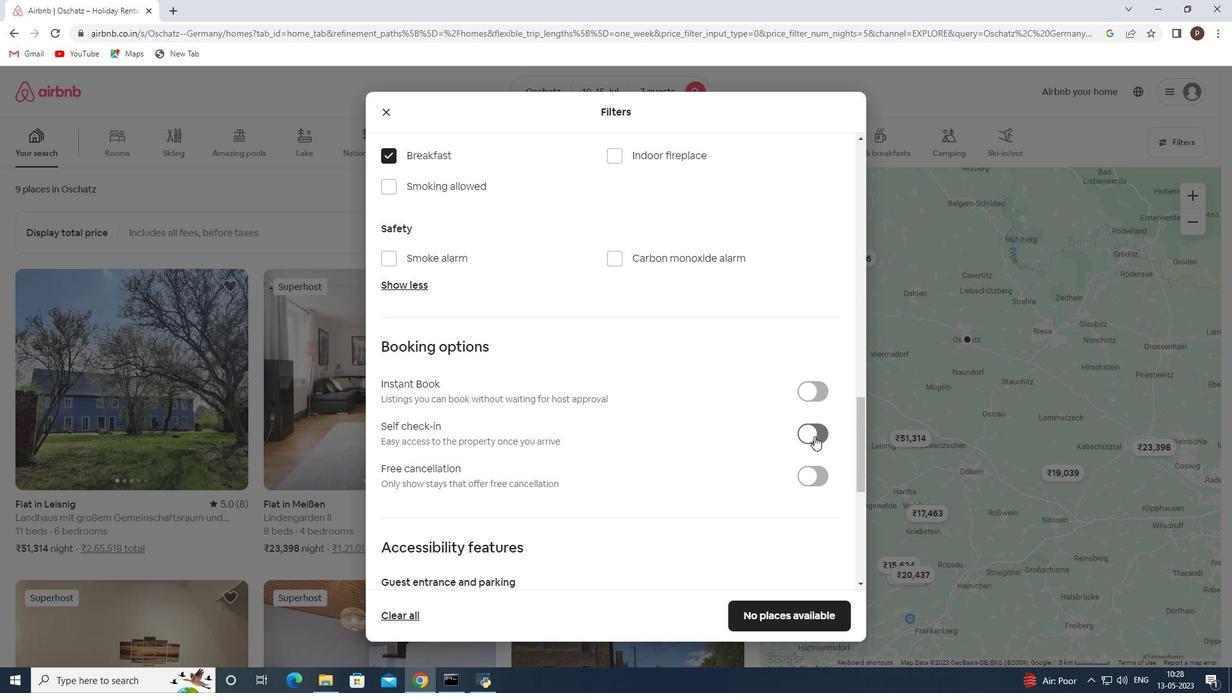 
Action: Mouse moved to (614, 444)
Screenshot: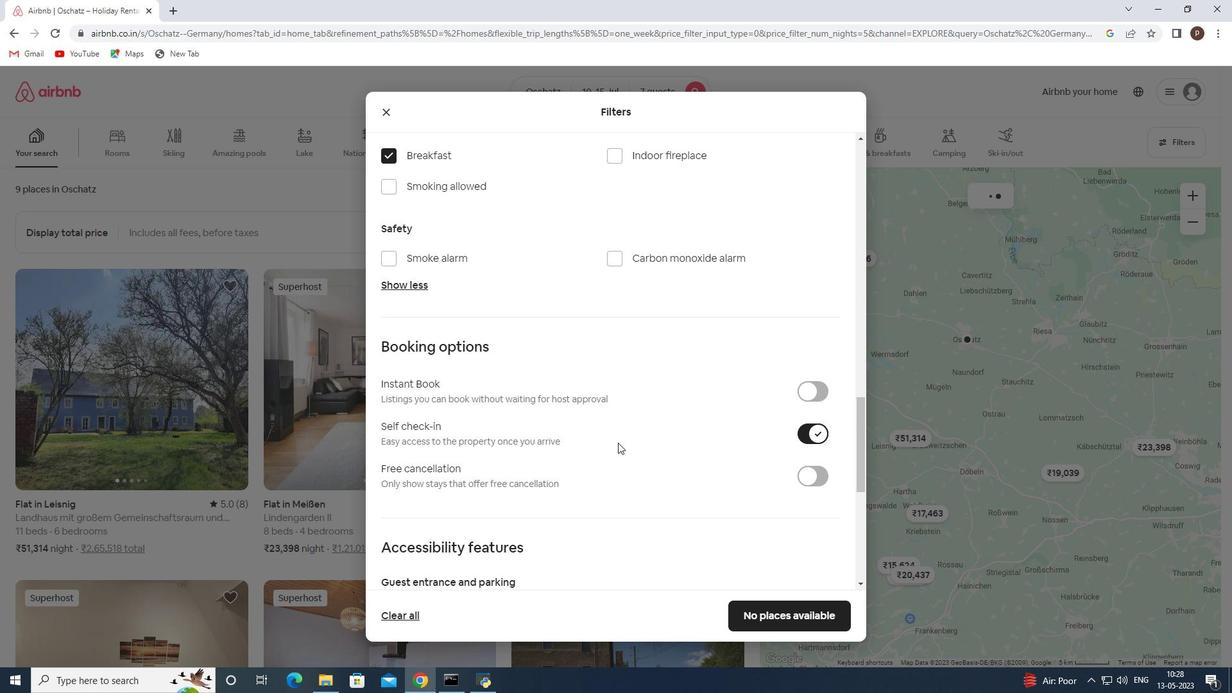 
Action: Mouse scrolled (614, 443) with delta (0, 0)
Screenshot: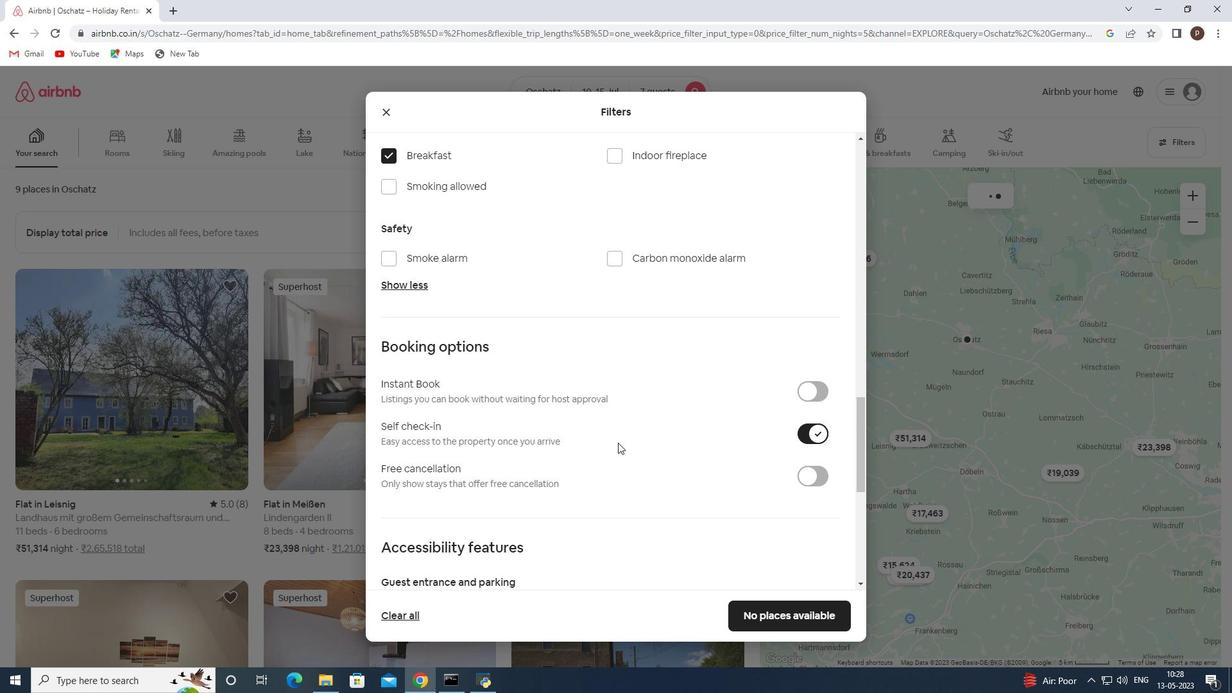 
Action: Mouse scrolled (614, 443) with delta (0, 0)
Screenshot: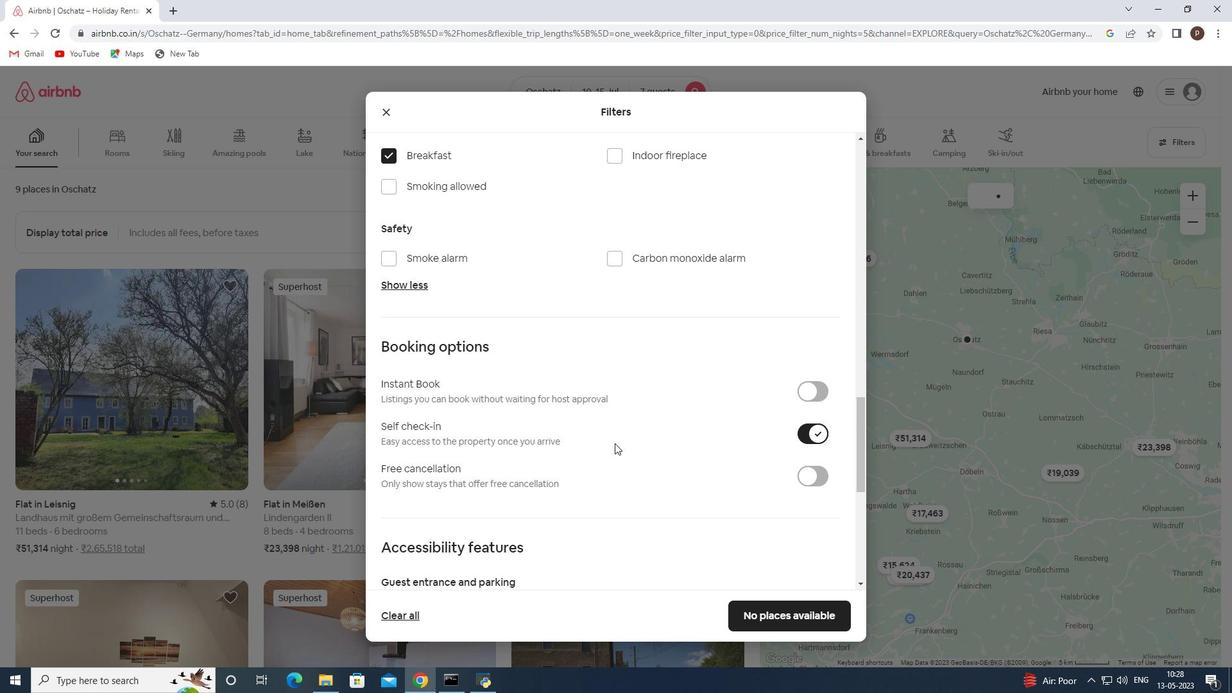 
Action: Mouse moved to (614, 444)
Screenshot: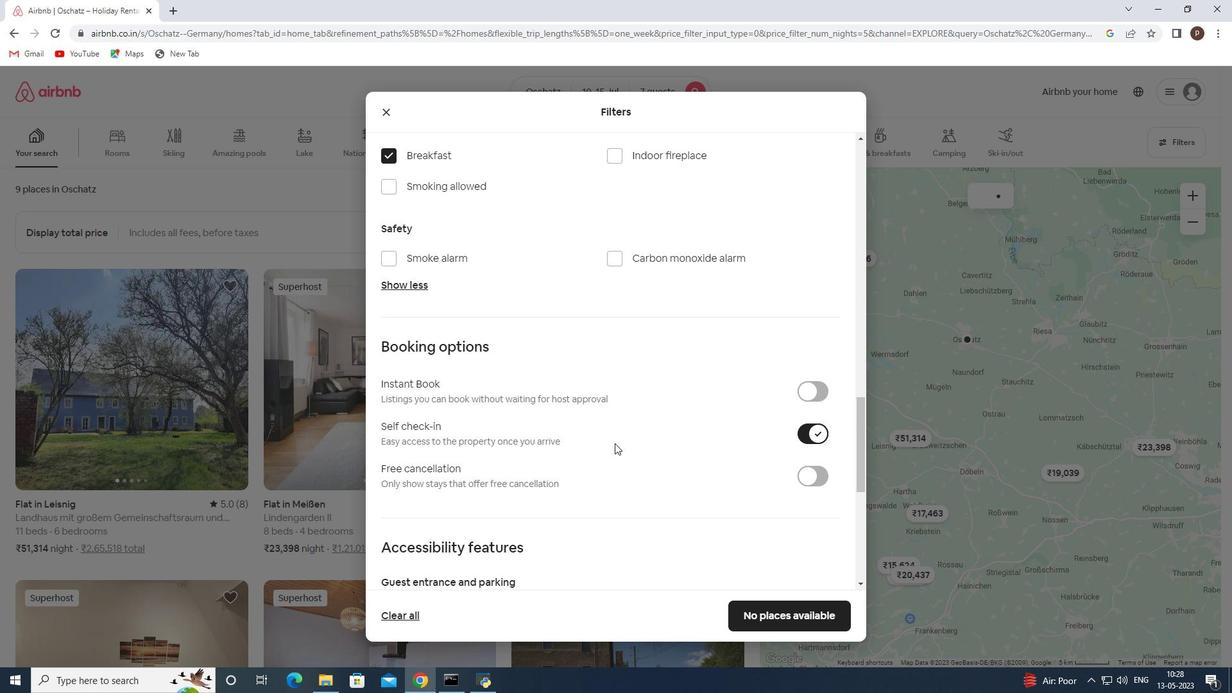 
Action: Mouse scrolled (614, 443) with delta (0, 0)
Screenshot: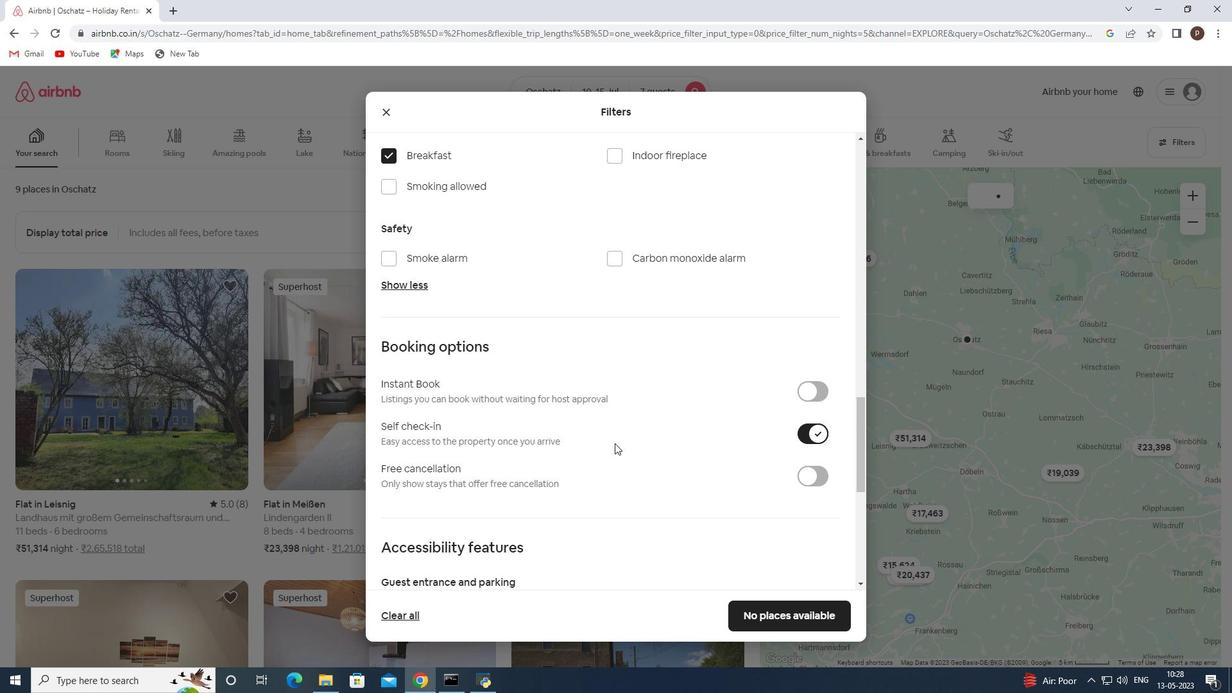 
Action: Mouse scrolled (614, 443) with delta (0, 0)
Screenshot: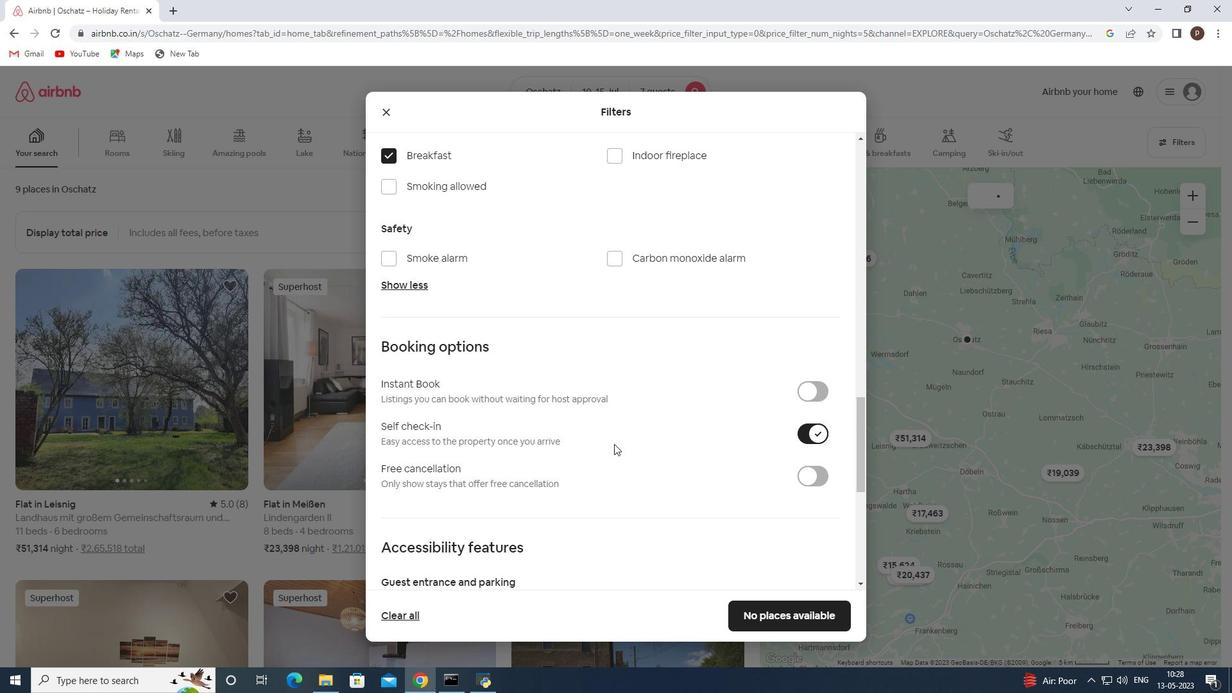 
Action: Mouse moved to (554, 445)
Screenshot: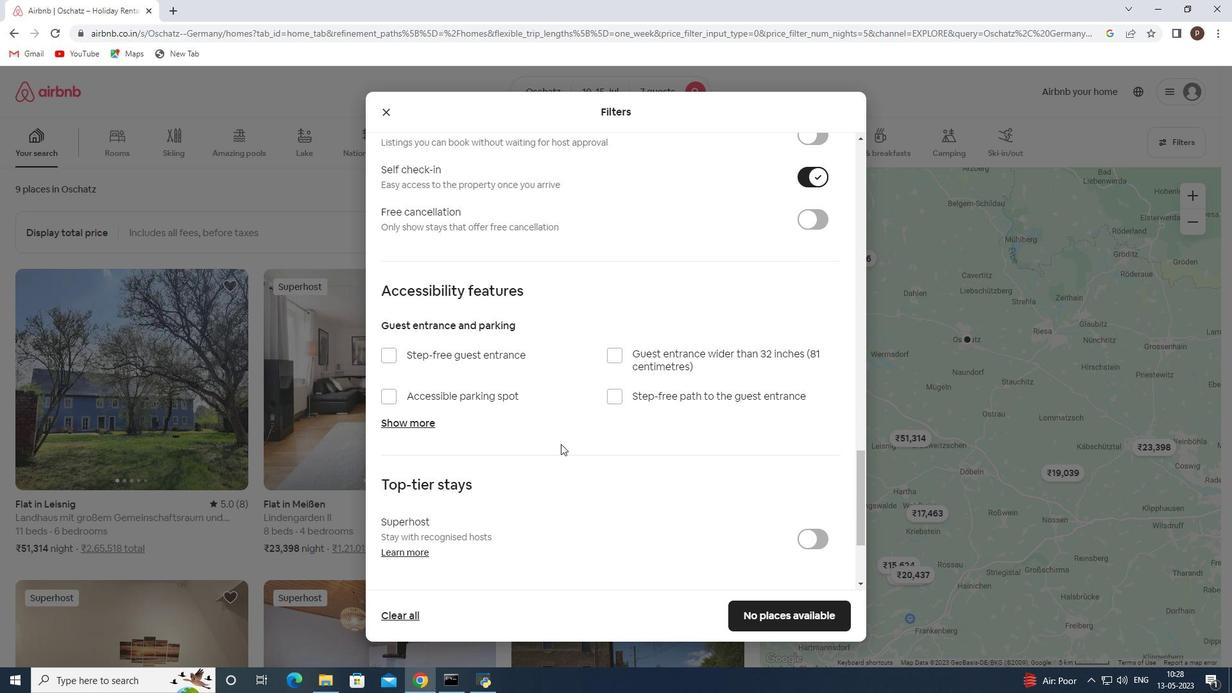 
Action: Mouse scrolled (554, 444) with delta (0, 0)
Screenshot: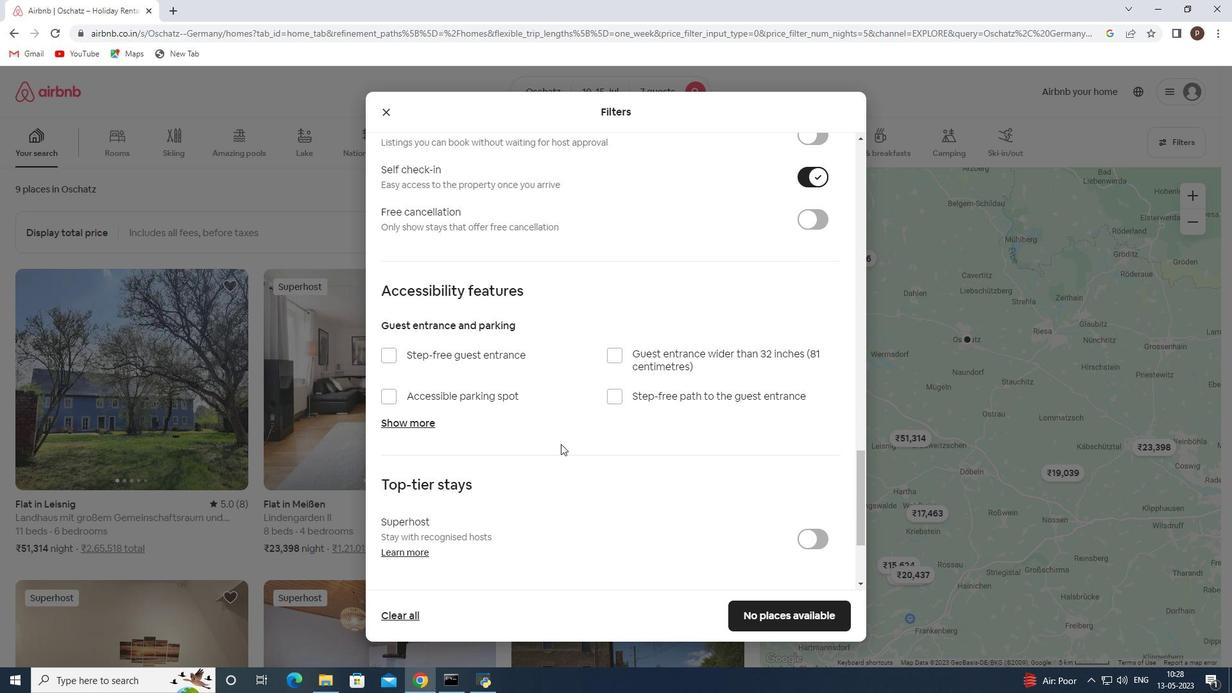 
Action: Mouse moved to (553, 445)
Screenshot: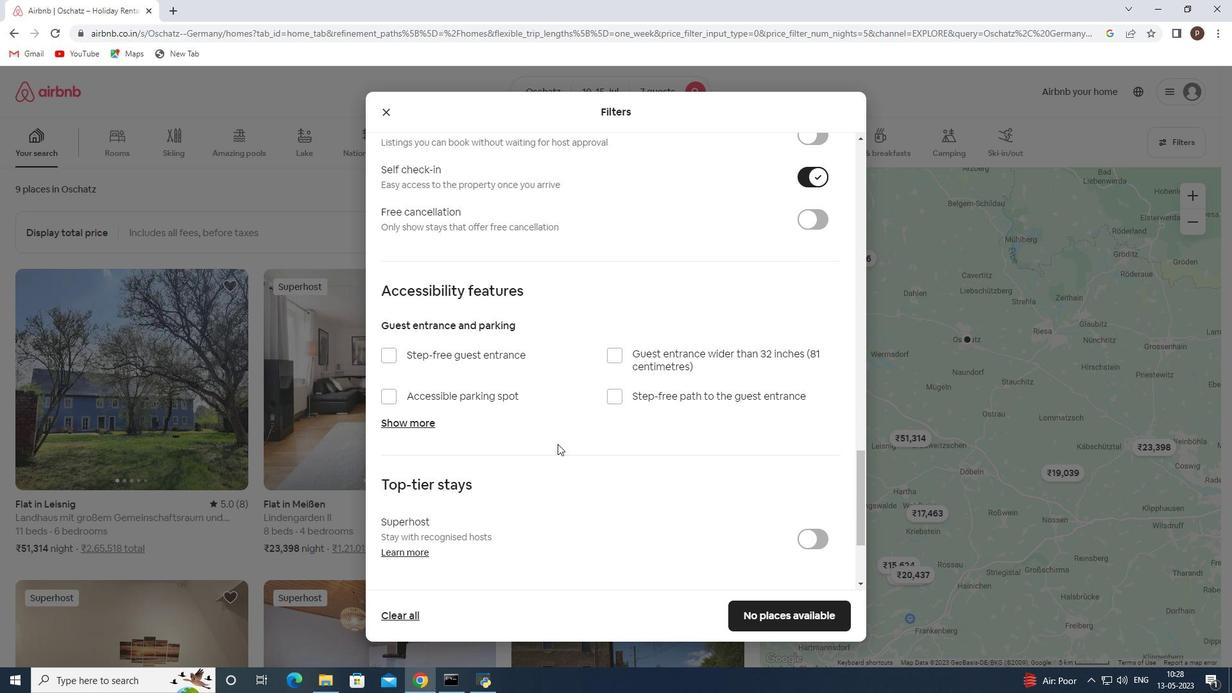 
Action: Mouse scrolled (553, 444) with delta (0, 0)
Screenshot: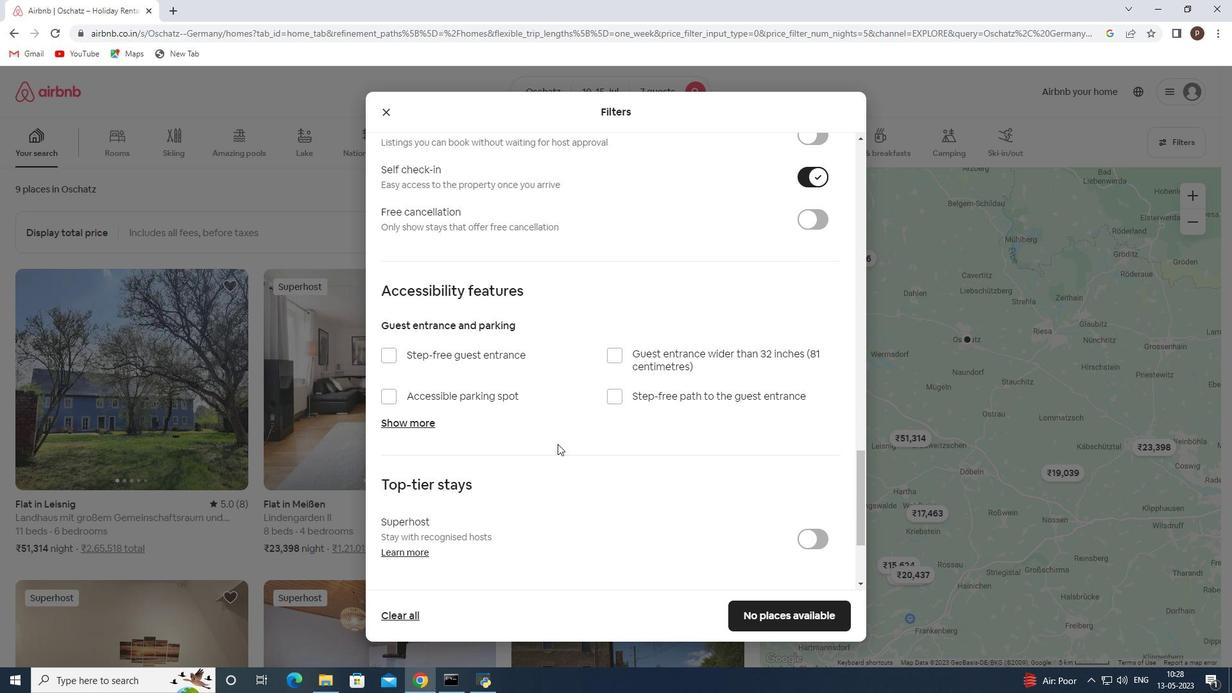 
Action: Mouse scrolled (553, 444) with delta (0, 0)
Screenshot: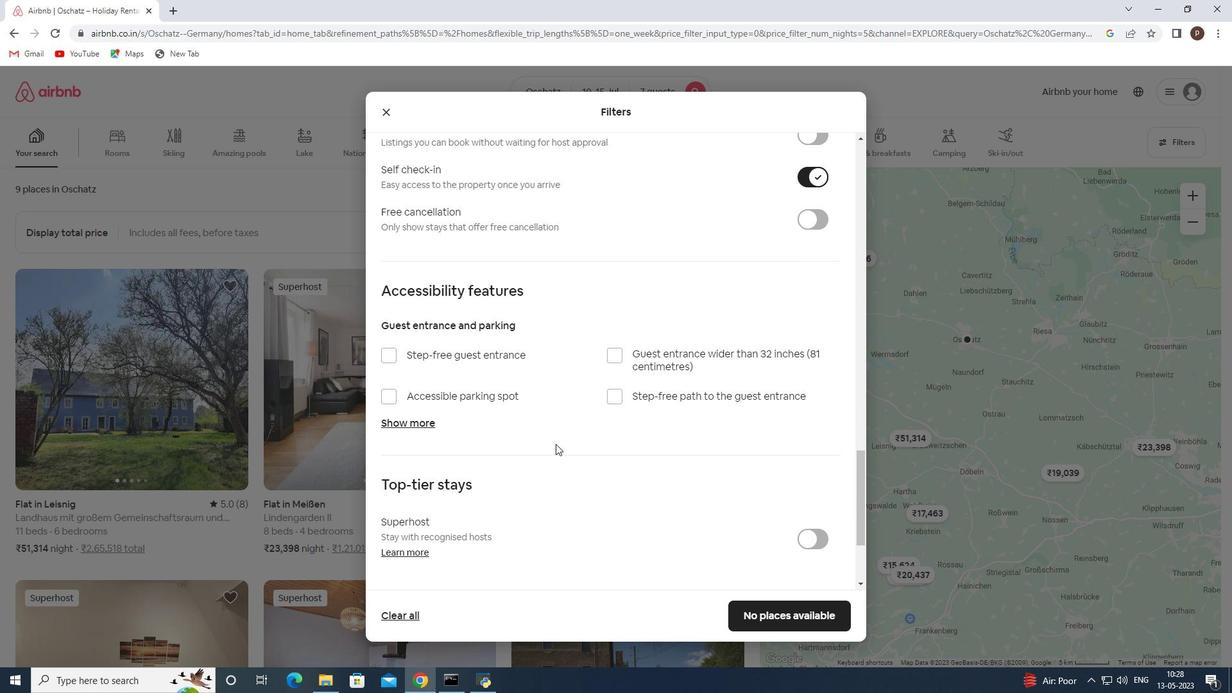 
Action: Mouse scrolled (553, 444) with delta (0, 0)
Screenshot: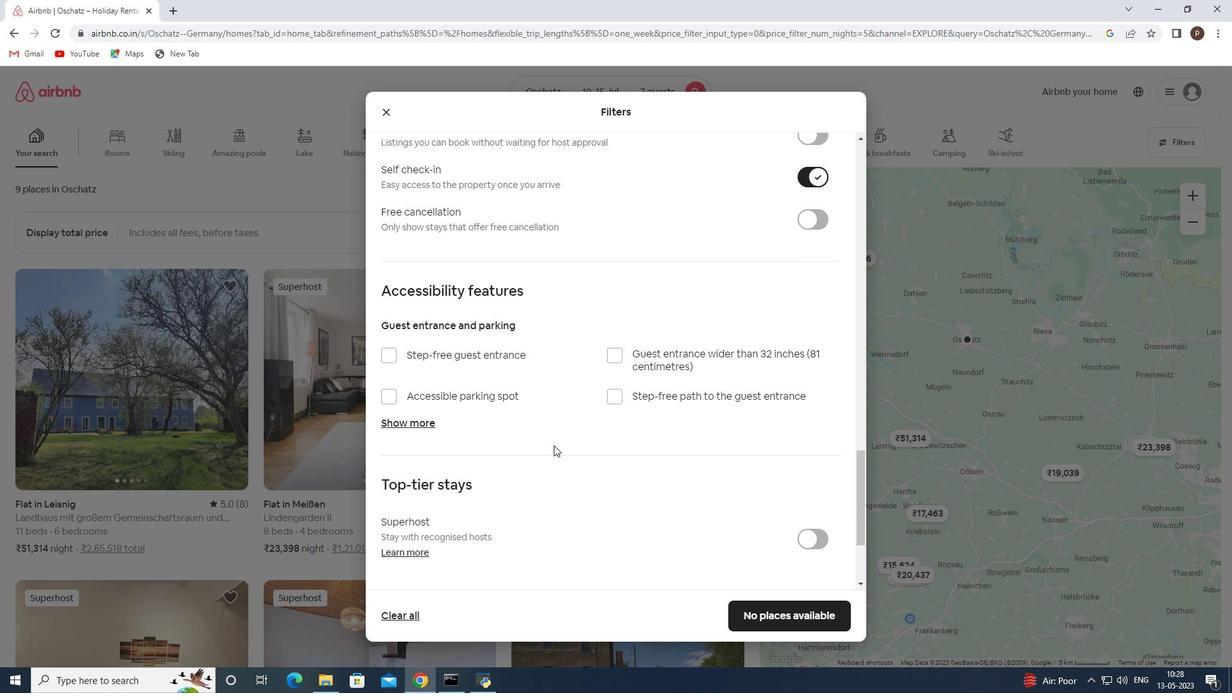 
Action: Mouse moved to (381, 497)
Screenshot: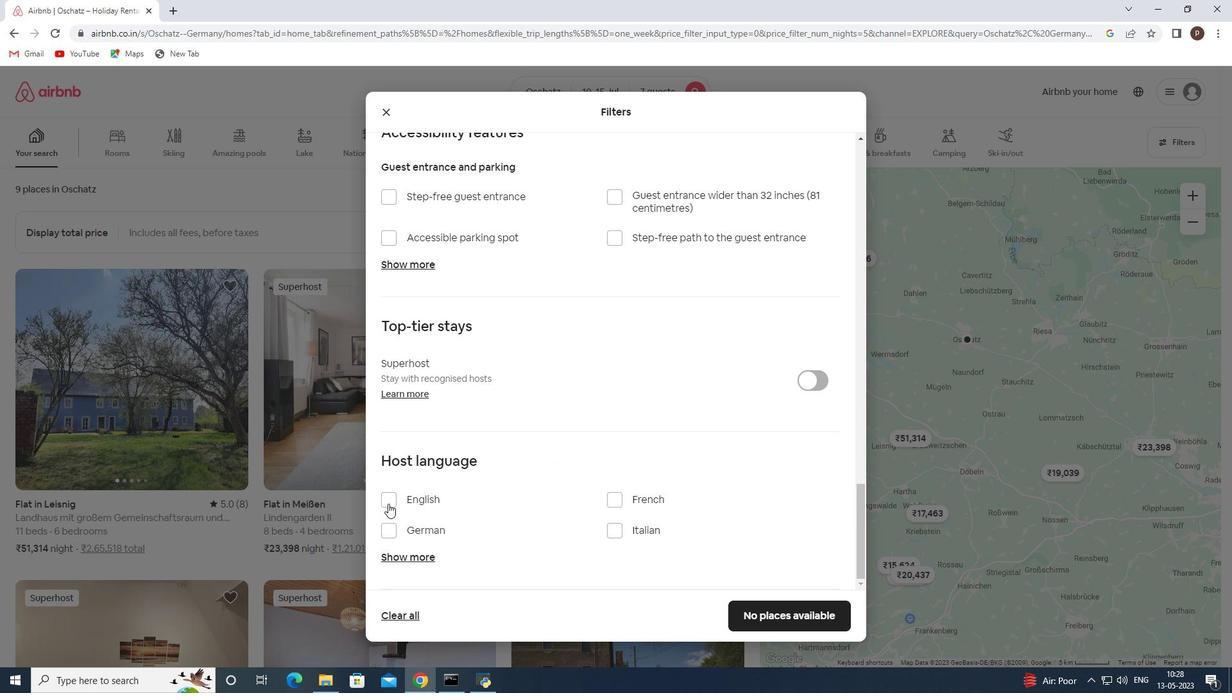 
Action: Mouse pressed left at (381, 497)
Screenshot: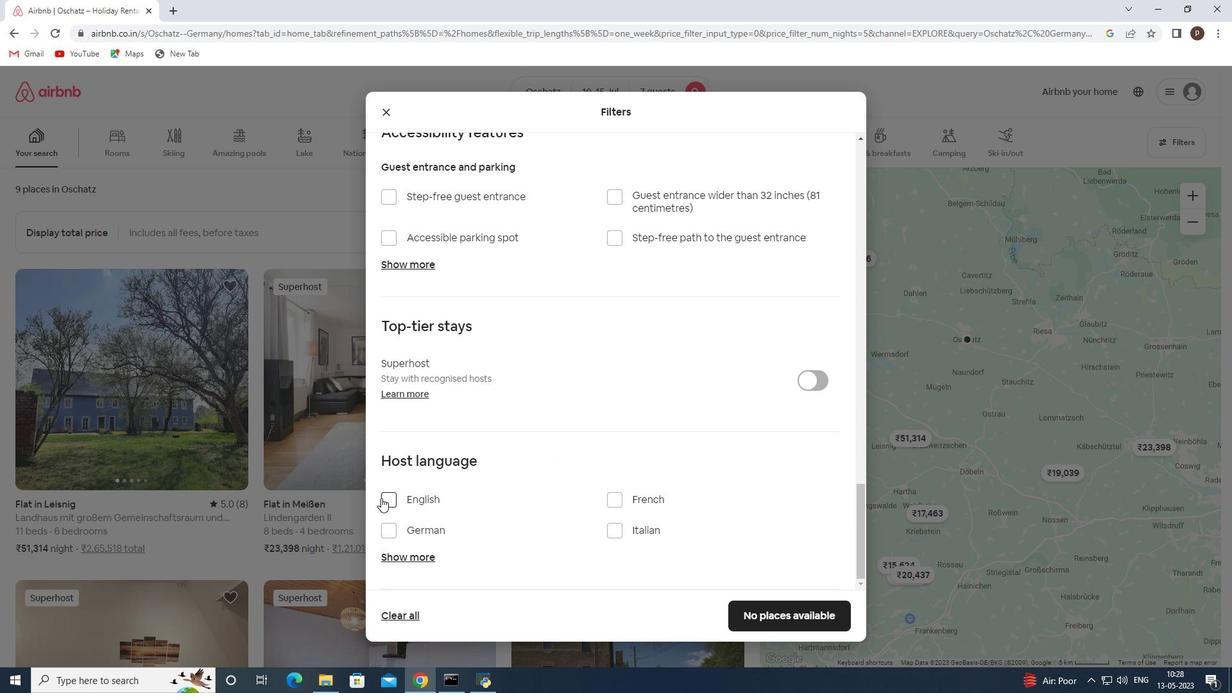 
Action: Mouse moved to (771, 607)
Screenshot: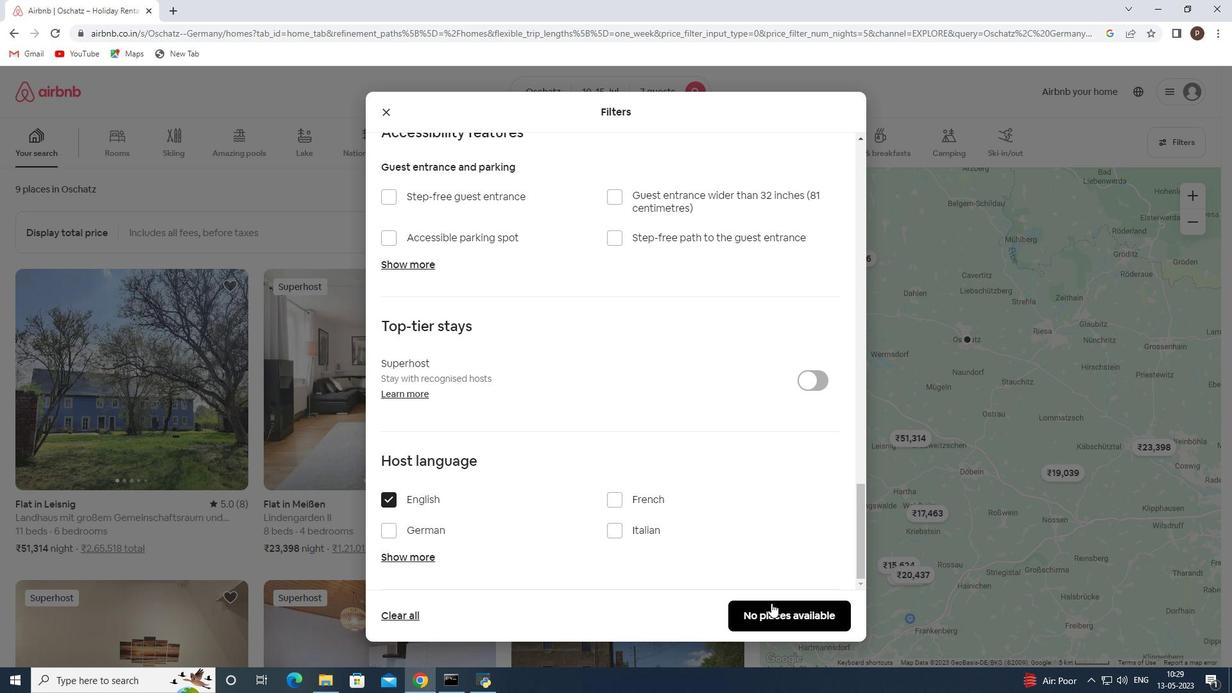 
Action: Mouse pressed left at (771, 607)
Screenshot: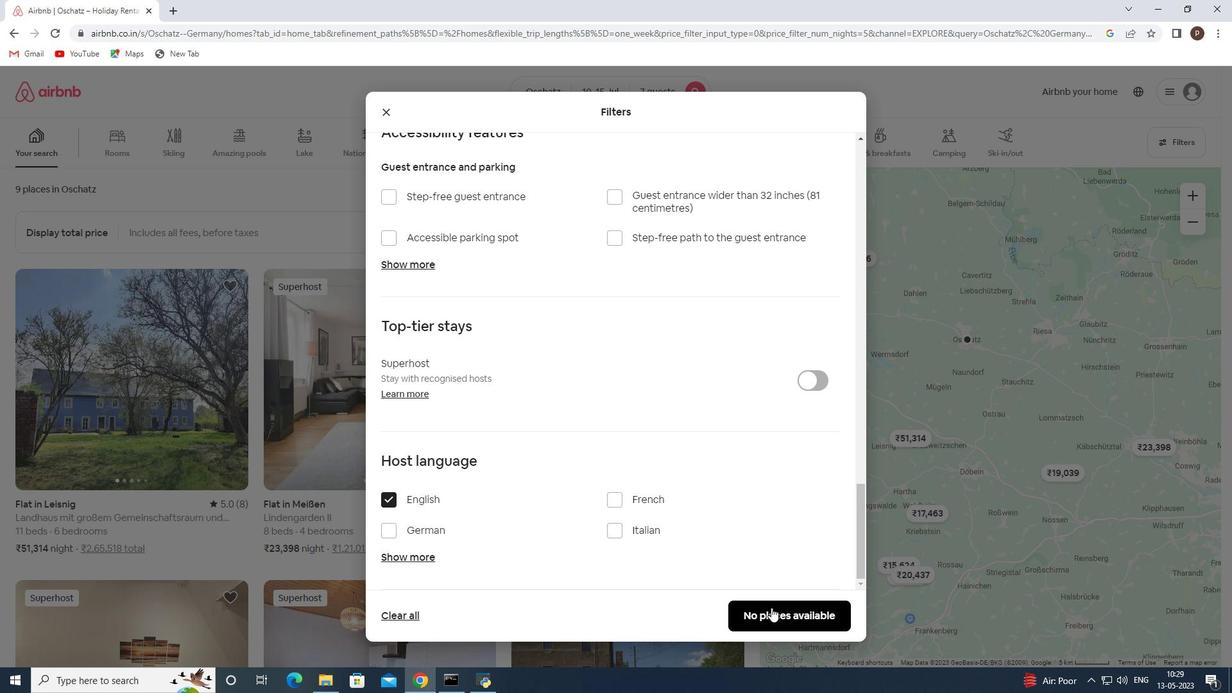 
